 Task: Select transit view around selected location Christ the Redeemer, Rio de Janeiro, Brazil and check out the nearest train station
Action: Mouse moved to (289, 66)
Screenshot: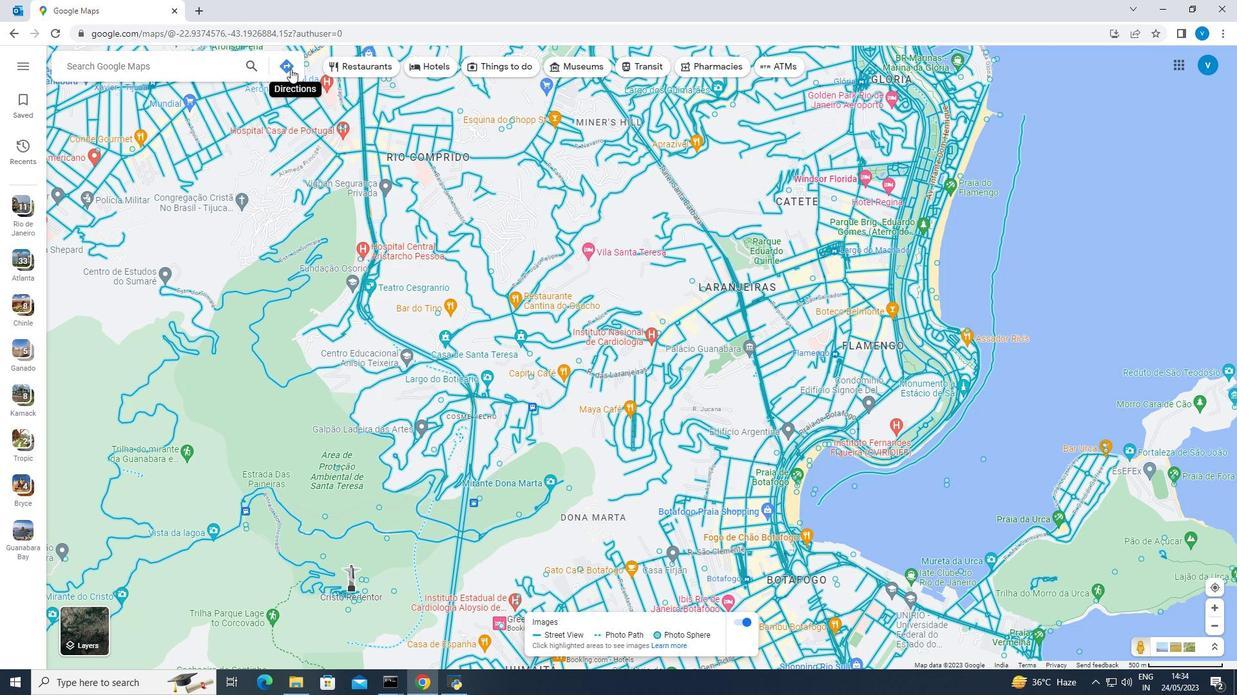 
Action: Mouse pressed left at (289, 66)
Screenshot: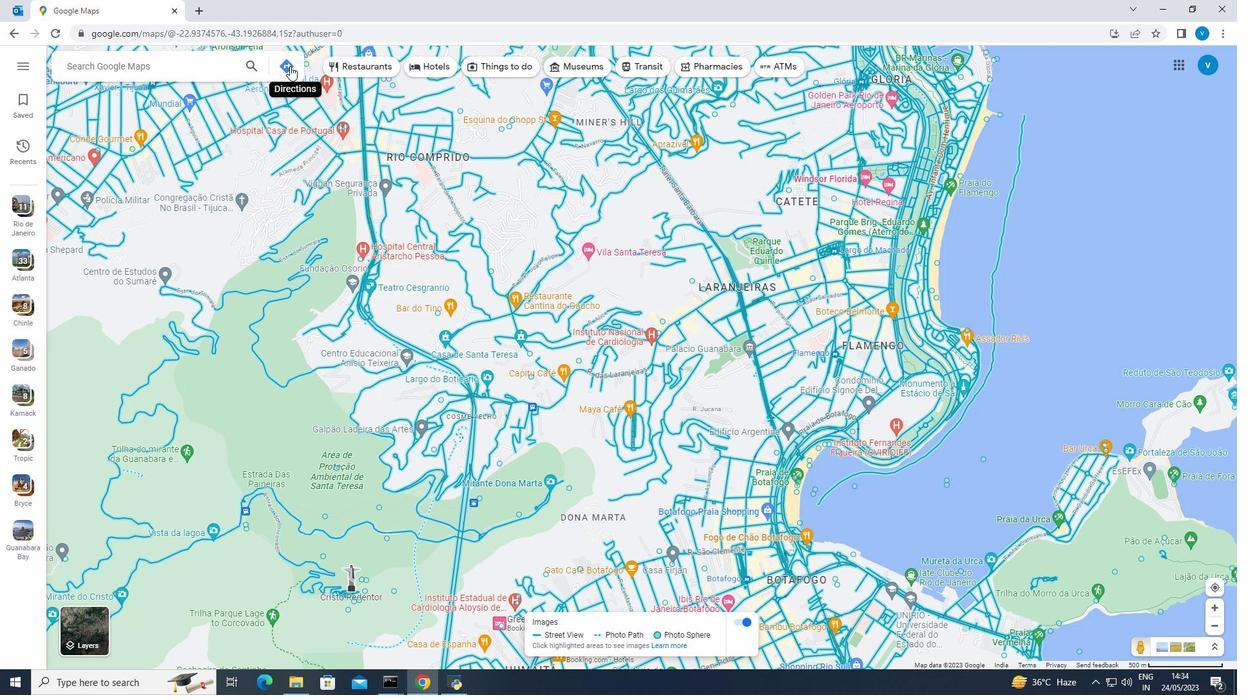 
Action: Mouse moved to (217, 101)
Screenshot: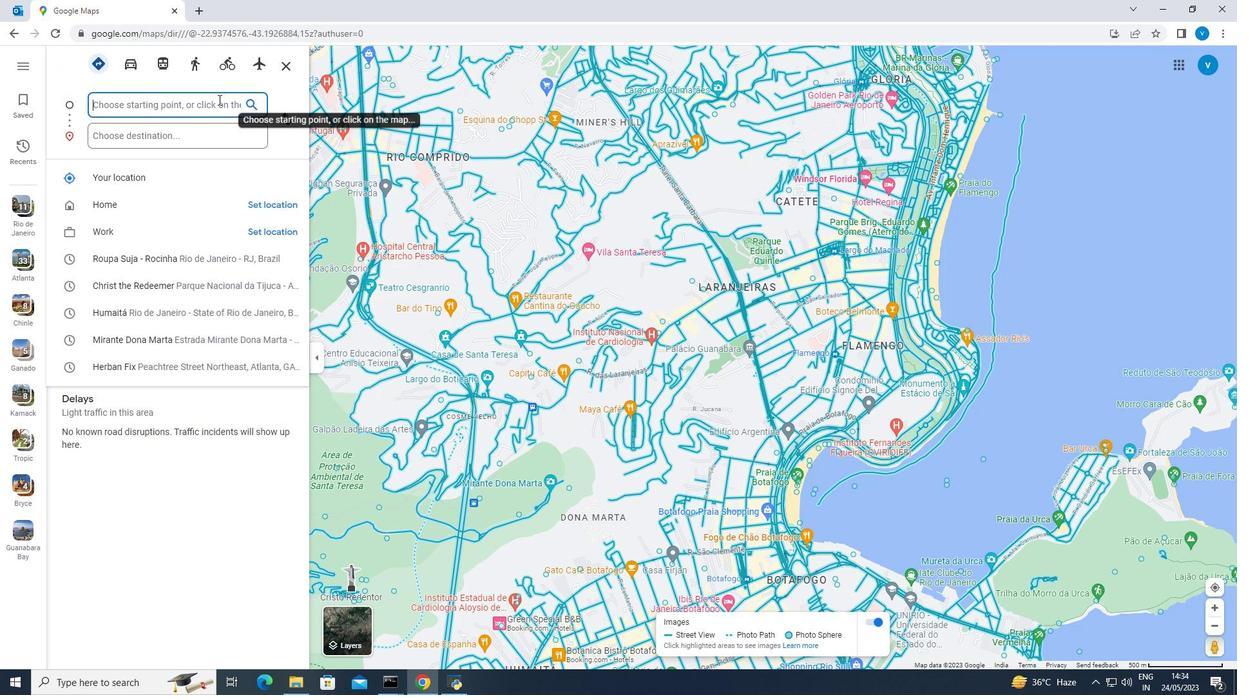 
Action: Mouse pressed left at (217, 101)
Screenshot: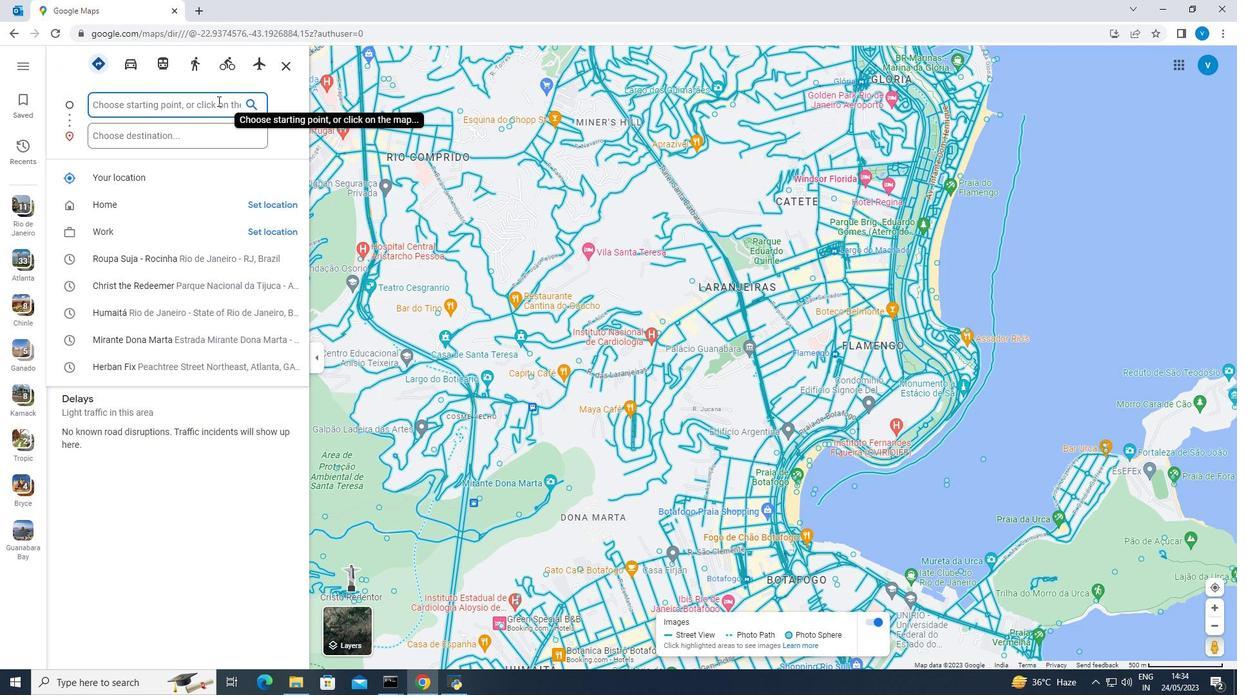 
Action: Key pressed <Key.shift><Key.shift><Key.shift><Key.shift><Key.shift><Key.shift>Christ<Key.space>the<Key.space><Key.shift><Key.shift><Key.shift><Key.shift><Key.shift>Redeemer,<Key.space><Key.shift><Key.shift><Key.shift><Key.shift>Rio<Key.space>de<Key.space><Key.shift><Key.shift><Key.shift><Key.shift>Janeiro,<Key.space><Key.shift><Key.shift><Key.shift><Key.shift><Key.shift><Key.shift><Key.shift>Brazil<Key.enter>
Screenshot: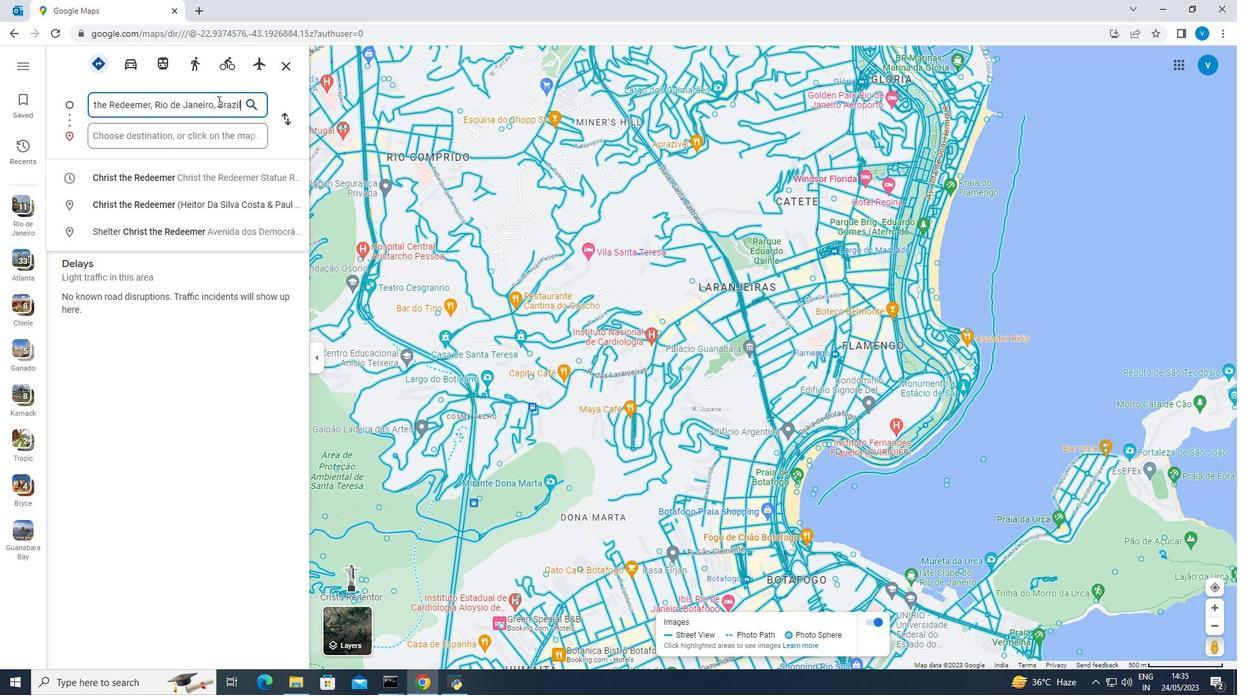 
Action: Mouse moved to (474, 251)
Screenshot: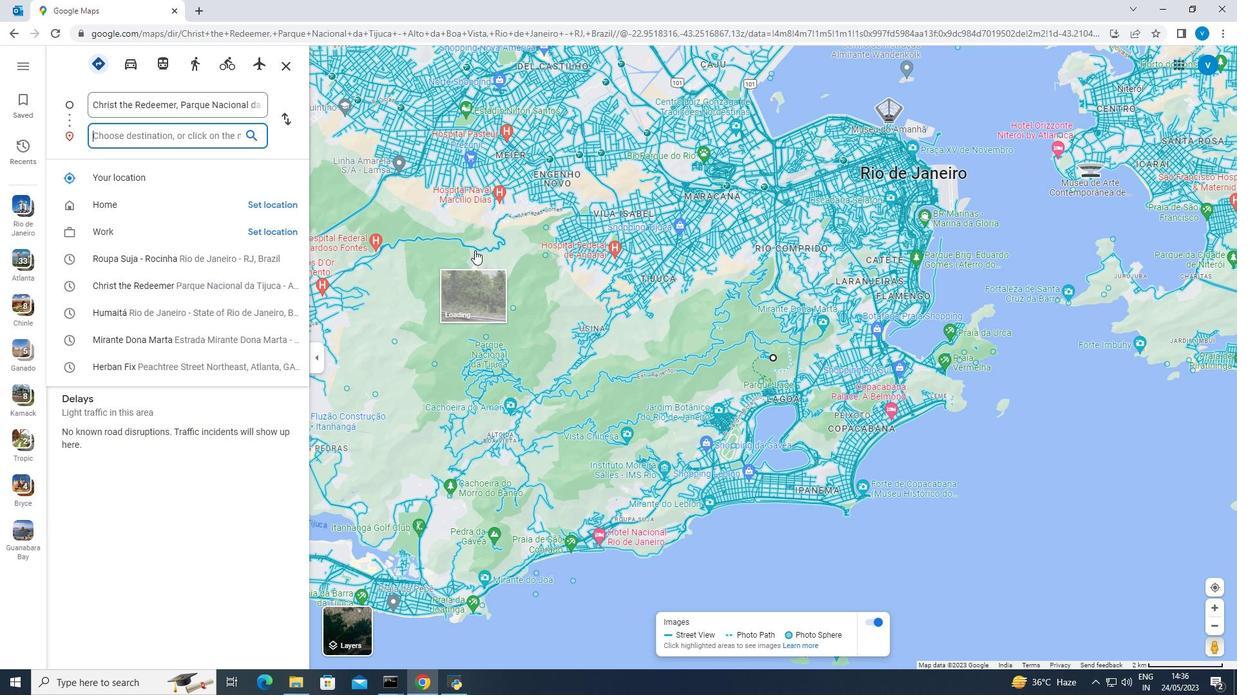 
Action: Mouse scrolled (474, 250) with delta (0, 0)
Screenshot: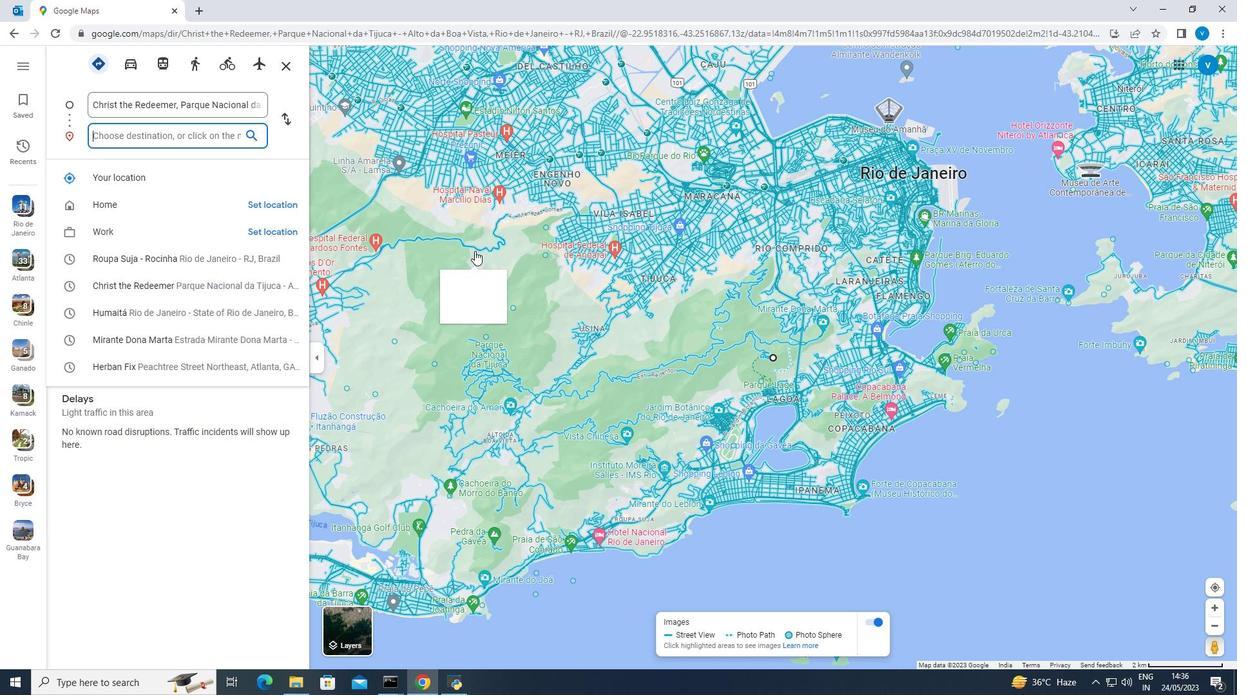 
Action: Mouse scrolled (474, 250) with delta (0, 0)
Screenshot: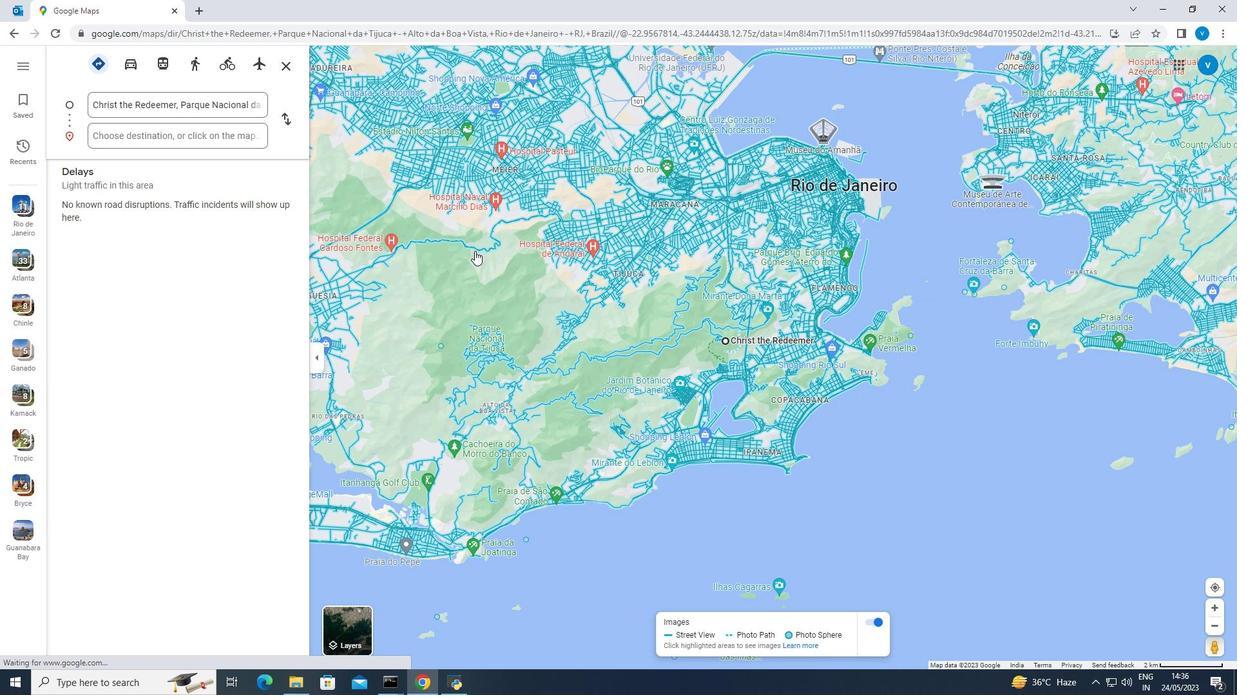 
Action: Mouse moved to (463, 244)
Screenshot: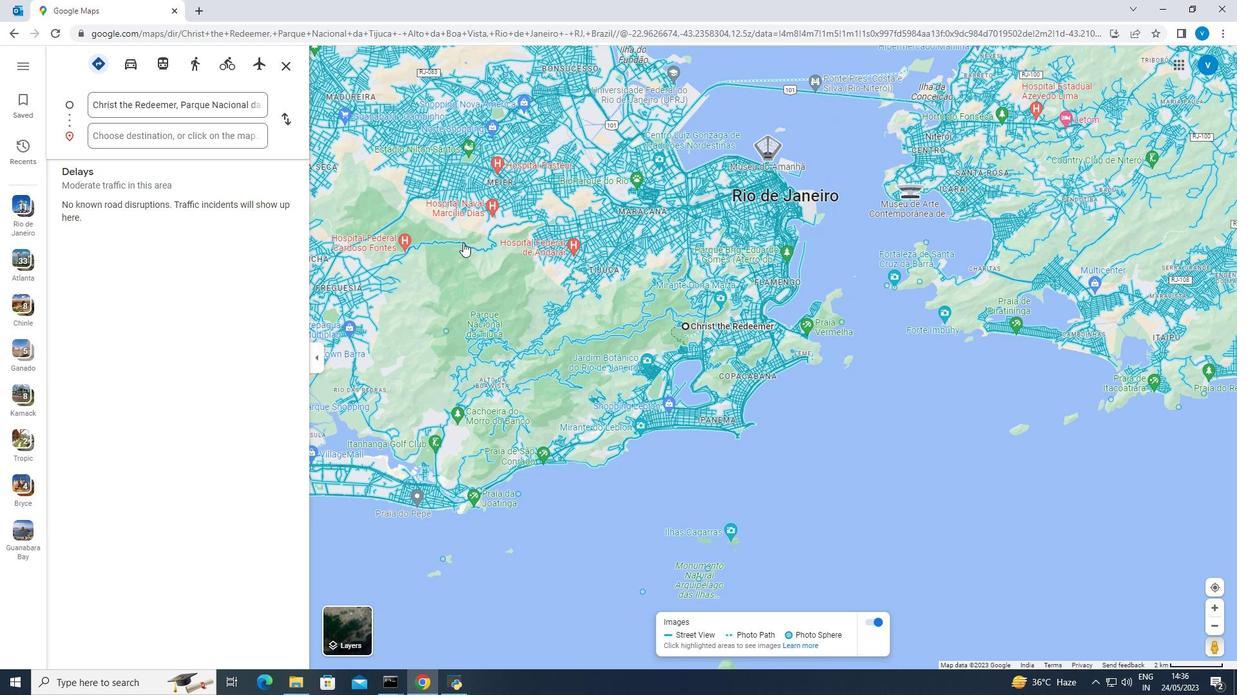 
Action: Mouse pressed left at (463, 244)
Screenshot: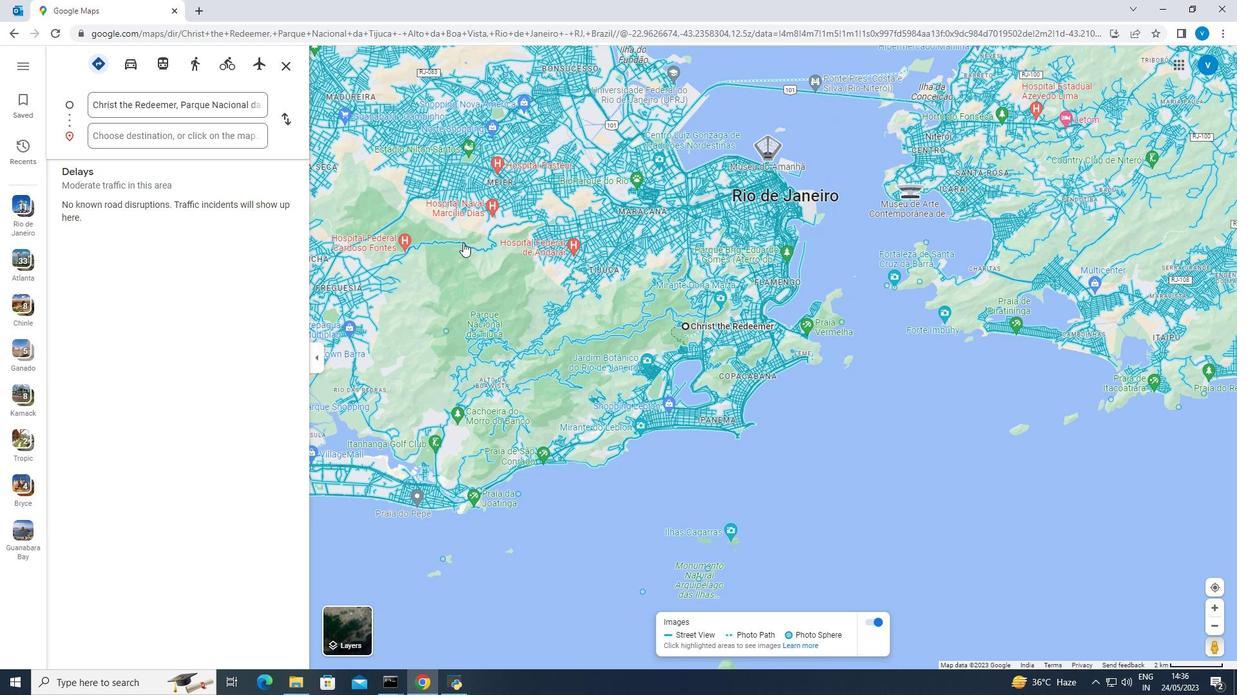 
Action: Mouse moved to (510, 284)
Screenshot: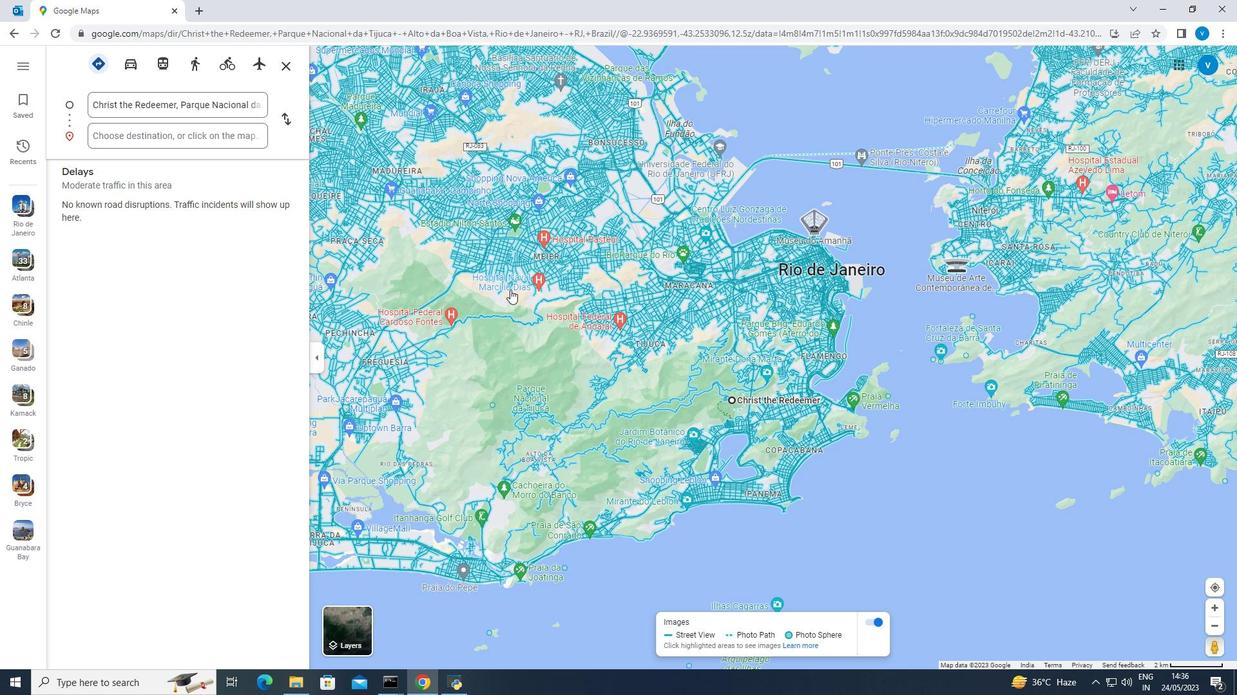 
Action: Mouse scrolled (510, 283) with delta (0, 0)
Screenshot: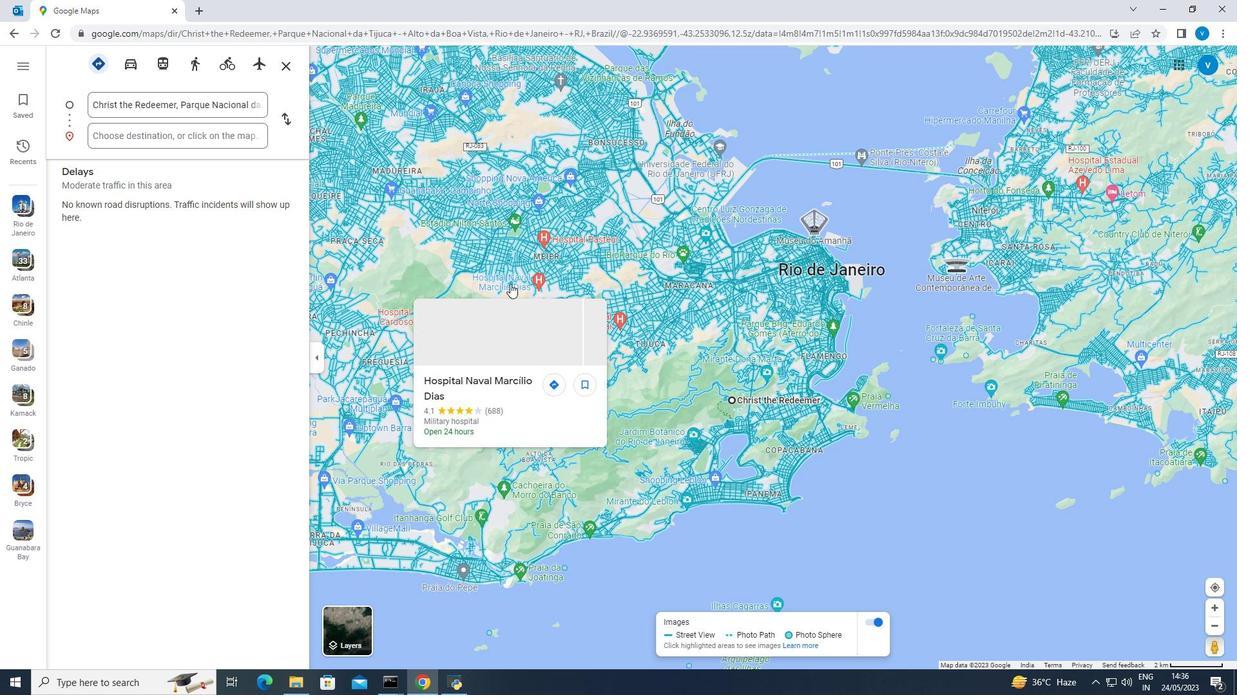 
Action: Mouse scrolled (510, 284) with delta (0, 0)
Screenshot: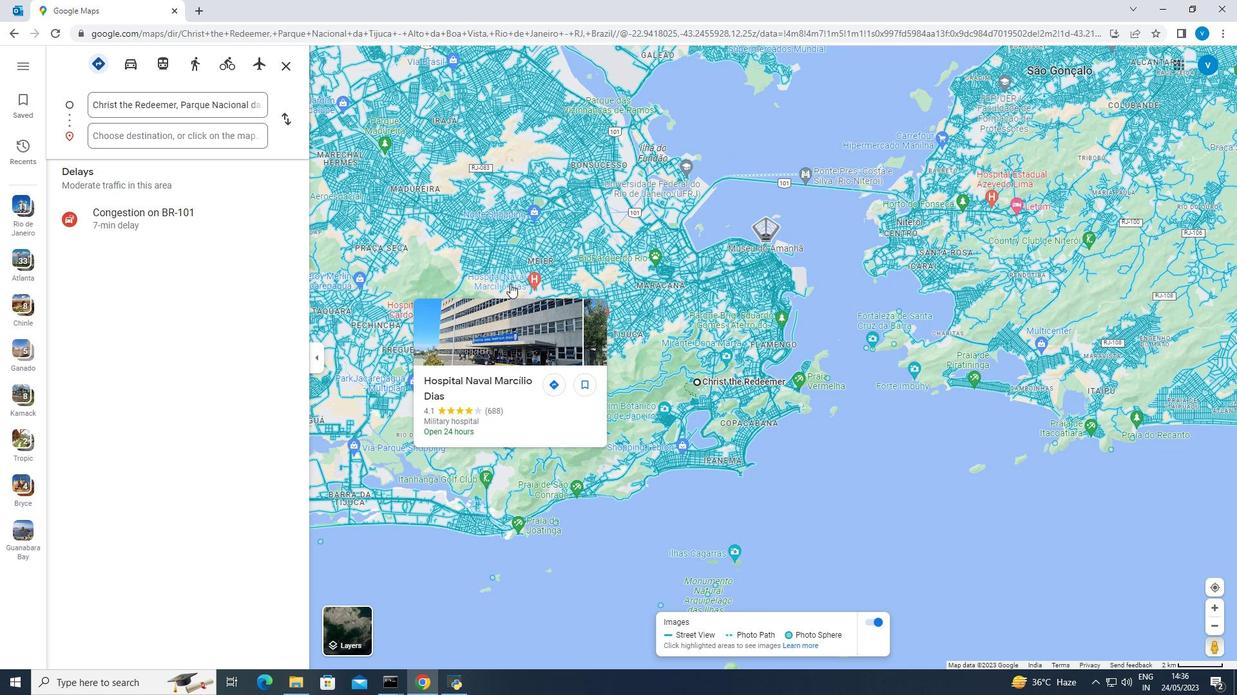
Action: Mouse scrolled (510, 284) with delta (0, 0)
Screenshot: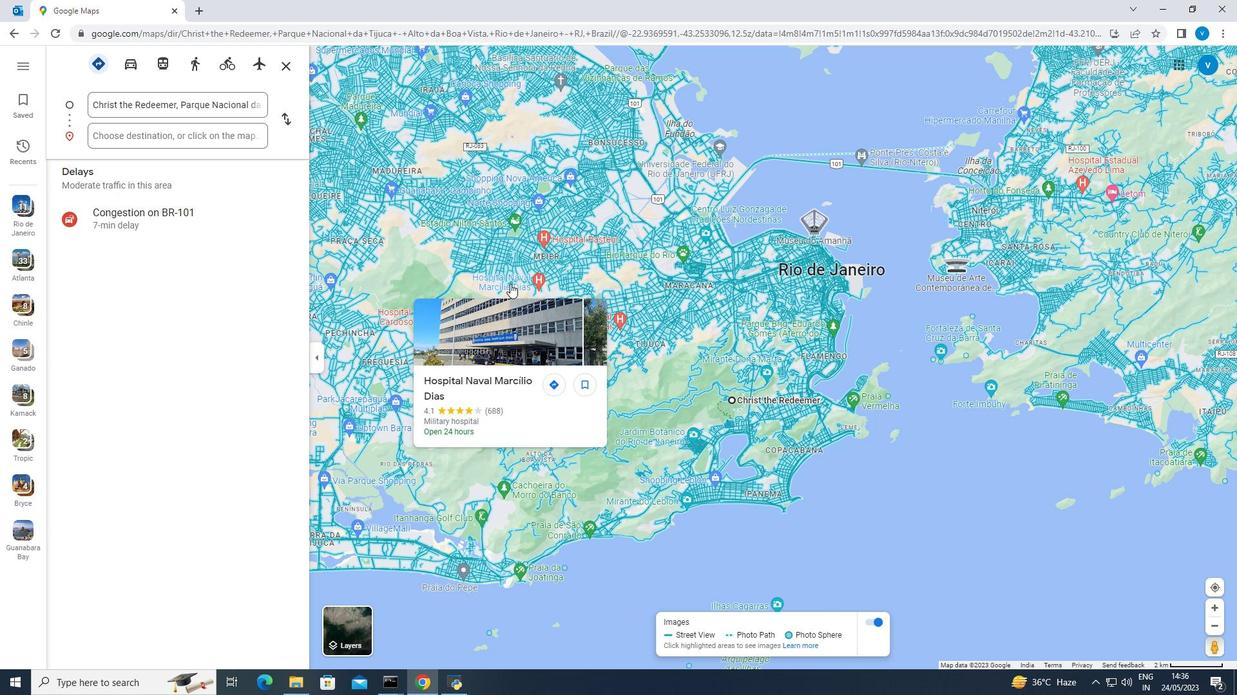 
Action: Mouse moved to (510, 283)
Screenshot: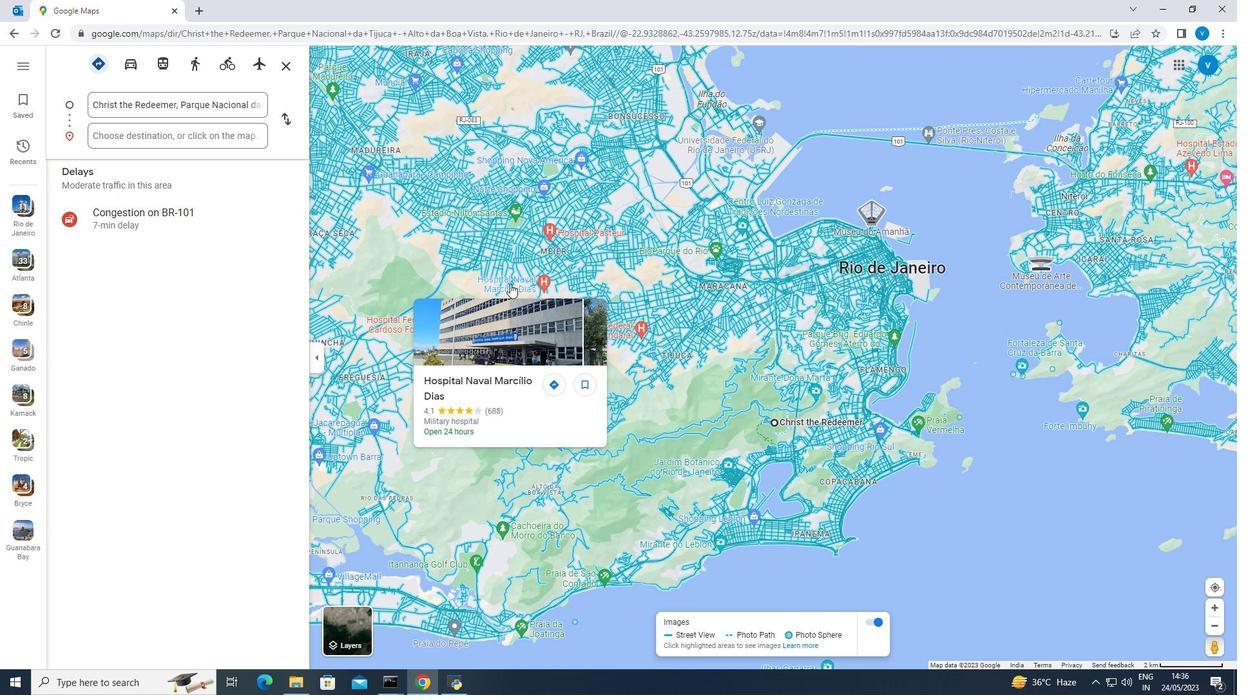 
Action: Mouse scrolled (510, 284) with delta (0, 0)
Screenshot: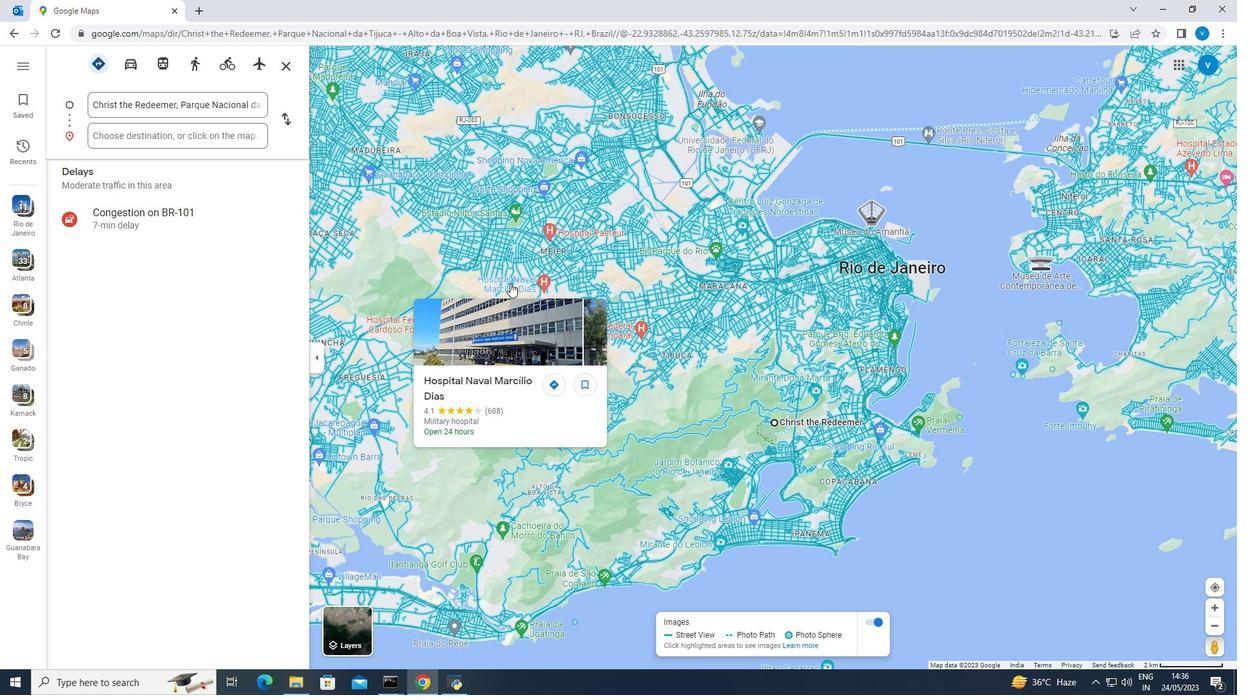 
Action: Mouse moved to (510, 282)
Screenshot: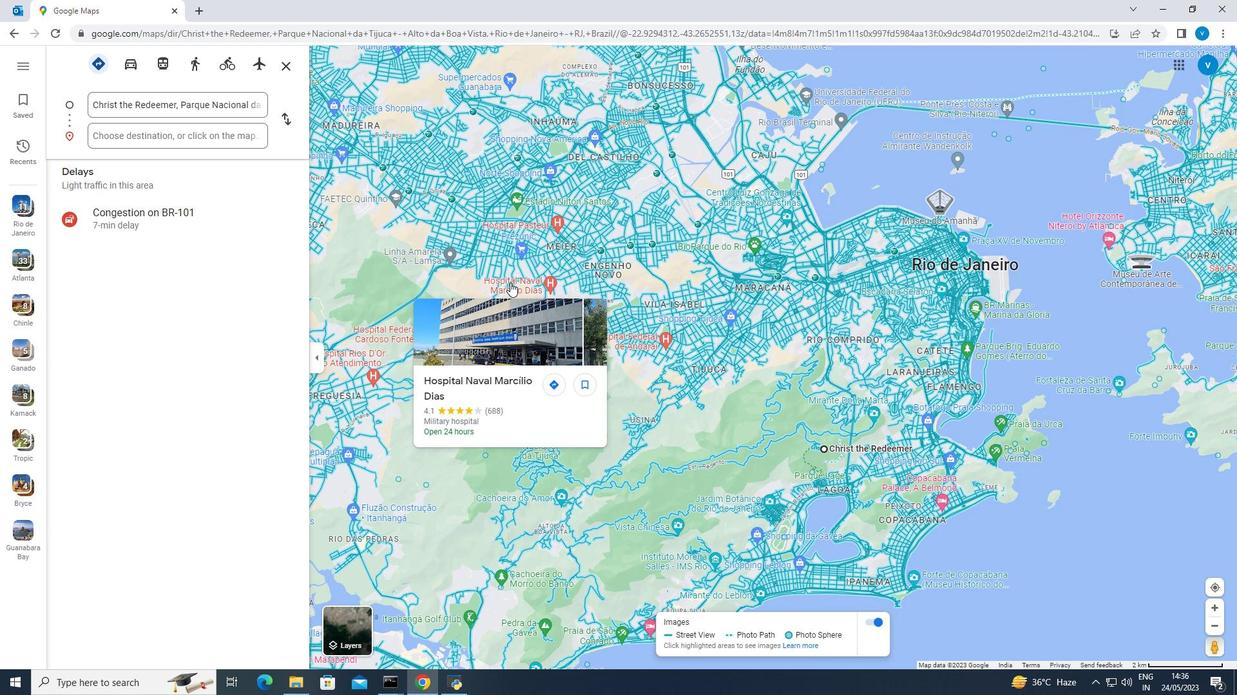 
Action: Mouse scrolled (510, 281) with delta (0, 0)
Screenshot: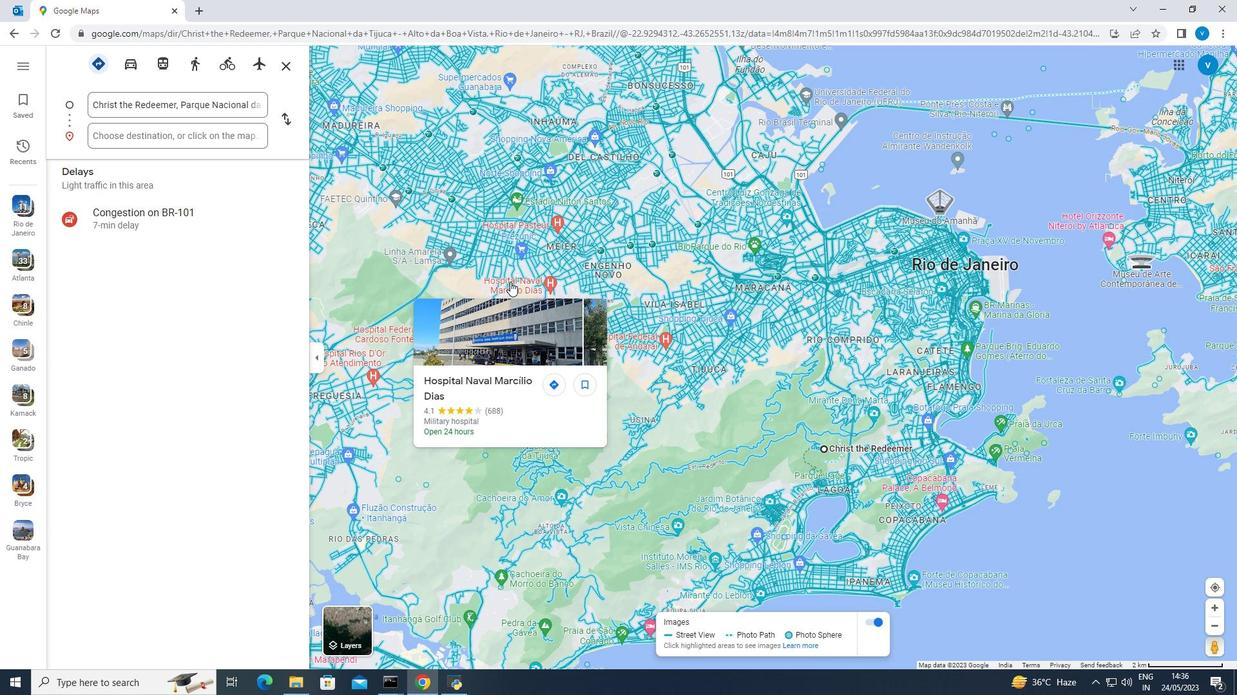 
Action: Mouse scrolled (510, 281) with delta (0, 0)
Screenshot: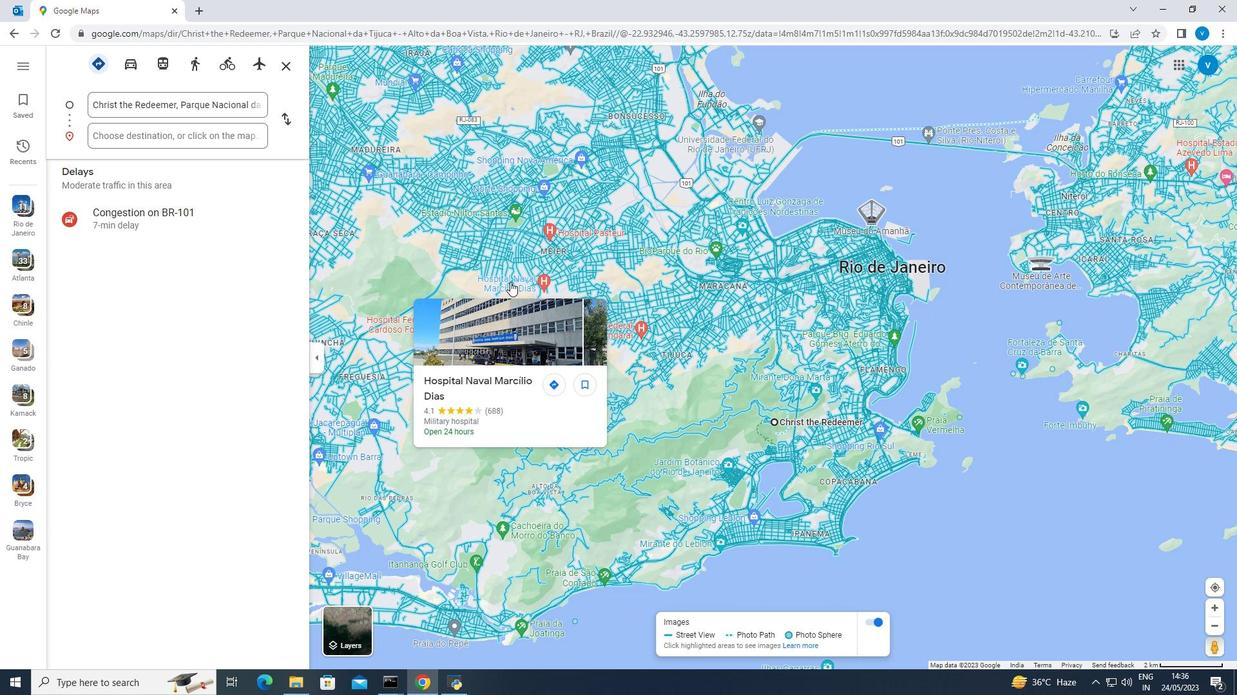
Action: Mouse moved to (739, 342)
Screenshot: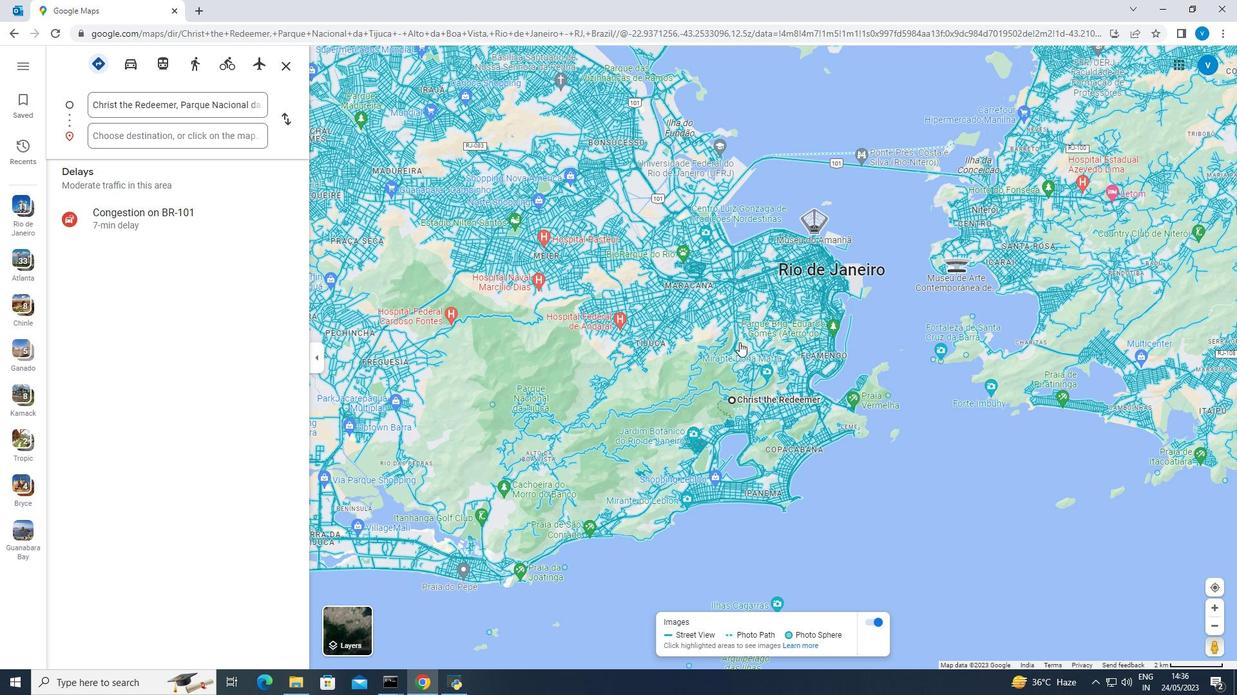 
Action: Mouse scrolled (739, 342) with delta (0, 0)
Screenshot: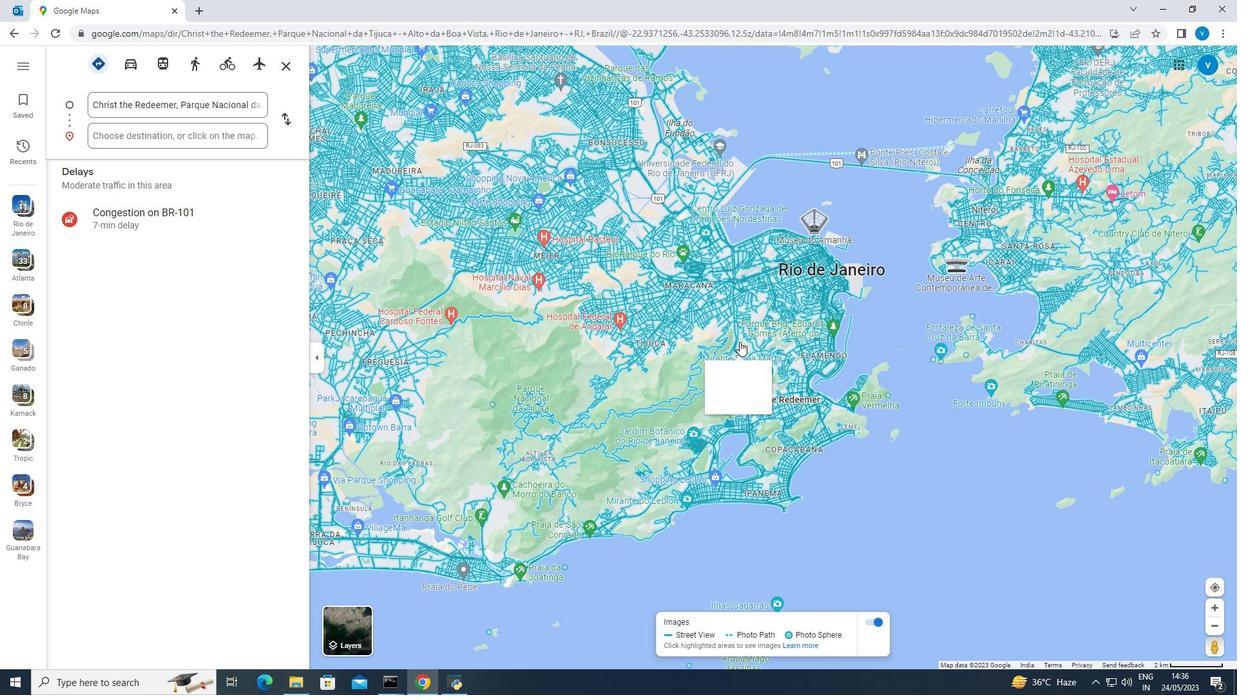 
Action: Mouse scrolled (739, 342) with delta (0, 0)
Screenshot: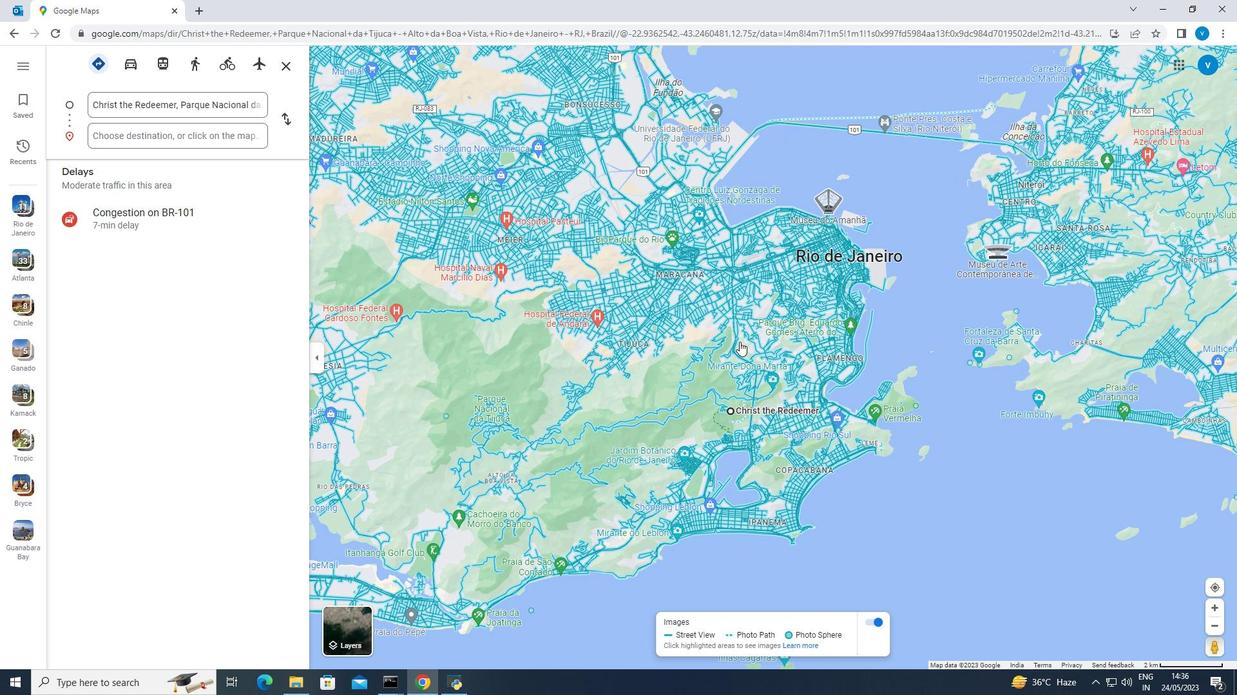 
Action: Mouse moved to (797, 309)
Screenshot: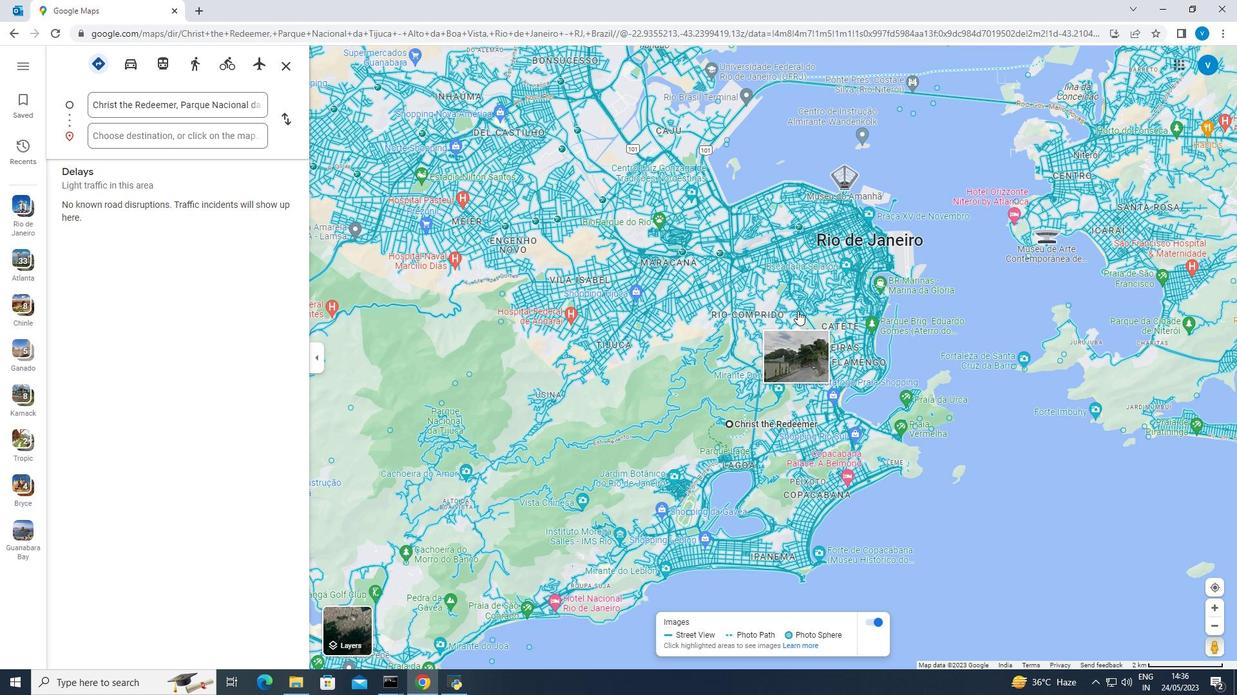 
Action: Mouse scrolled (797, 310) with delta (0, 0)
Screenshot: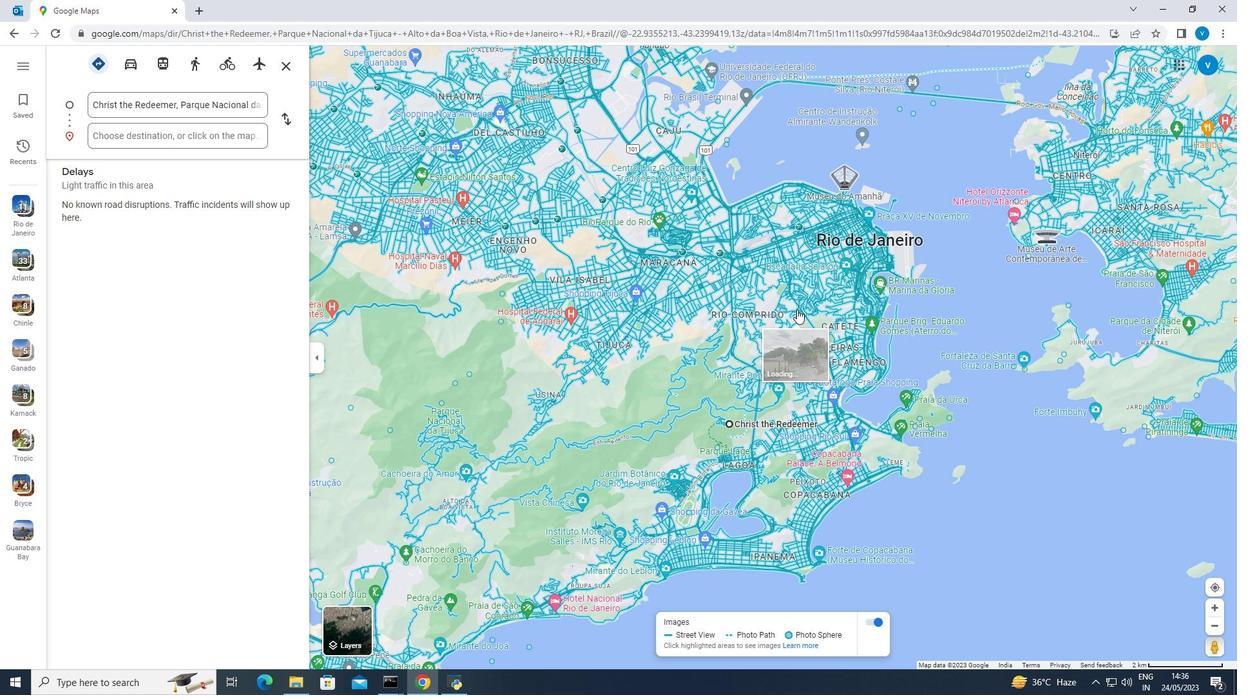 
Action: Mouse moved to (796, 309)
Screenshot: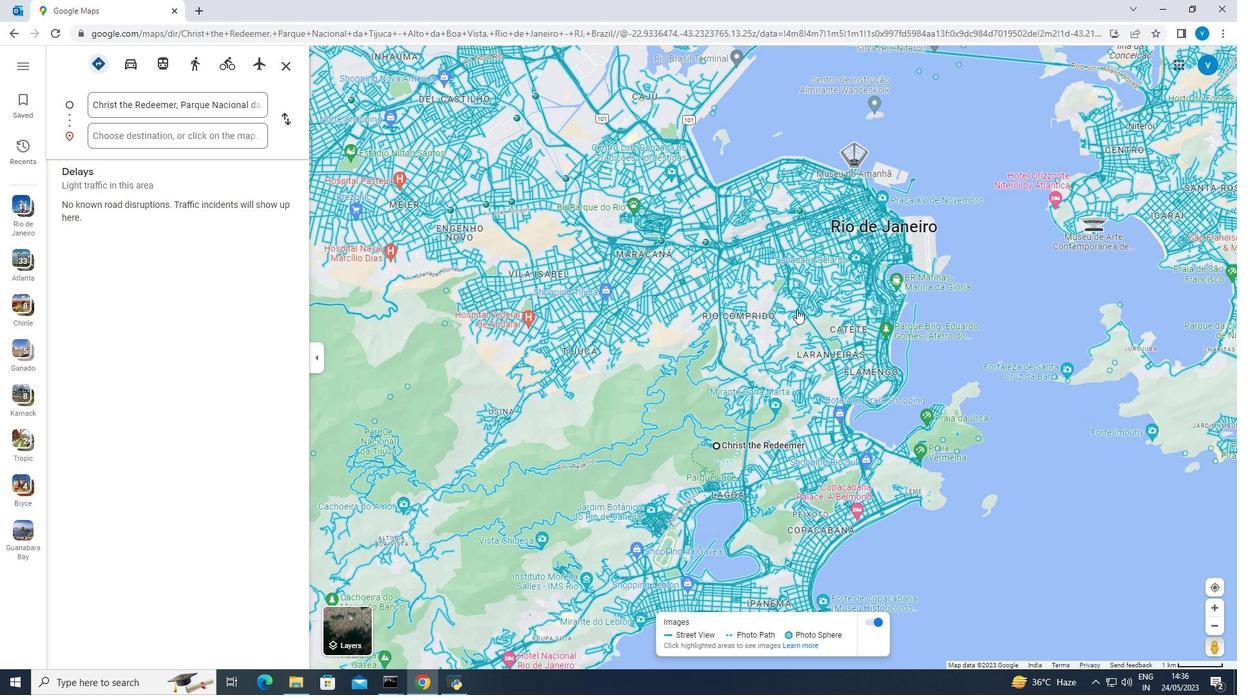
Action: Mouse scrolled (796, 309) with delta (0, 0)
Screenshot: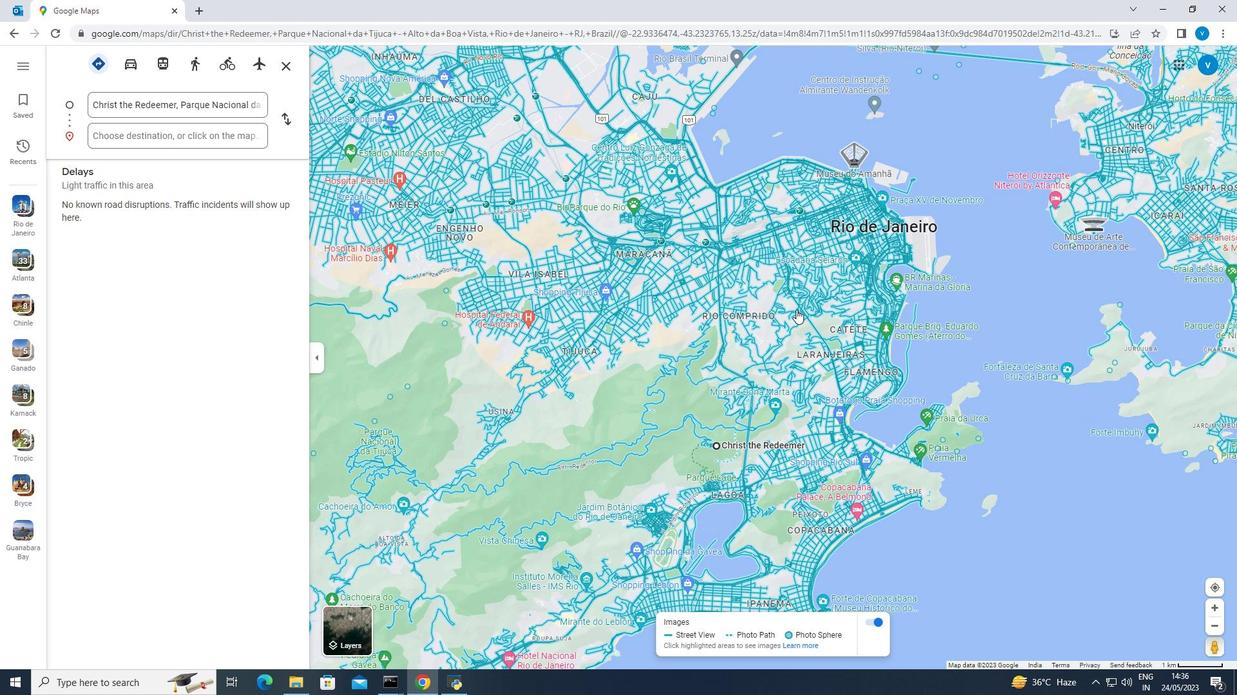 
Action: Mouse scrolled (796, 309) with delta (0, 0)
Screenshot: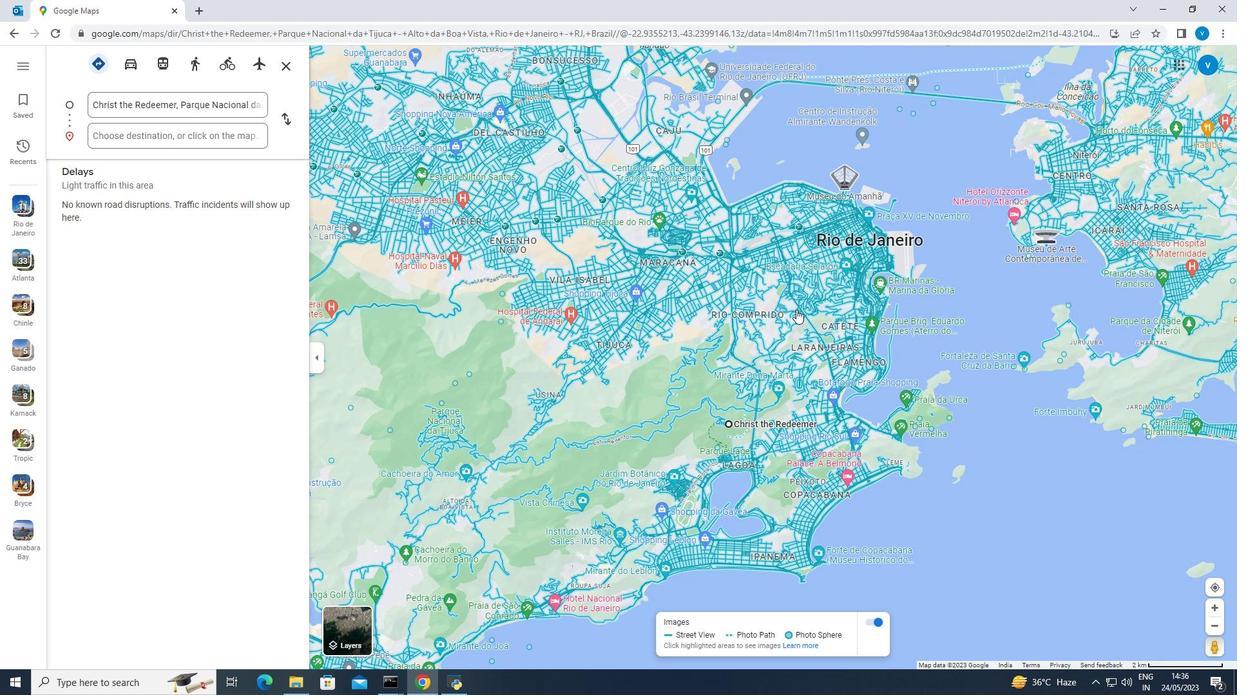 
Action: Mouse scrolled (796, 309) with delta (0, 0)
Screenshot: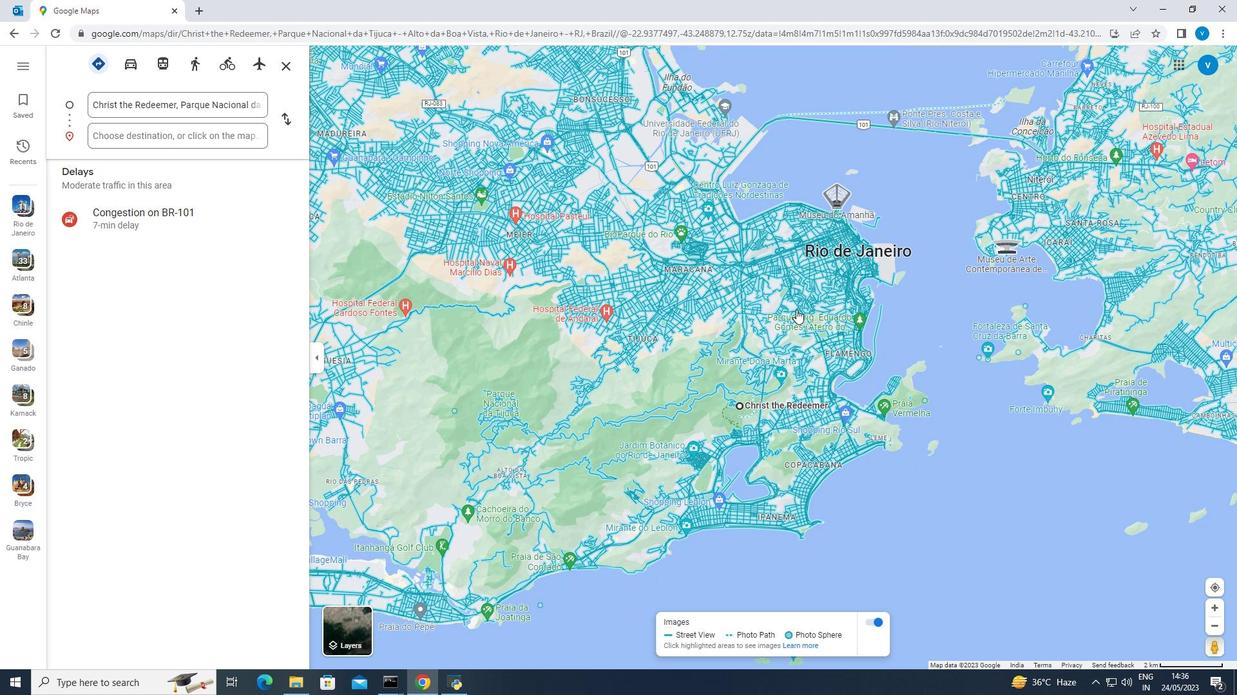 
Action: Mouse moved to (161, 59)
Screenshot: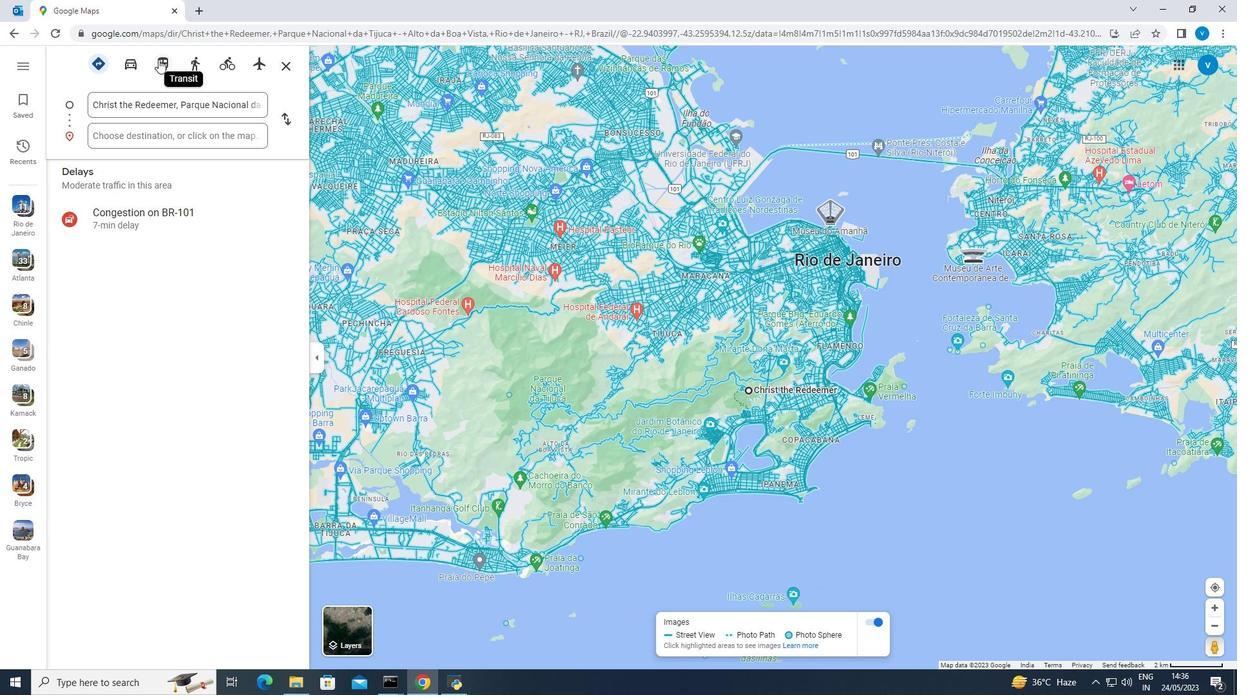 
Action: Mouse pressed left at (161, 59)
Screenshot: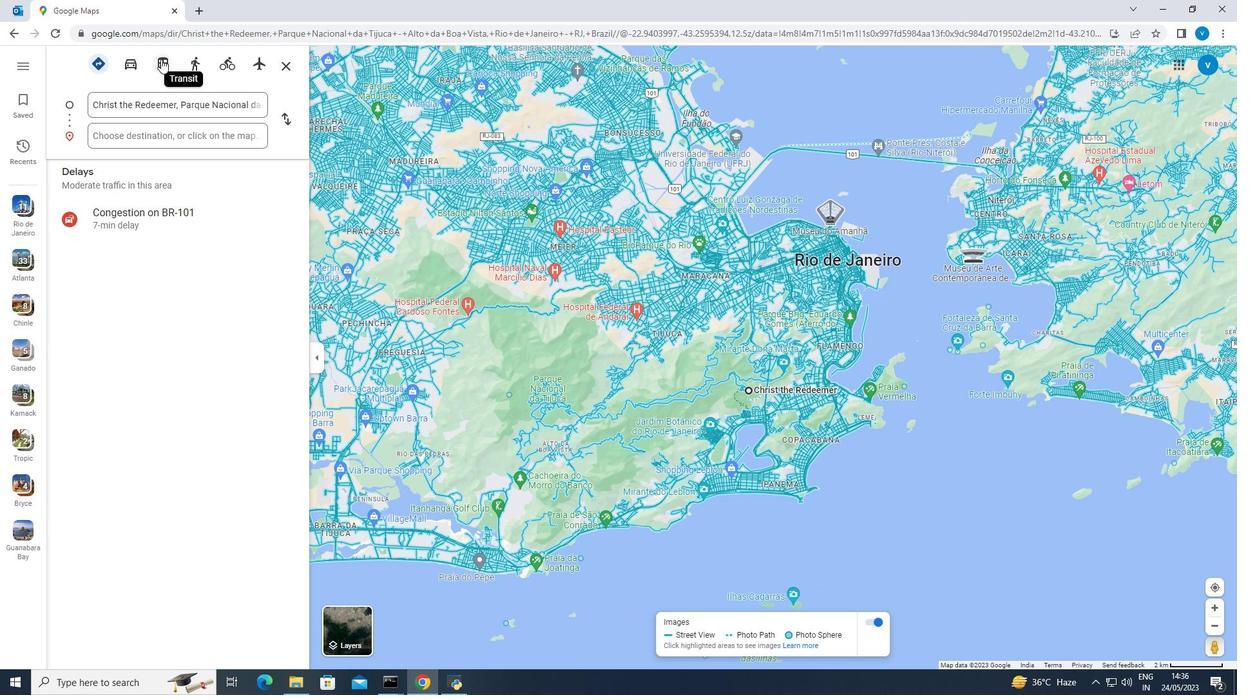 
Action: Mouse moved to (181, 135)
Screenshot: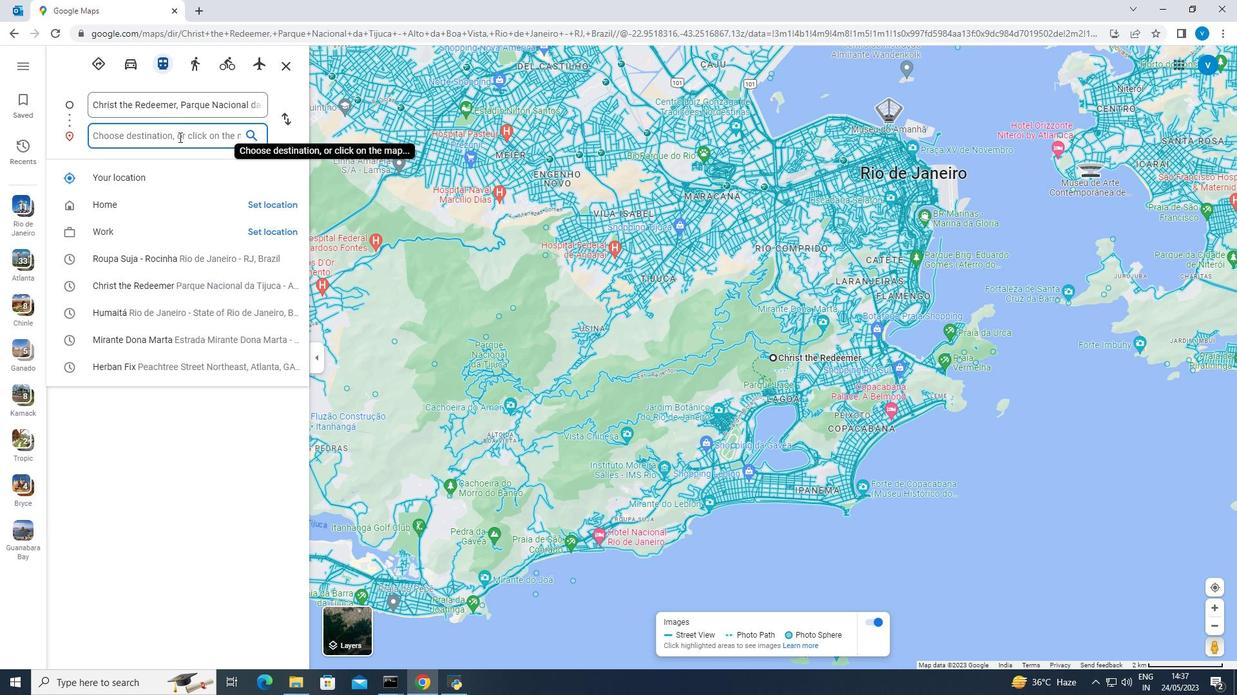 
Action: Mouse pressed left at (181, 135)
Screenshot: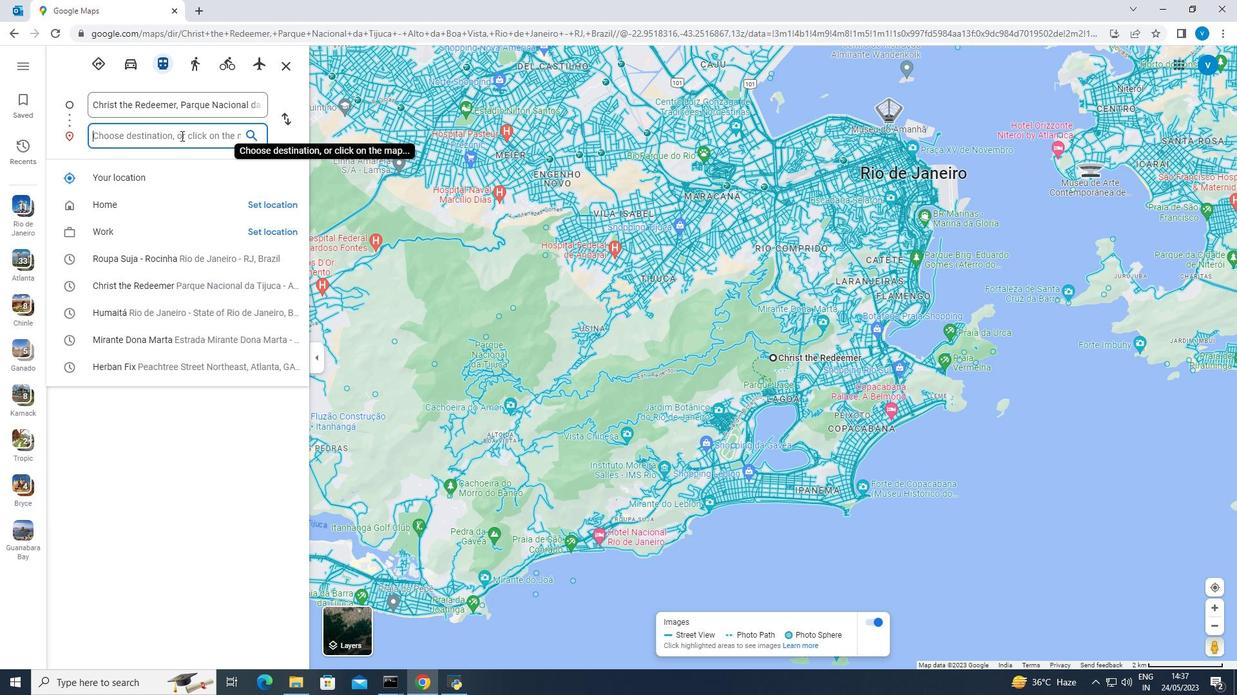
Action: Mouse moved to (612, 251)
Screenshot: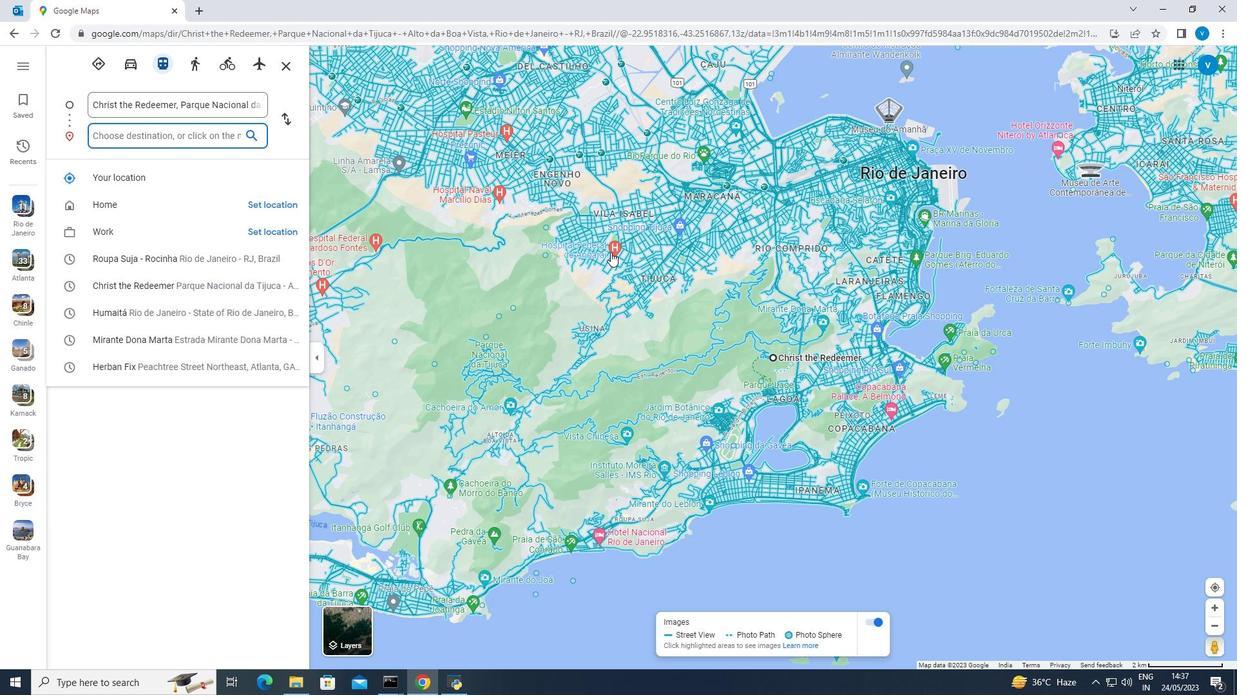 
Action: Mouse pressed left at (612, 251)
Screenshot: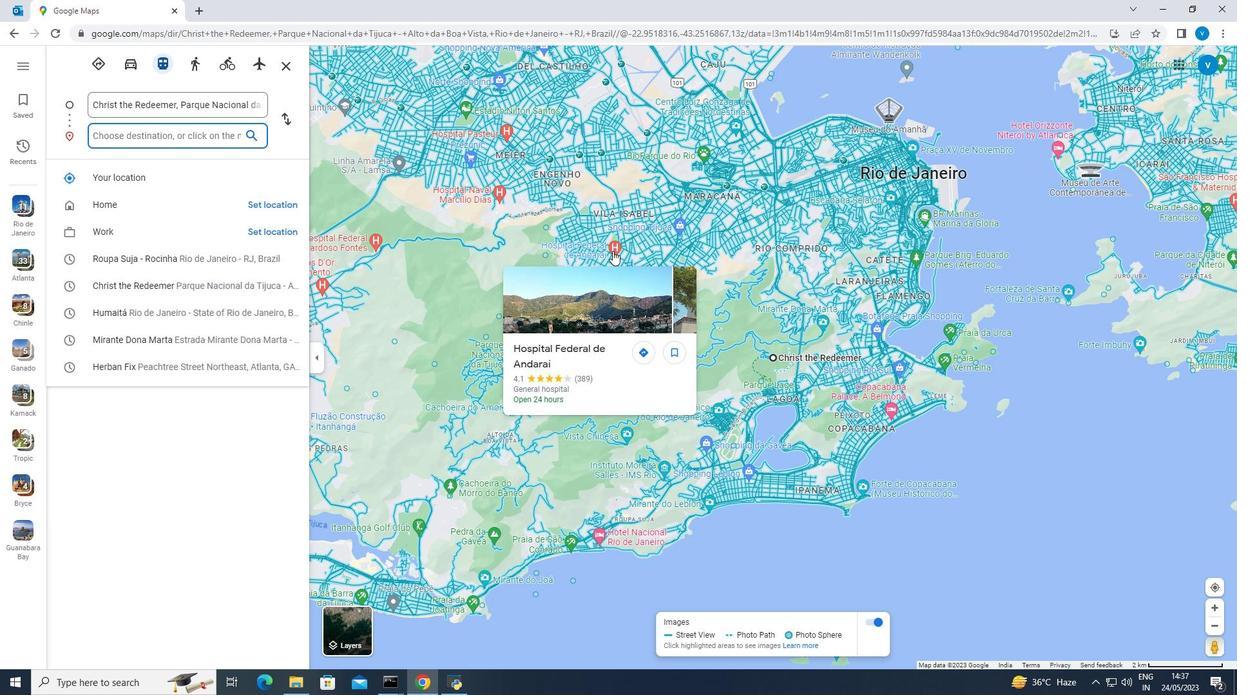 
Action: Mouse moved to (254, 327)
Screenshot: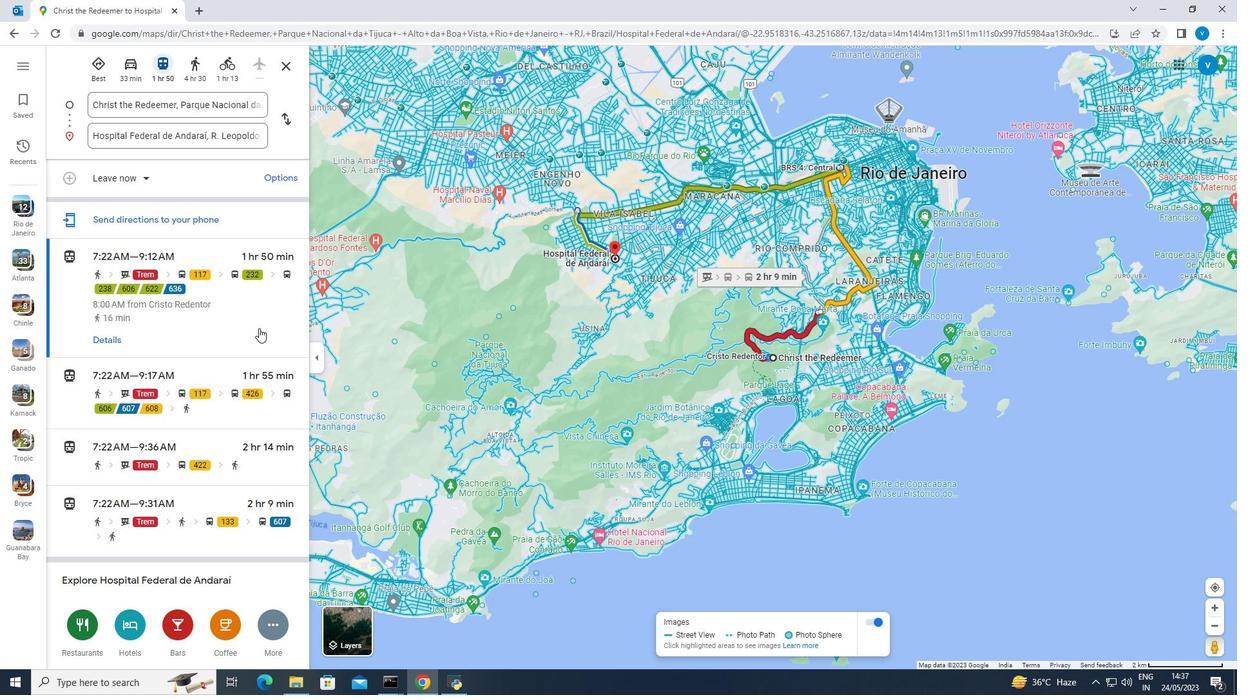 
Action: Mouse scrolled (254, 326) with delta (0, 0)
Screenshot: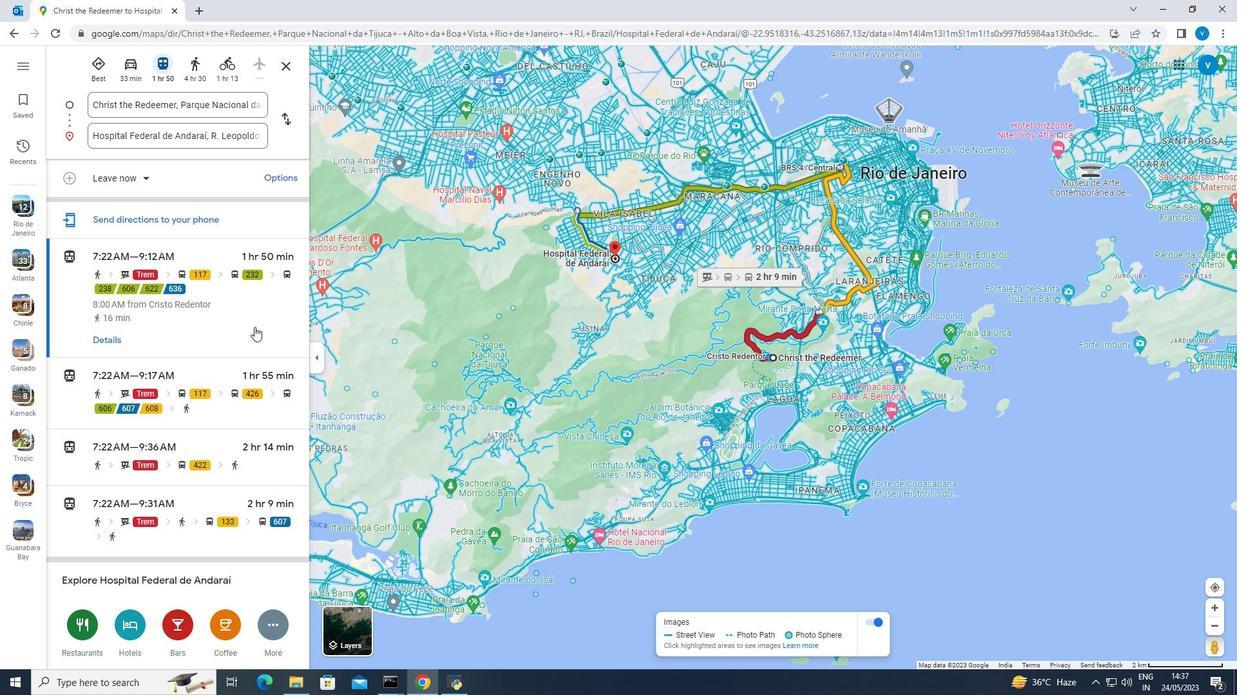 
Action: Mouse scrolled (254, 326) with delta (0, 0)
Screenshot: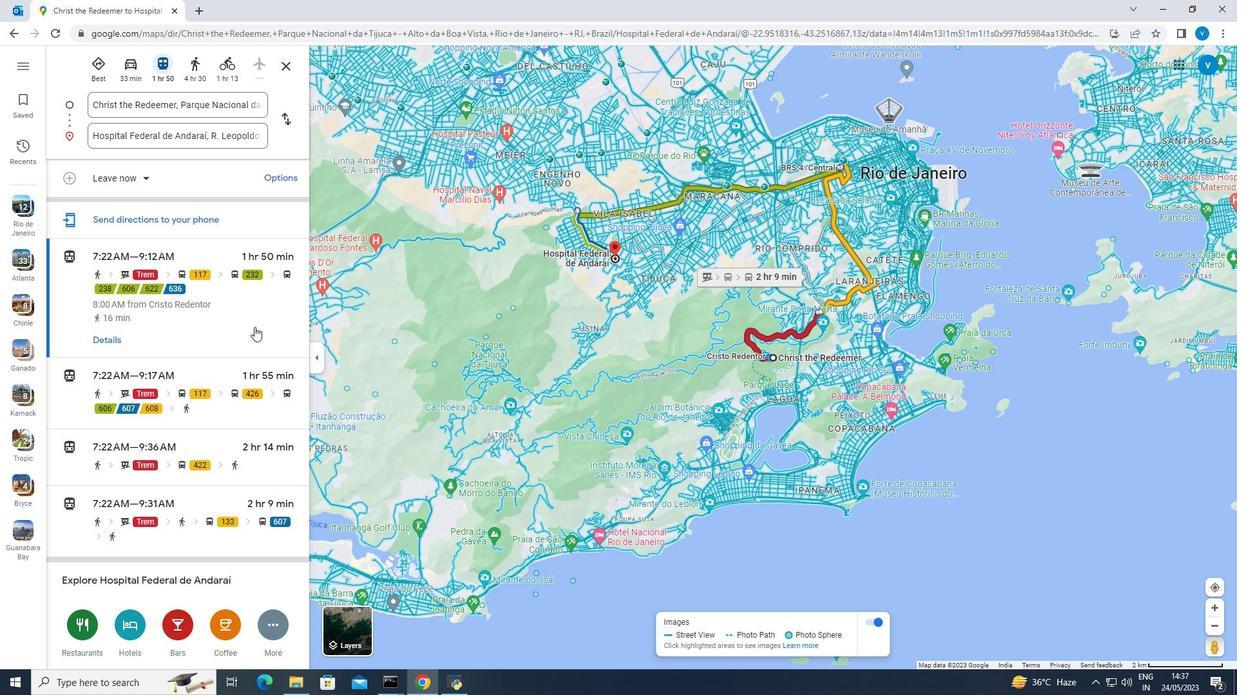 
Action: Mouse scrolled (254, 326) with delta (0, 0)
Screenshot: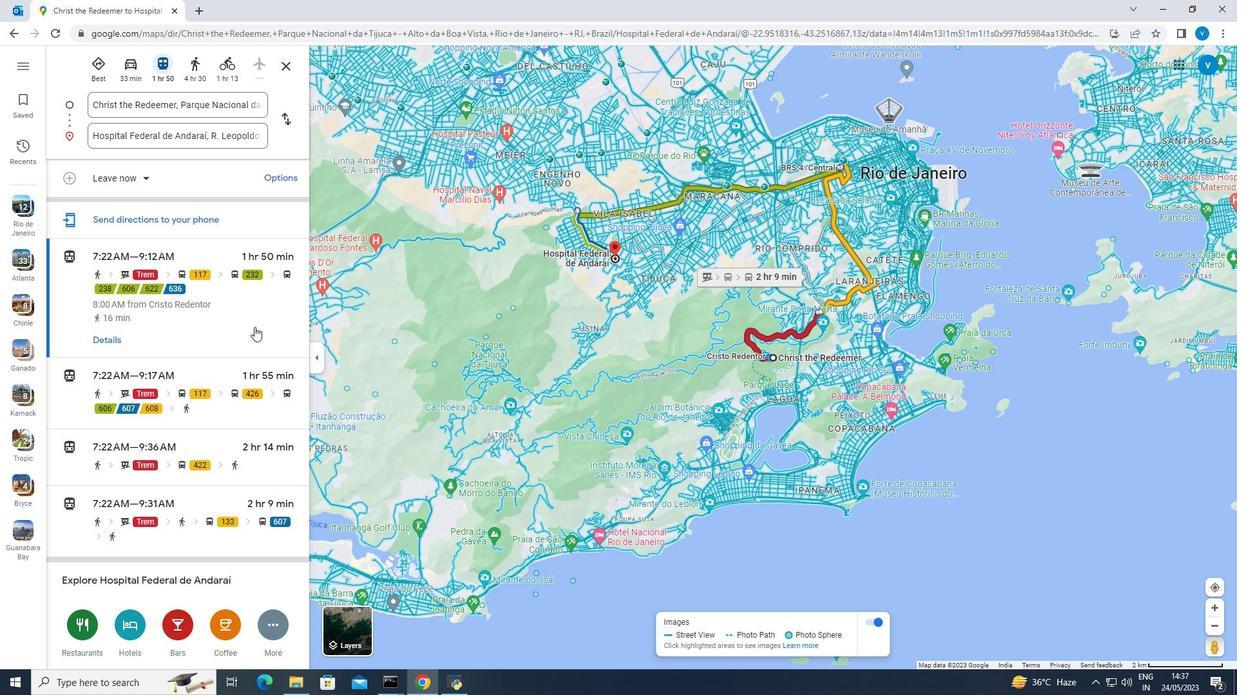 
Action: Mouse scrolled (254, 326) with delta (0, 0)
Screenshot: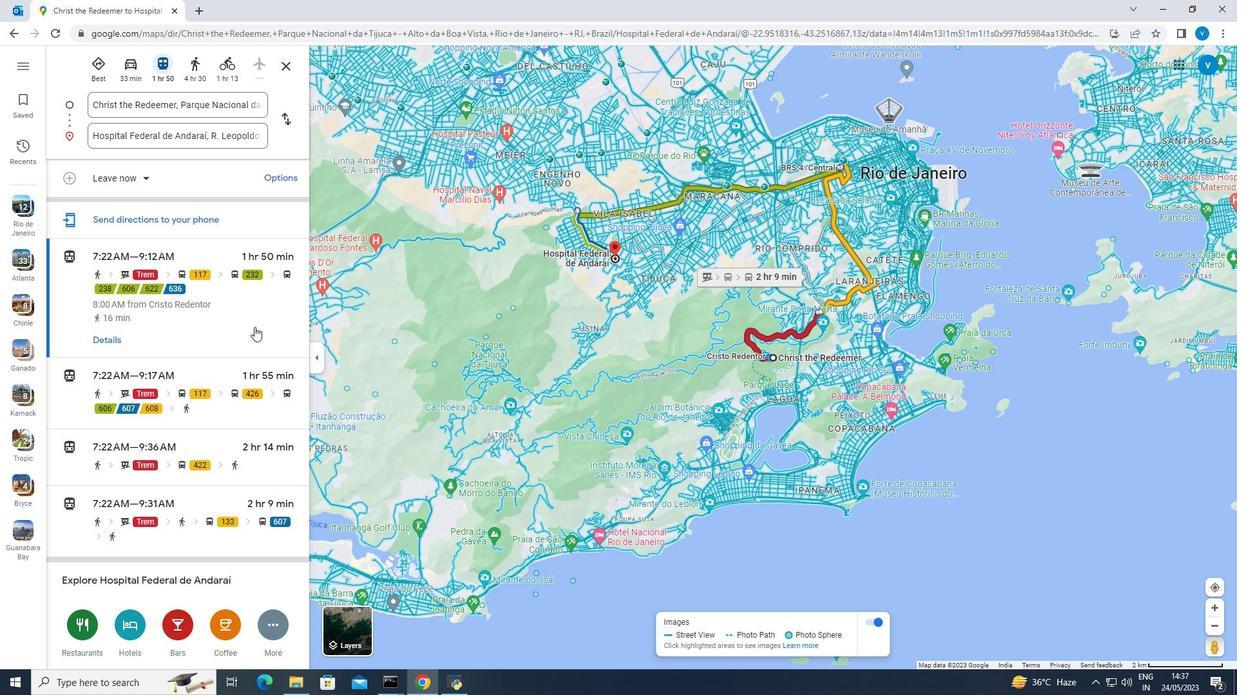 
Action: Mouse scrolled (254, 326) with delta (0, 0)
Screenshot: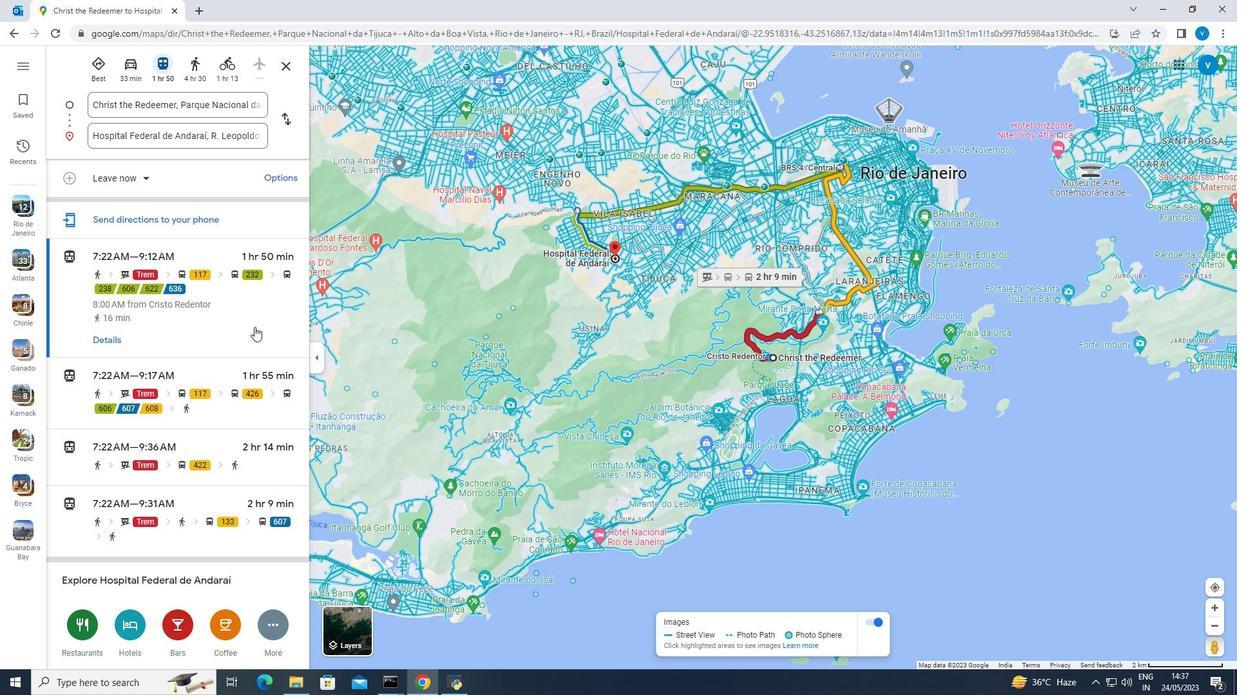 
Action: Mouse scrolled (254, 326) with delta (0, 0)
Screenshot: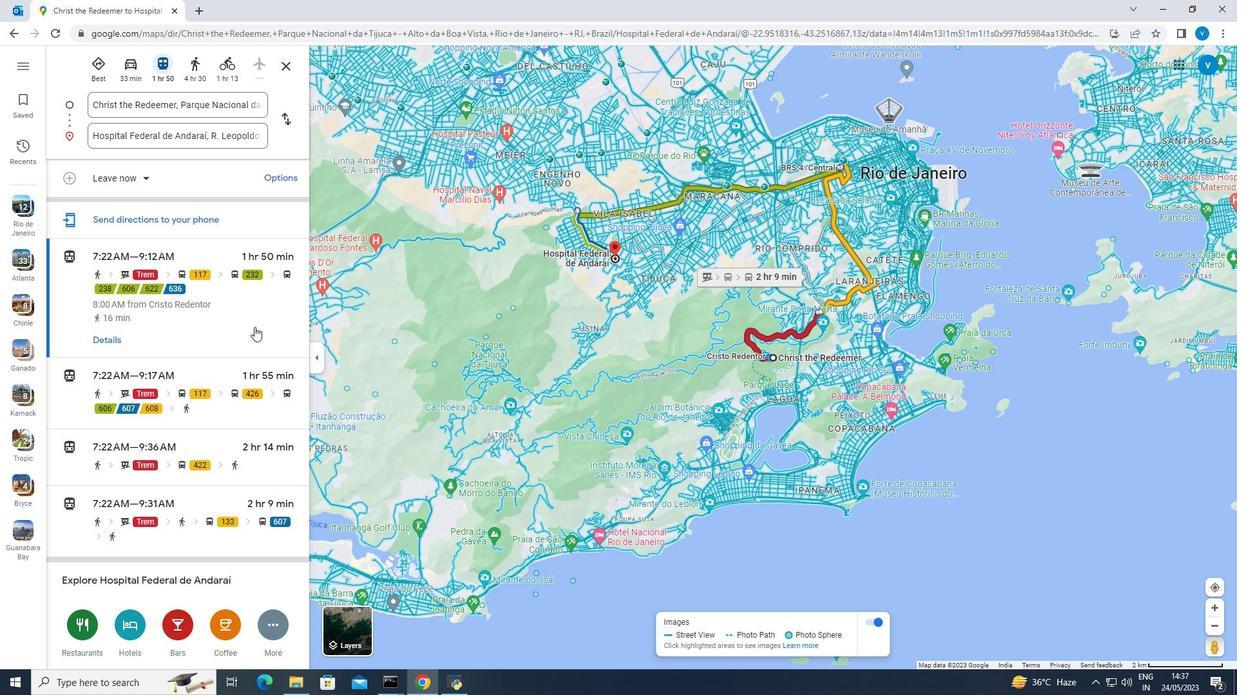 
Action: Mouse moved to (276, 630)
Screenshot: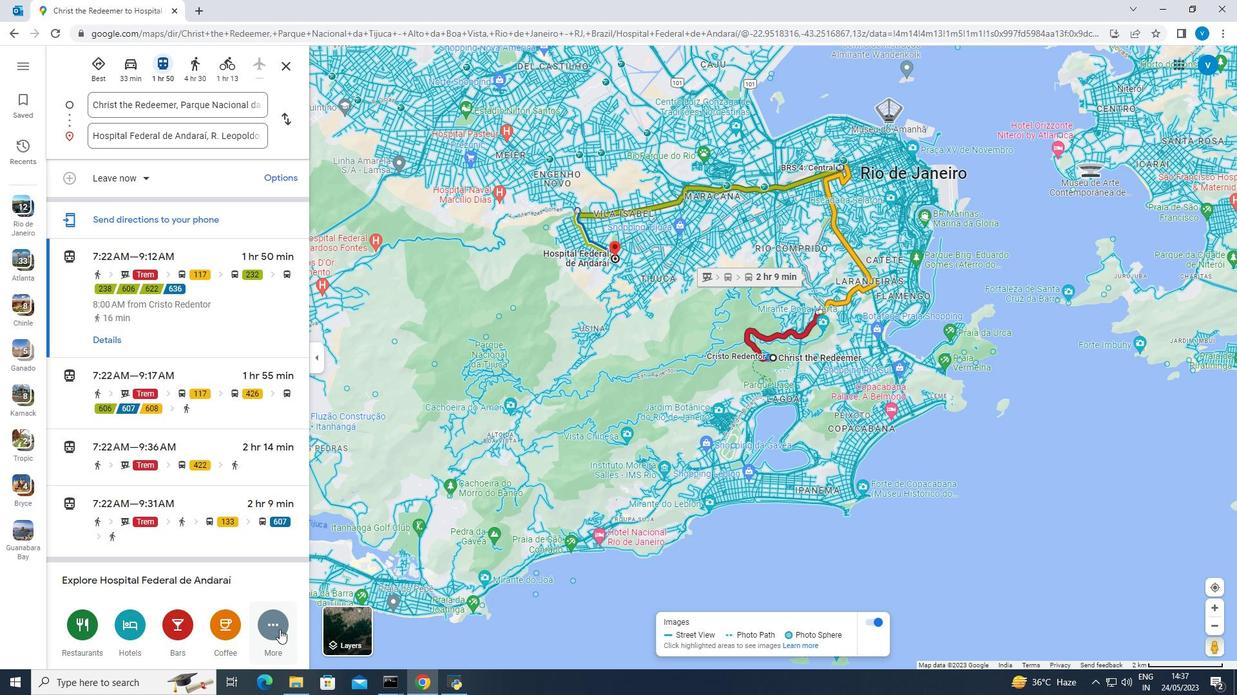 
Action: Mouse pressed left at (276, 630)
Screenshot: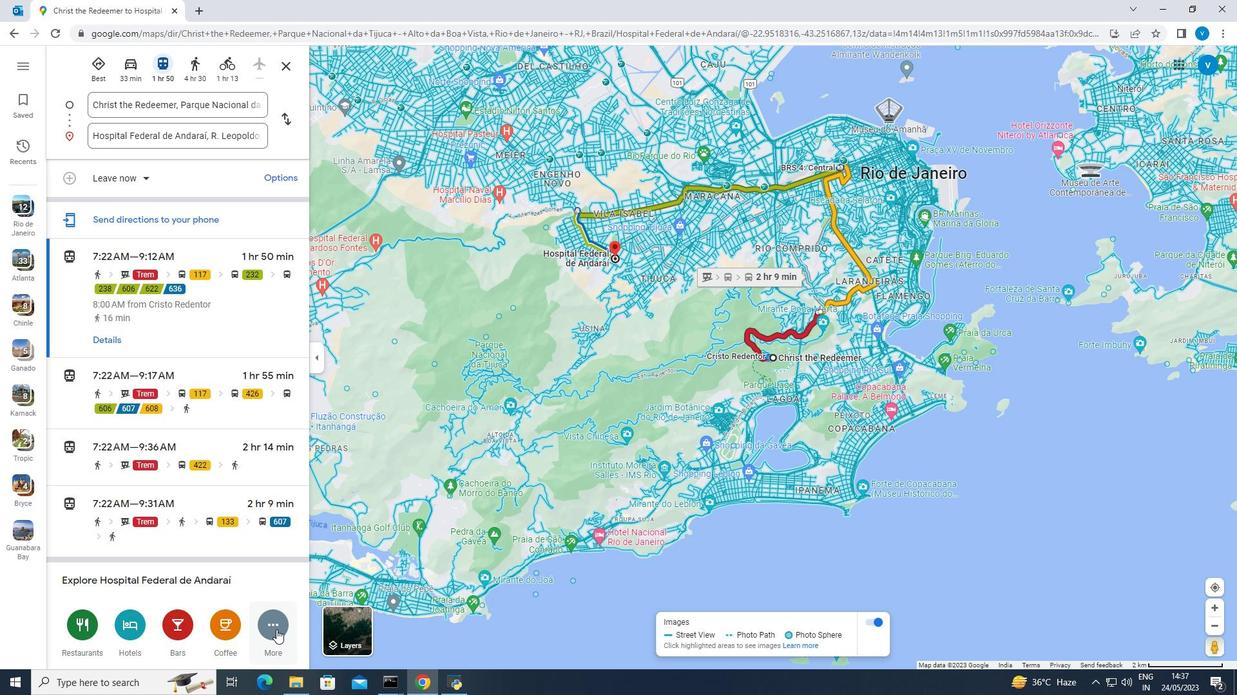 
Action: Mouse moved to (278, 618)
Screenshot: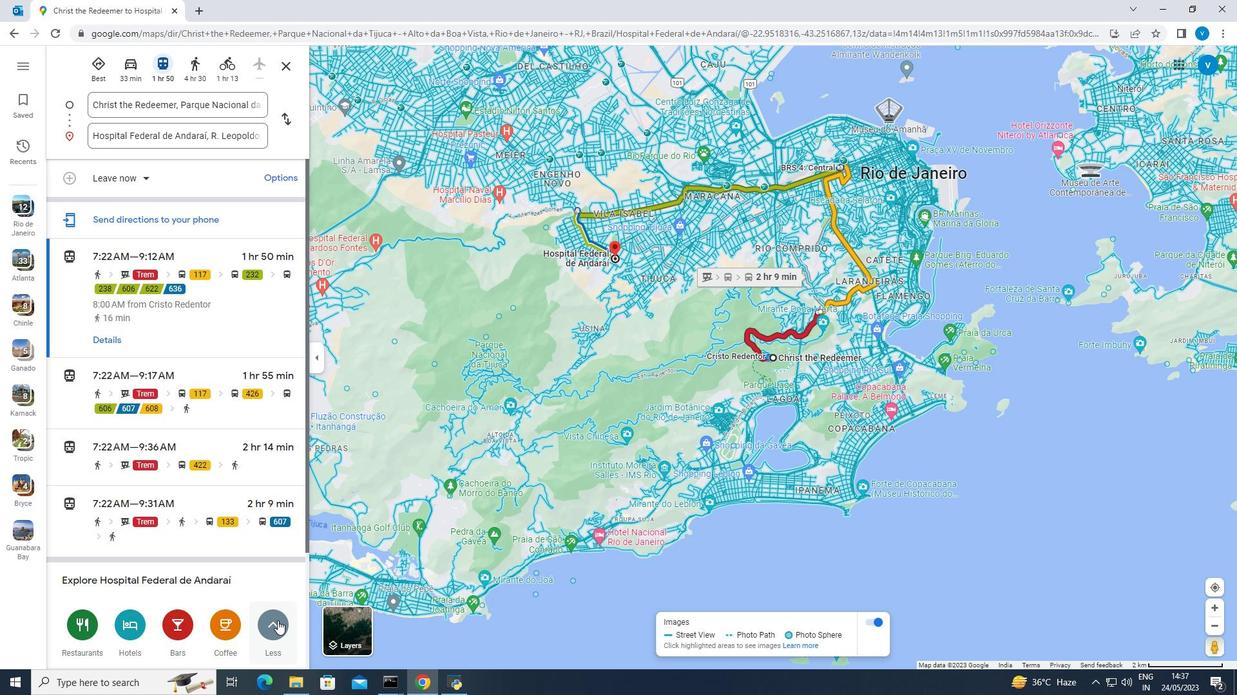 
Action: Mouse scrolled (278, 617) with delta (0, 0)
Screenshot: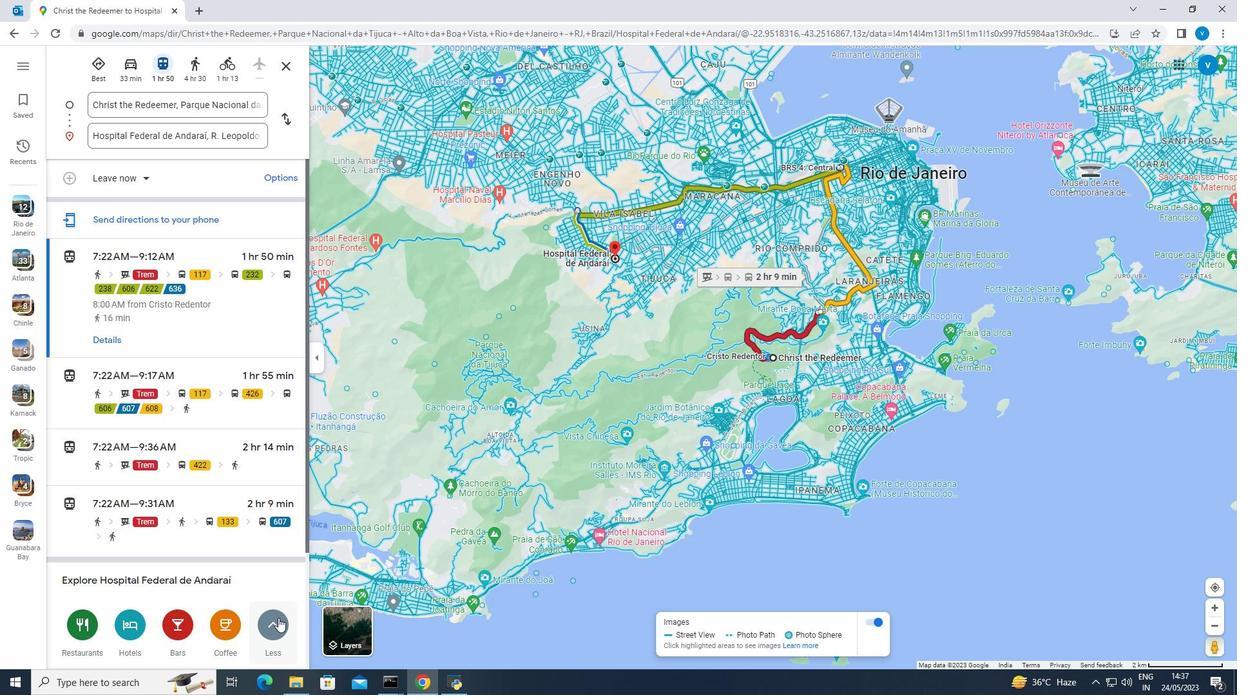 
Action: Mouse scrolled (278, 617) with delta (0, 0)
Screenshot: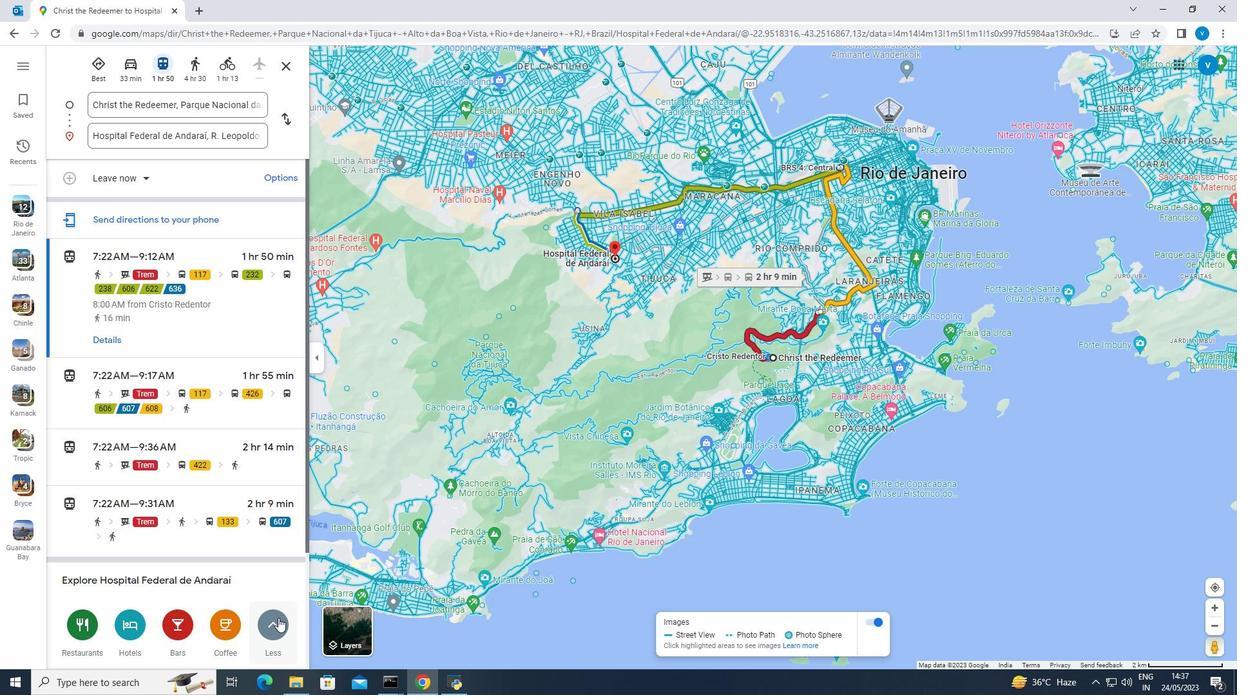 
Action: Mouse moved to (278, 615)
Screenshot: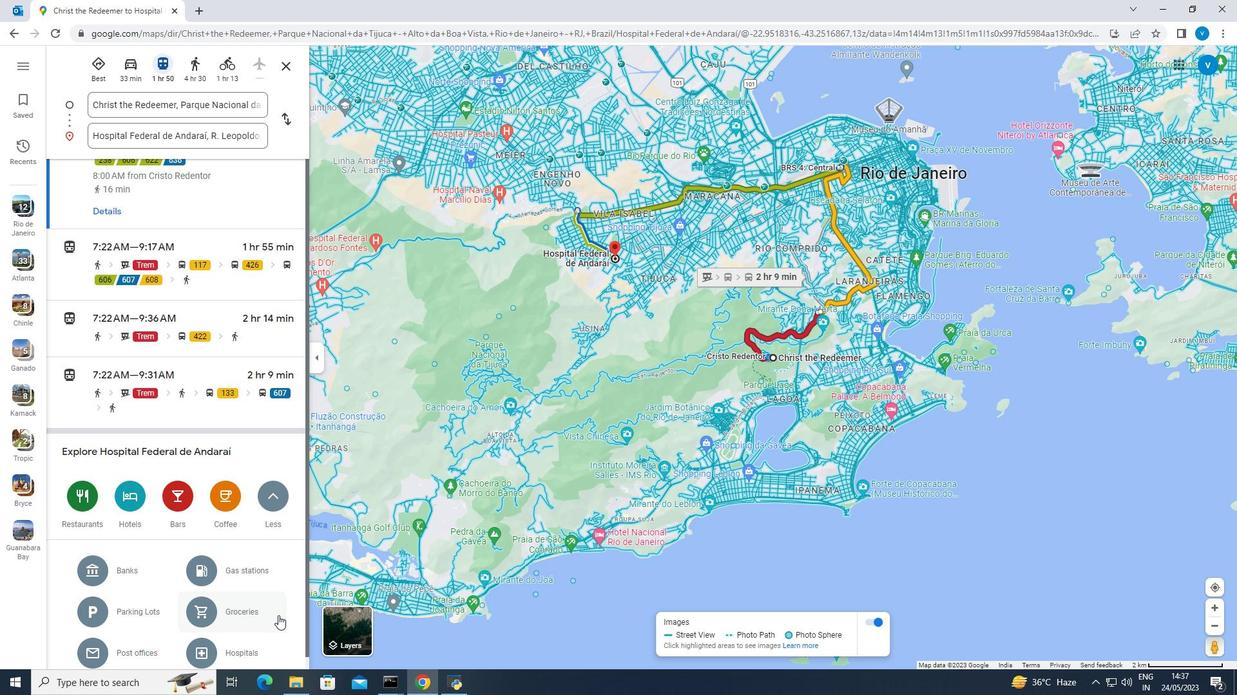 
Action: Mouse scrolled (278, 614) with delta (0, 0)
Screenshot: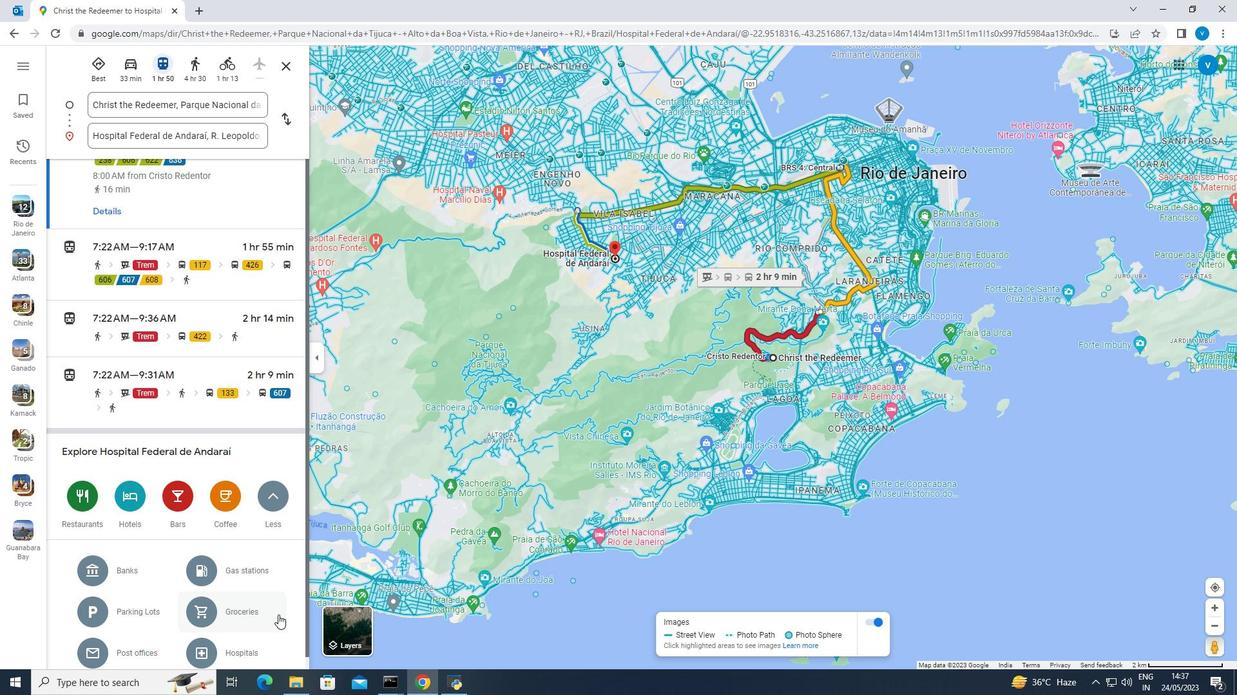 
Action: Mouse moved to (263, 603)
Screenshot: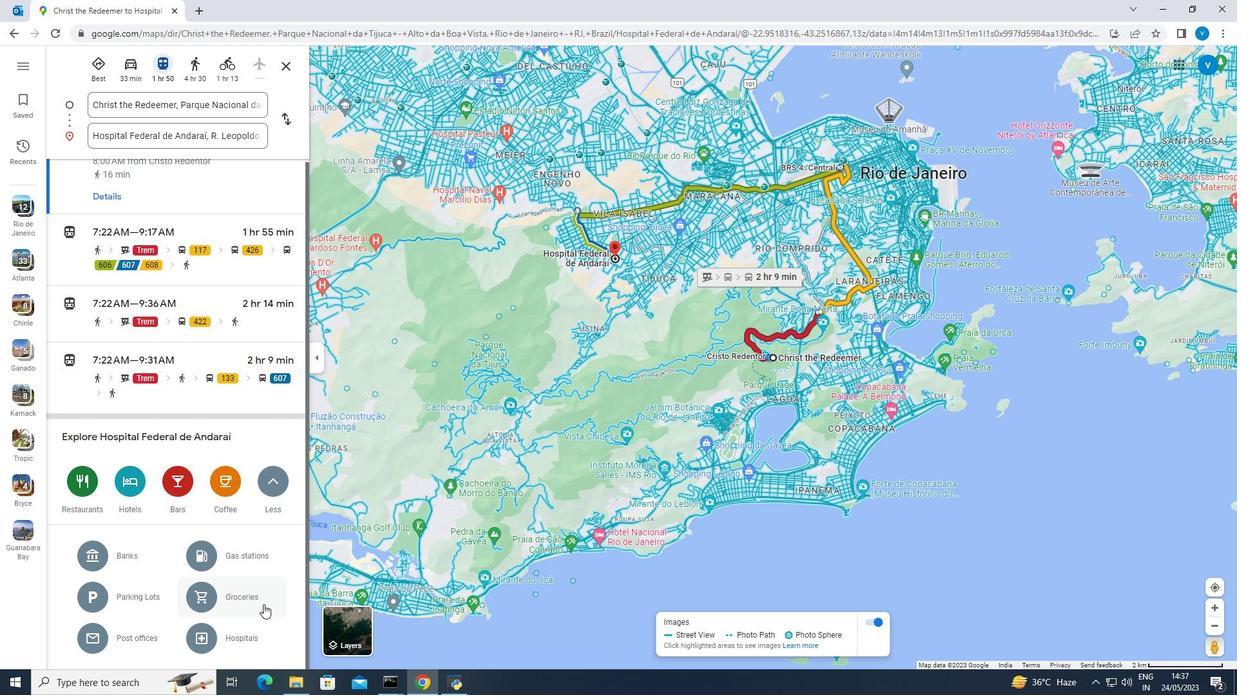 
Action: Mouse scrolled (263, 603) with delta (0, 0)
Screenshot: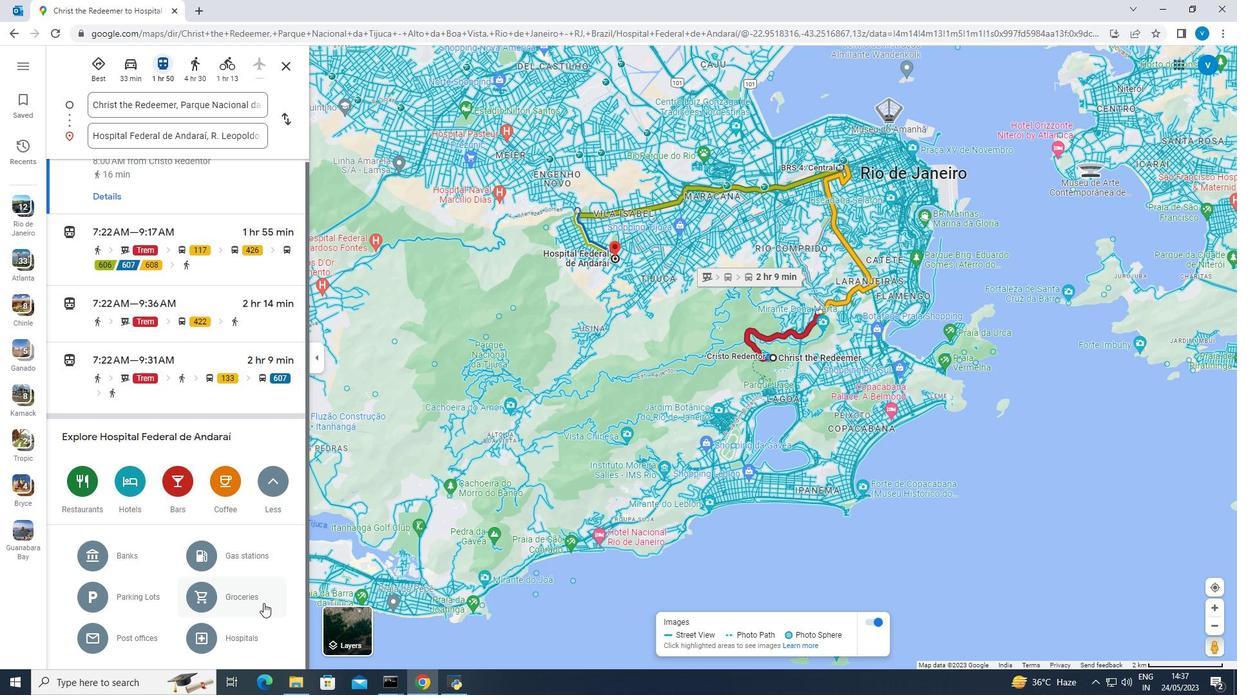 
Action: Mouse scrolled (263, 603) with delta (0, 0)
Screenshot: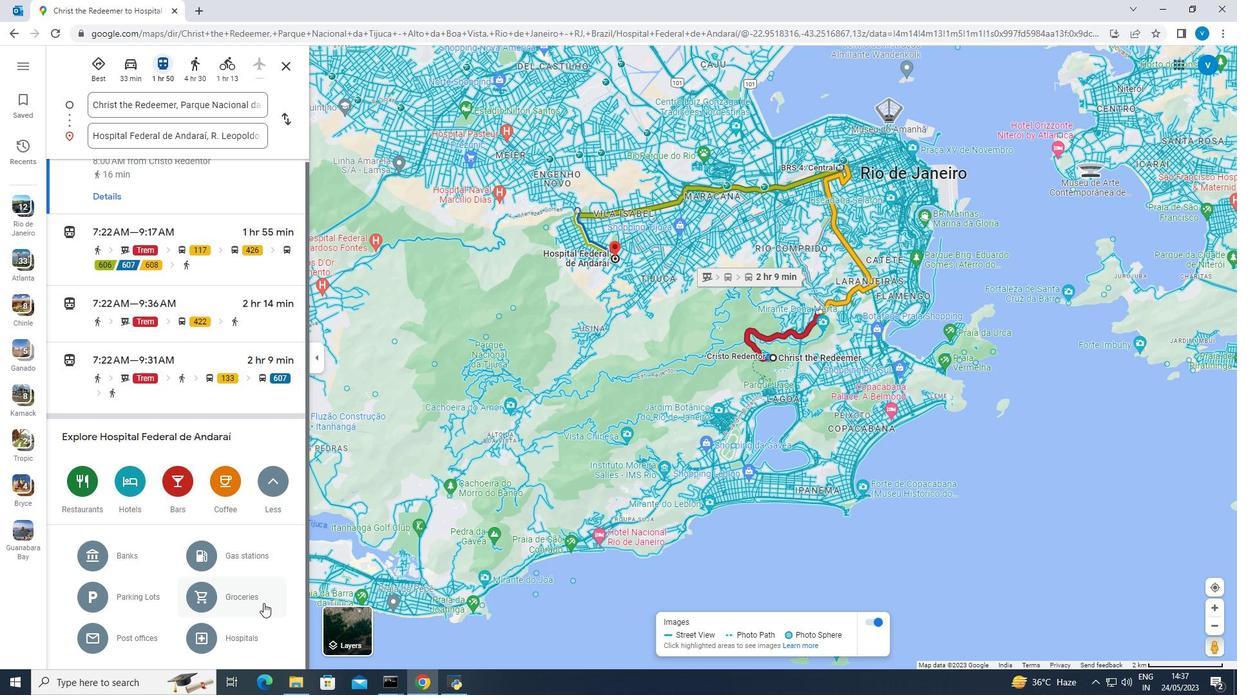 
Action: Mouse scrolled (263, 603) with delta (0, 0)
Screenshot: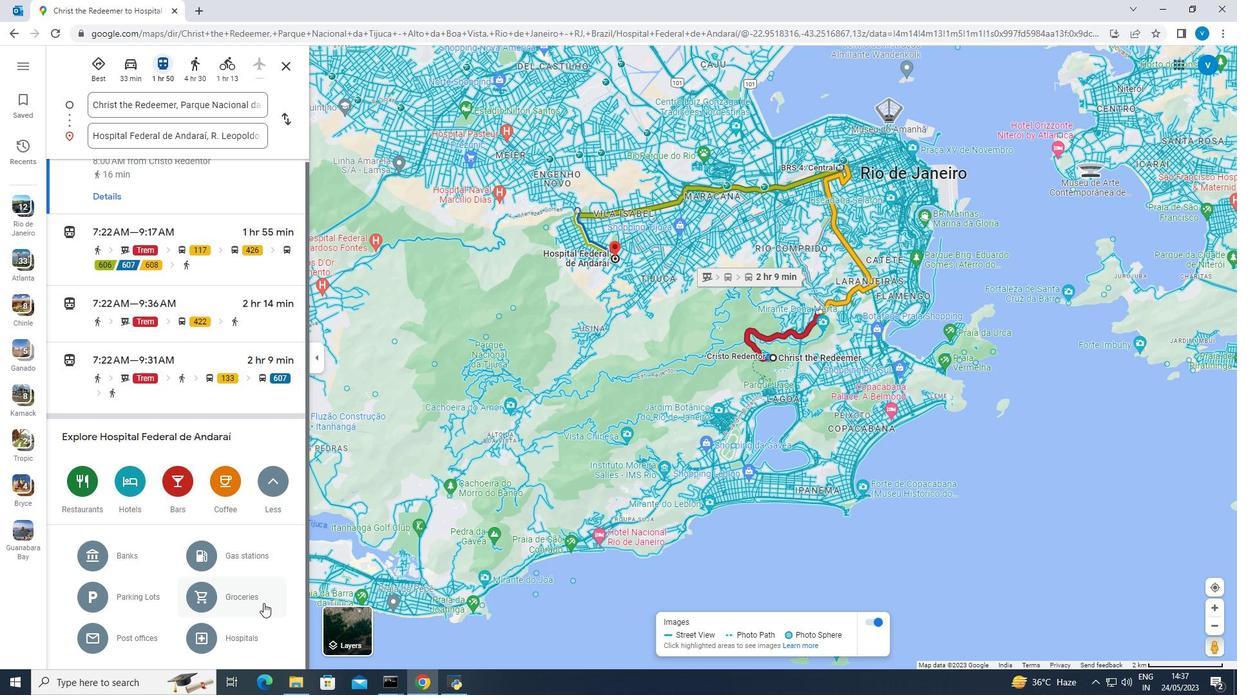 
Action: Mouse scrolled (263, 603) with delta (0, 0)
Screenshot: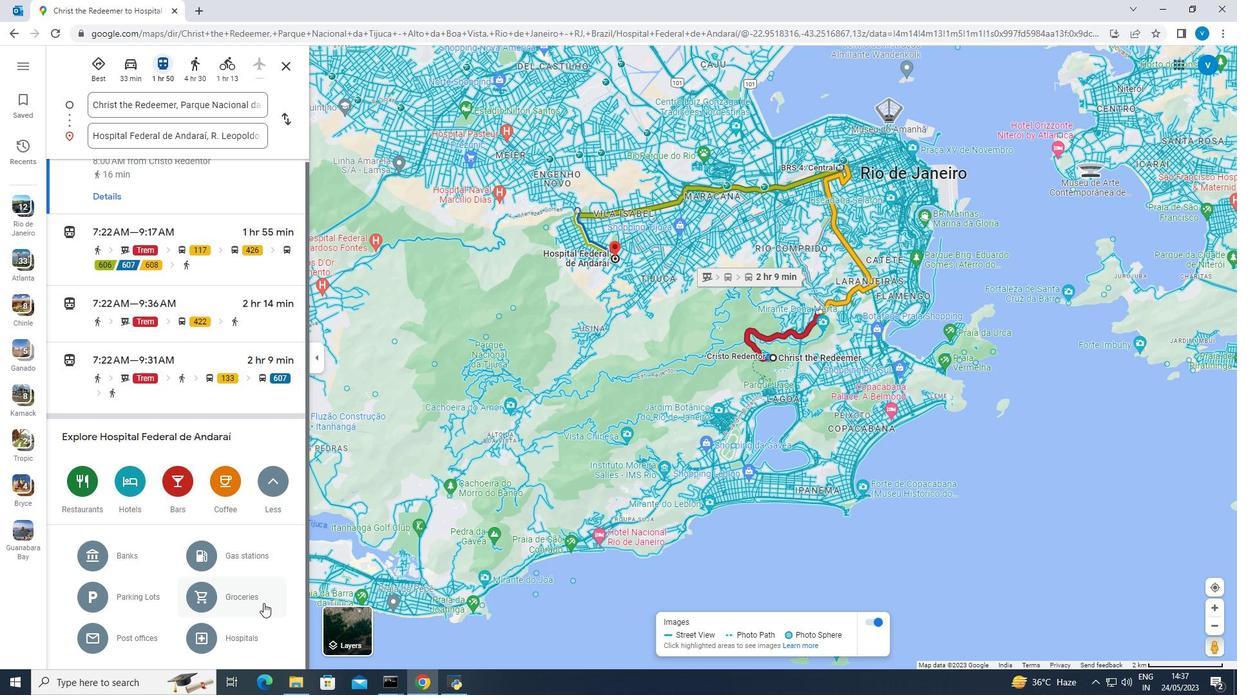 
Action: Mouse moved to (266, 564)
Screenshot: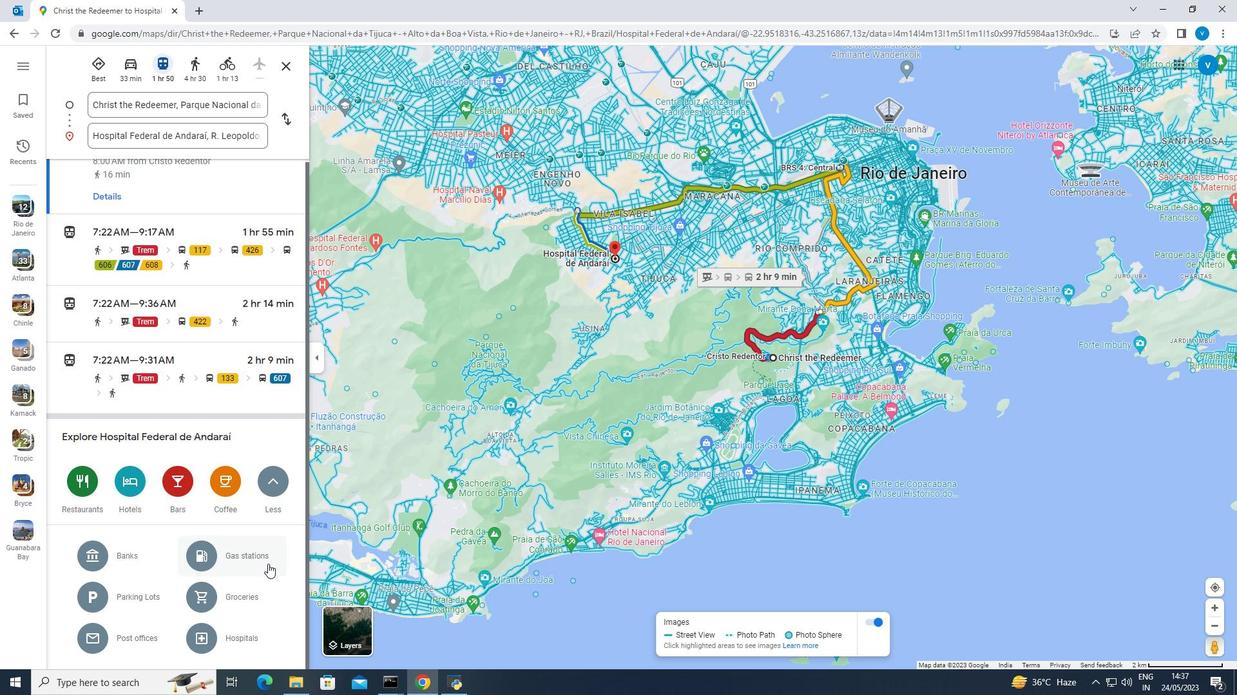 
Action: Mouse scrolled (266, 563) with delta (0, 0)
Screenshot: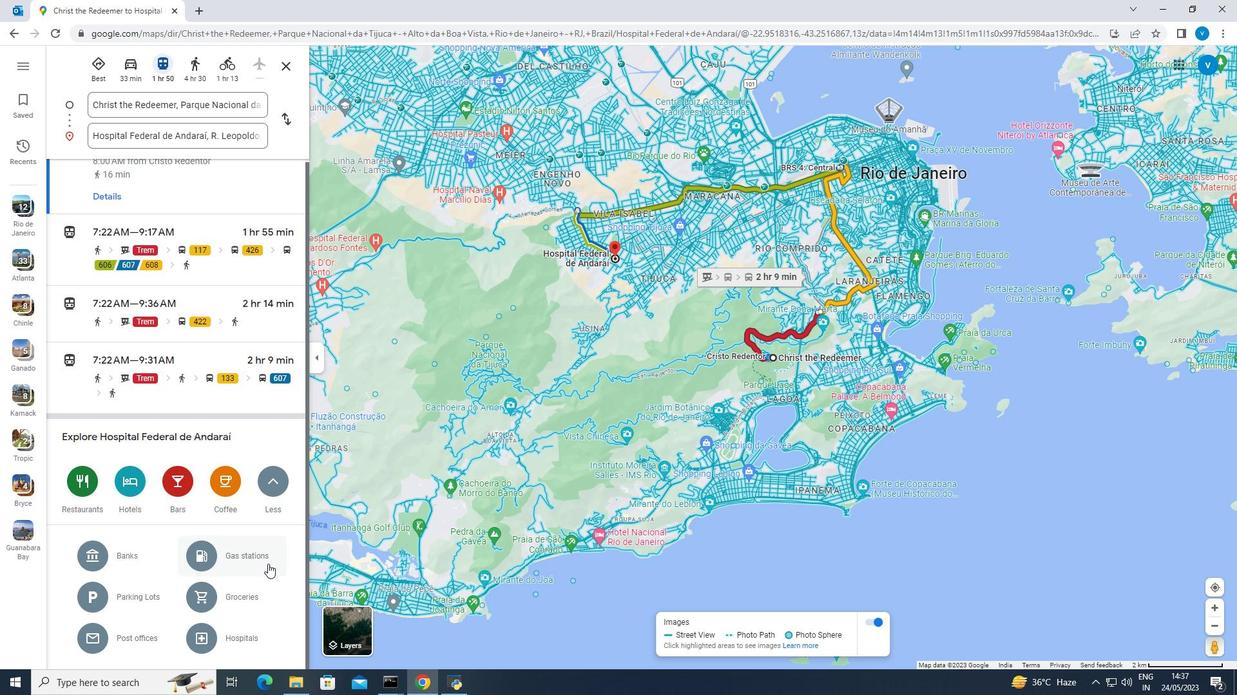 
Action: Mouse moved to (219, 456)
Screenshot: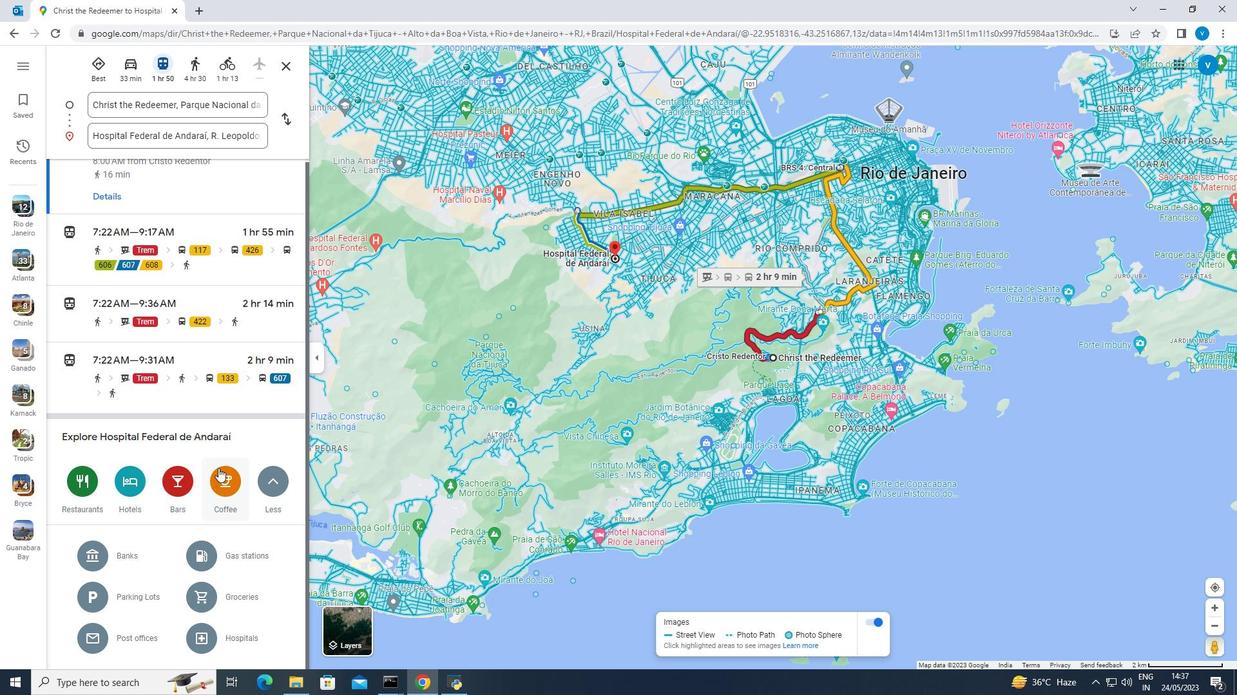 
Action: Mouse scrolled (219, 457) with delta (0, 0)
Screenshot: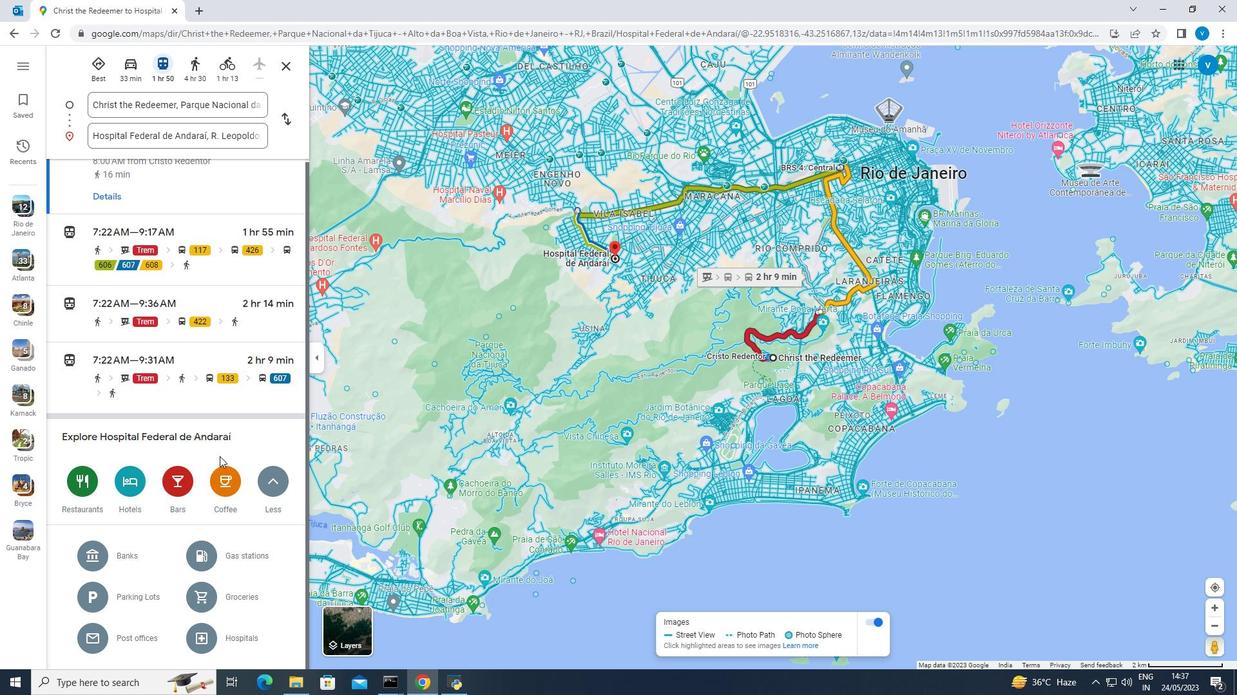 
Action: Mouse moved to (162, 254)
Screenshot: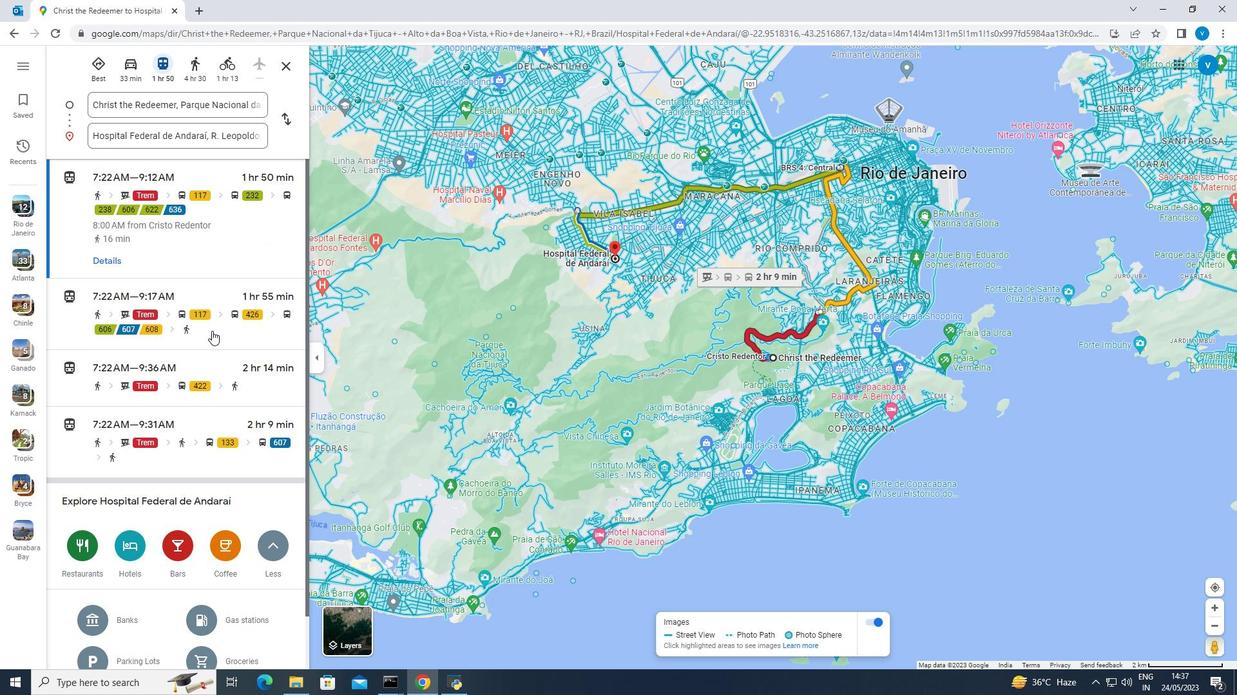 
Action: Mouse scrolled (162, 255) with delta (0, 0)
Screenshot: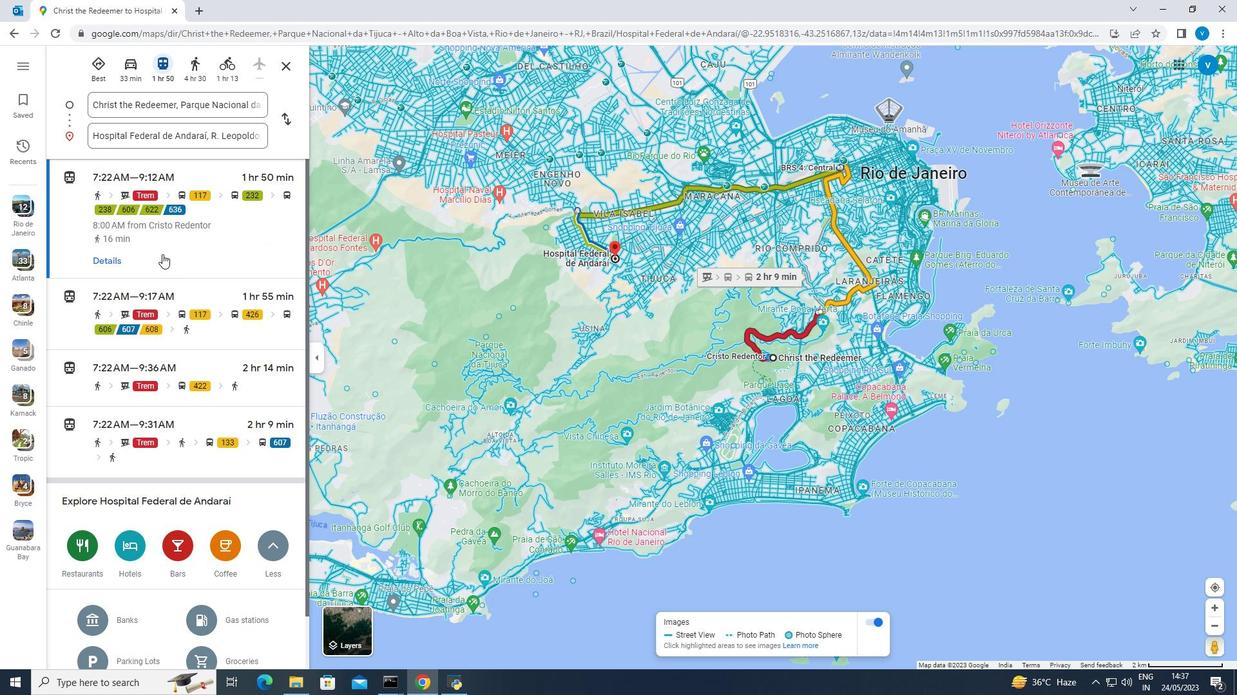 
Action: Mouse scrolled (162, 255) with delta (0, 0)
Screenshot: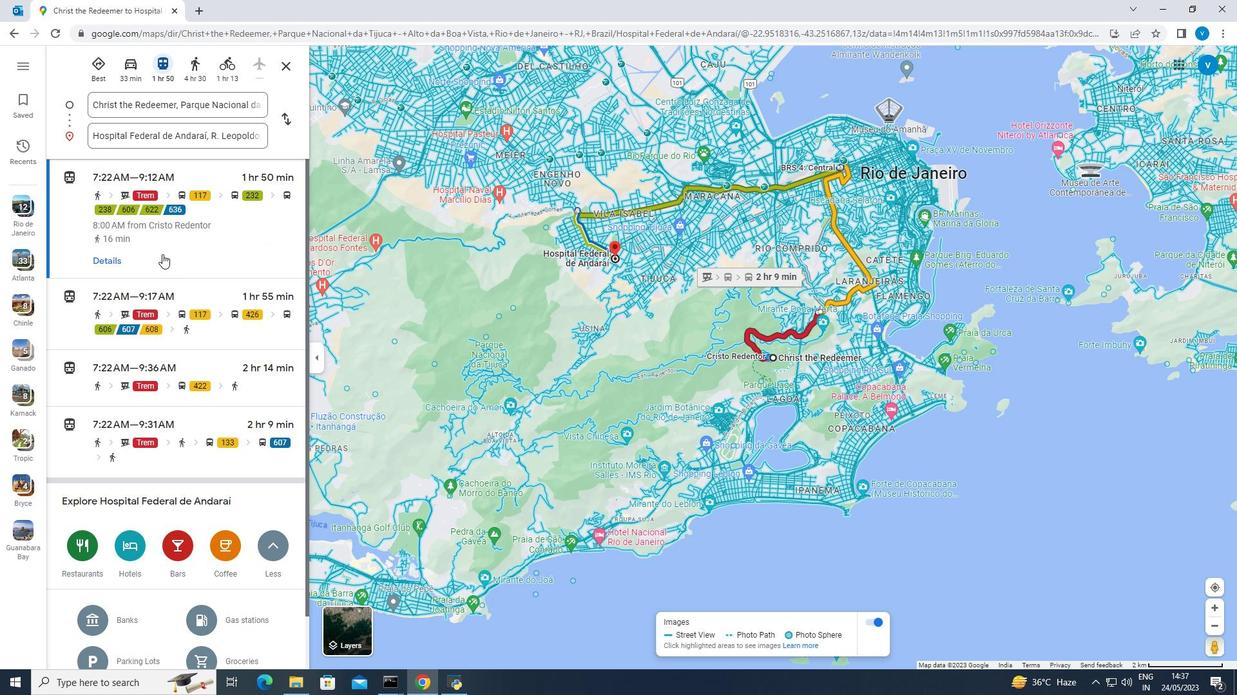 
Action: Mouse moved to (113, 338)
Screenshot: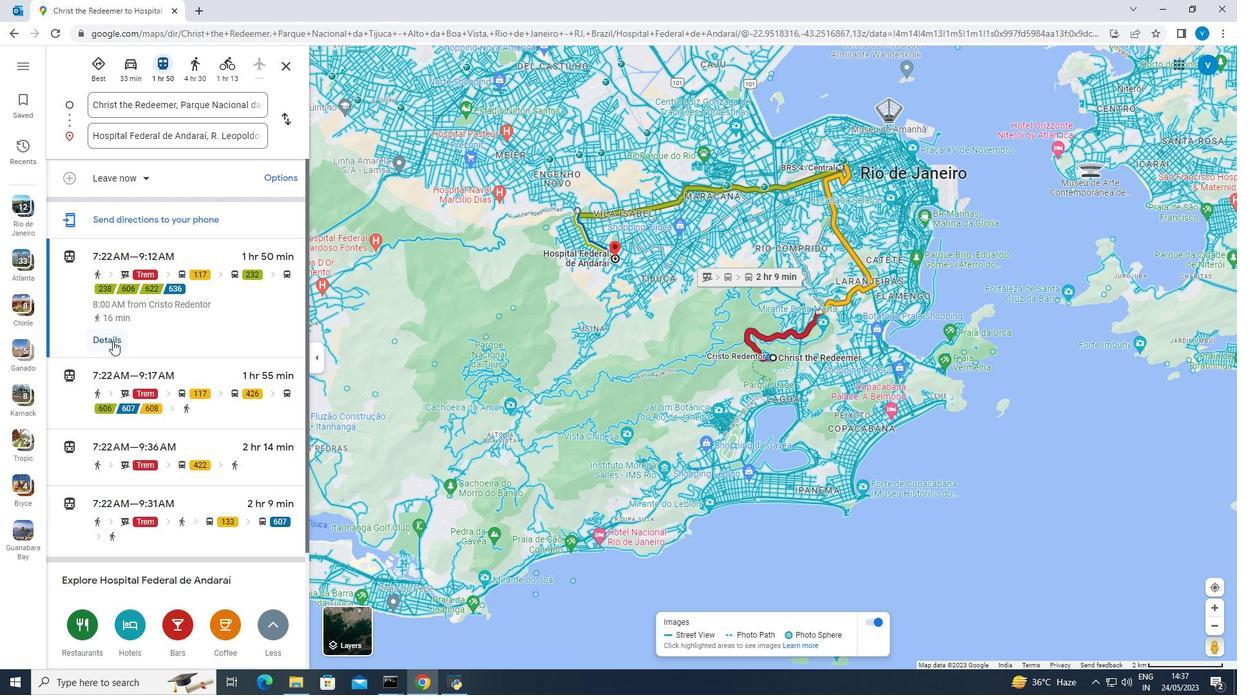 
Action: Mouse pressed left at (113, 338)
Screenshot: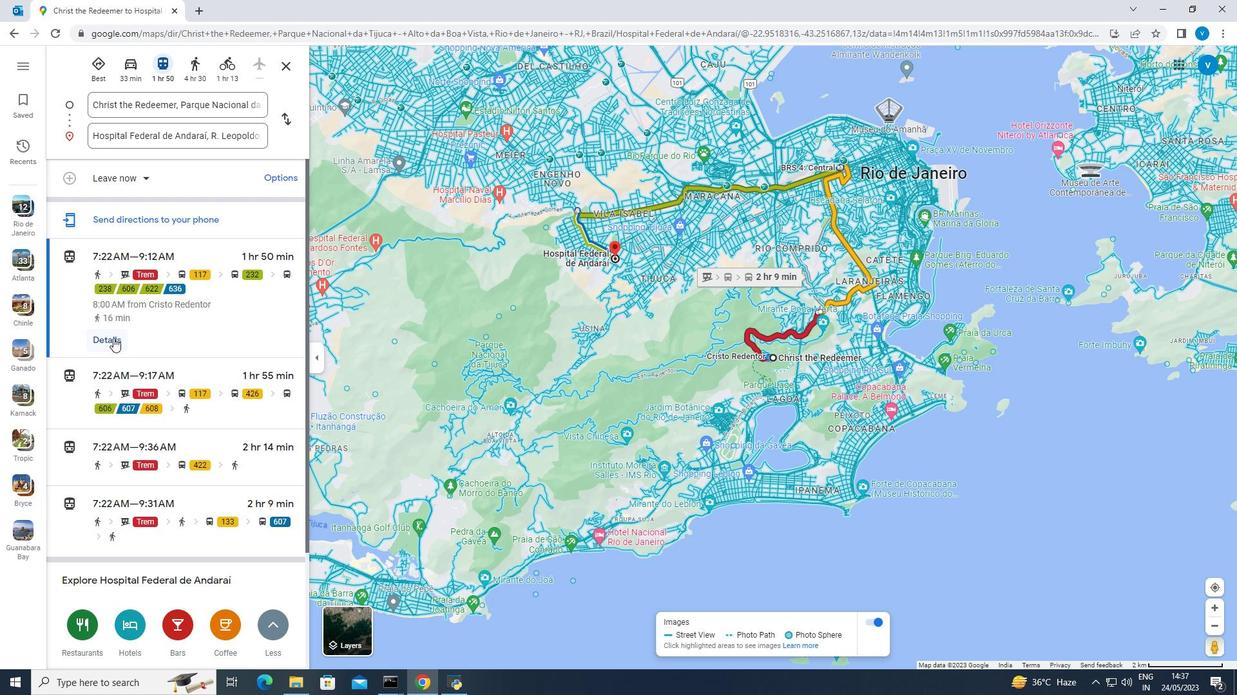 
Action: Mouse moved to (194, 360)
Screenshot: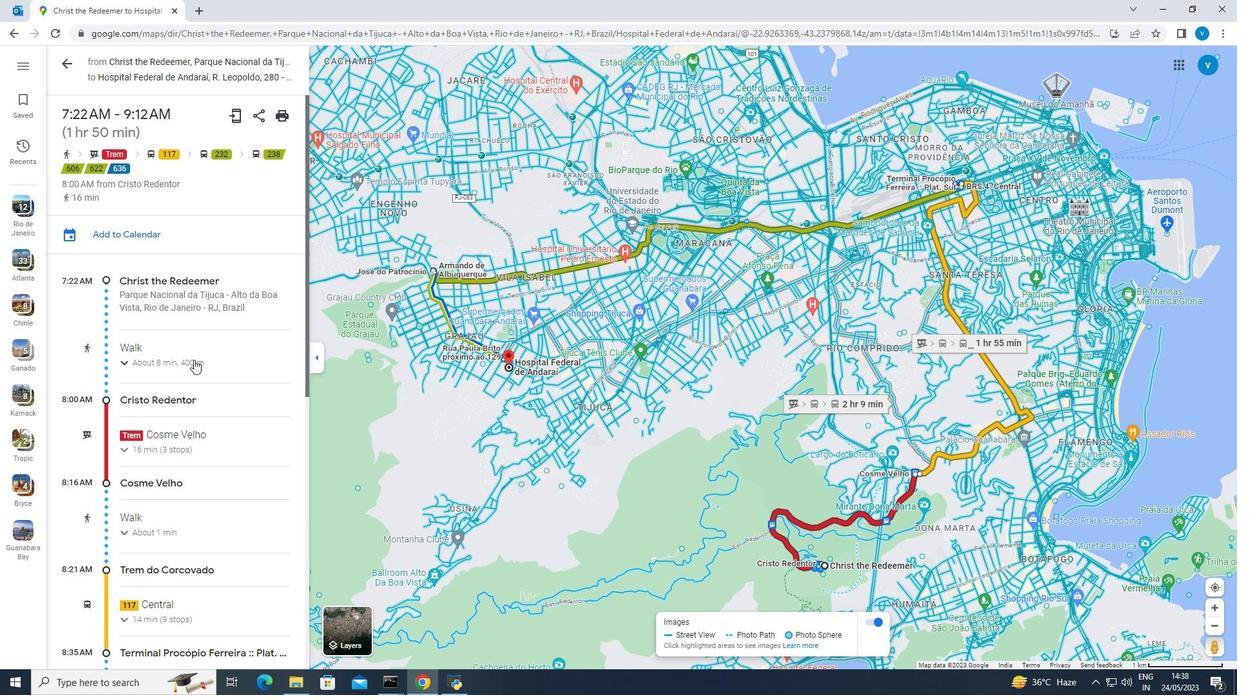 
Action: Mouse scrolled (194, 360) with delta (0, 0)
Screenshot: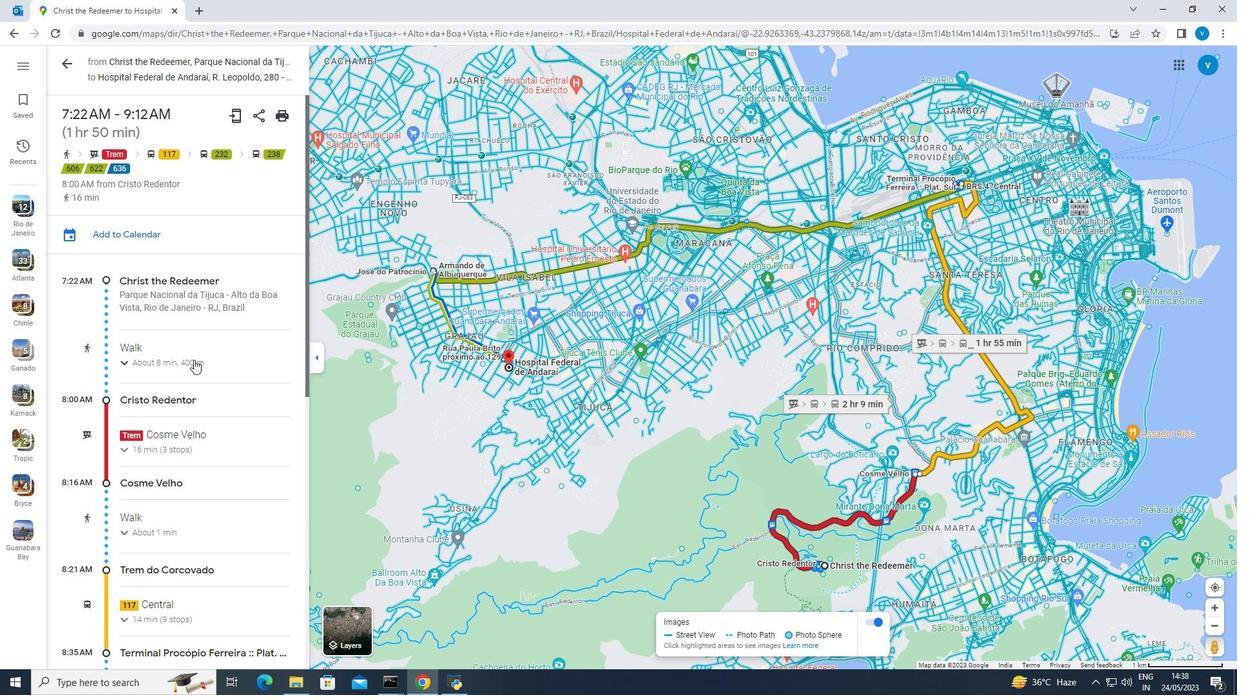 
Action: Mouse moved to (194, 361)
Screenshot: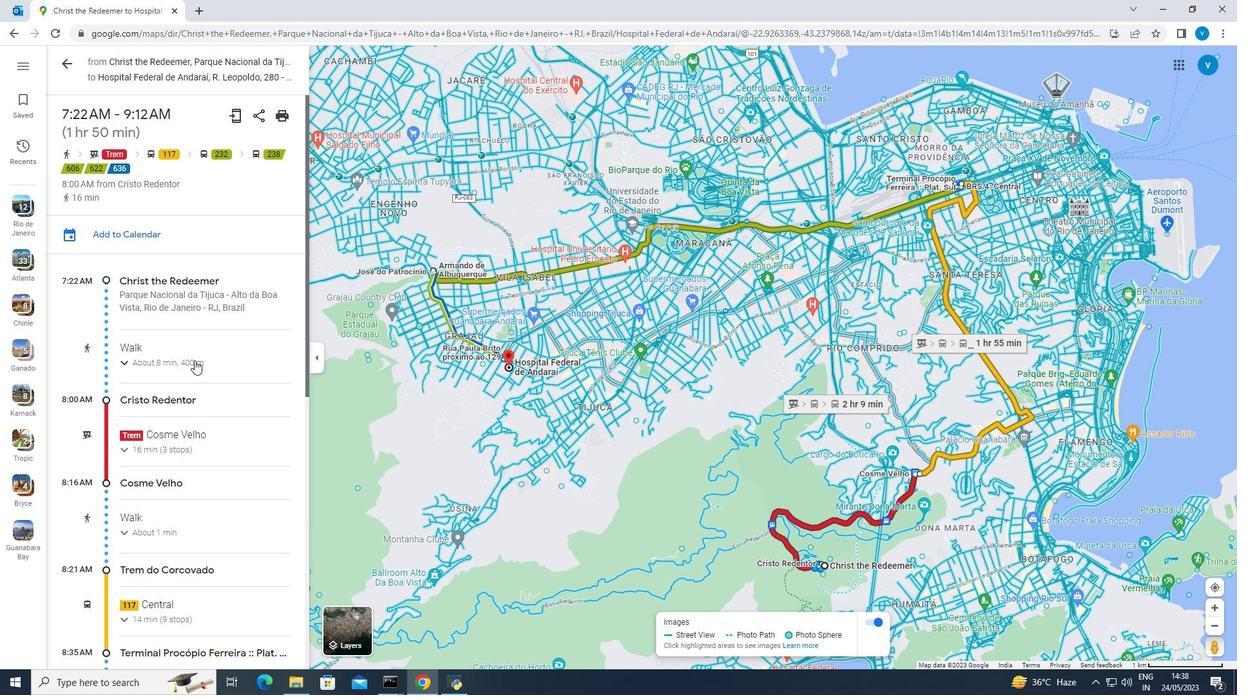 
Action: Mouse scrolled (194, 360) with delta (0, 0)
Screenshot: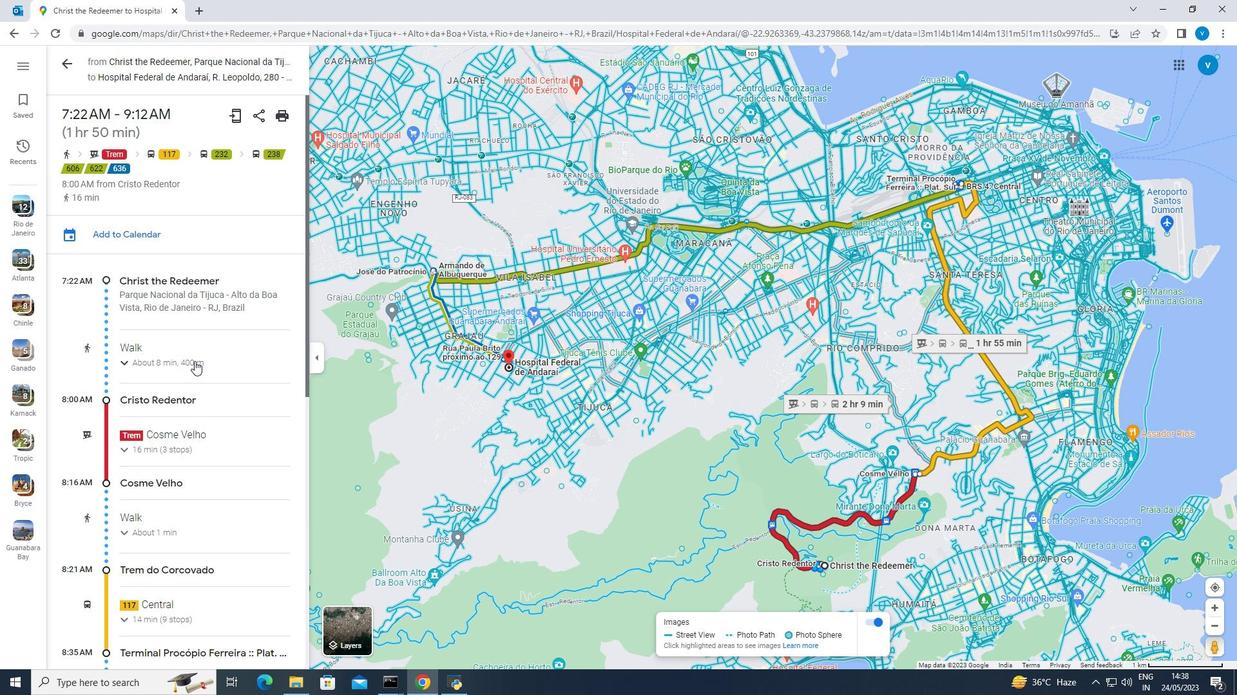 
Action: Mouse scrolled (194, 360) with delta (0, 0)
Screenshot: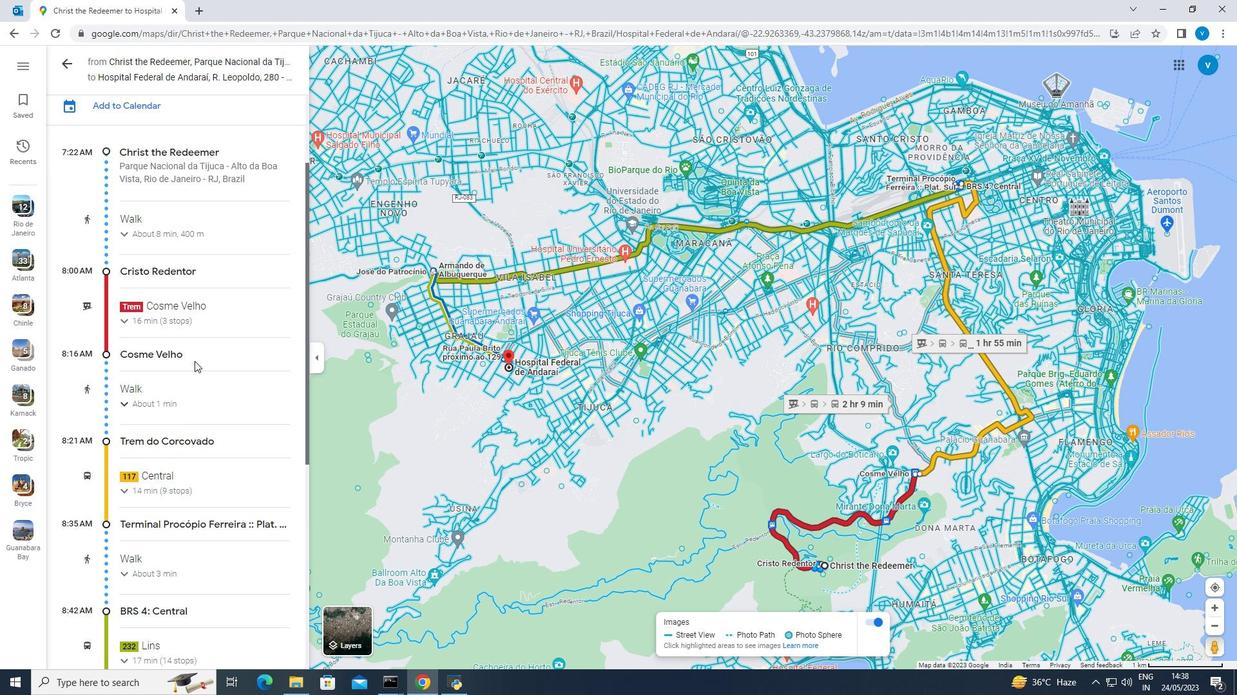 
Action: Mouse scrolled (194, 360) with delta (0, 0)
Screenshot: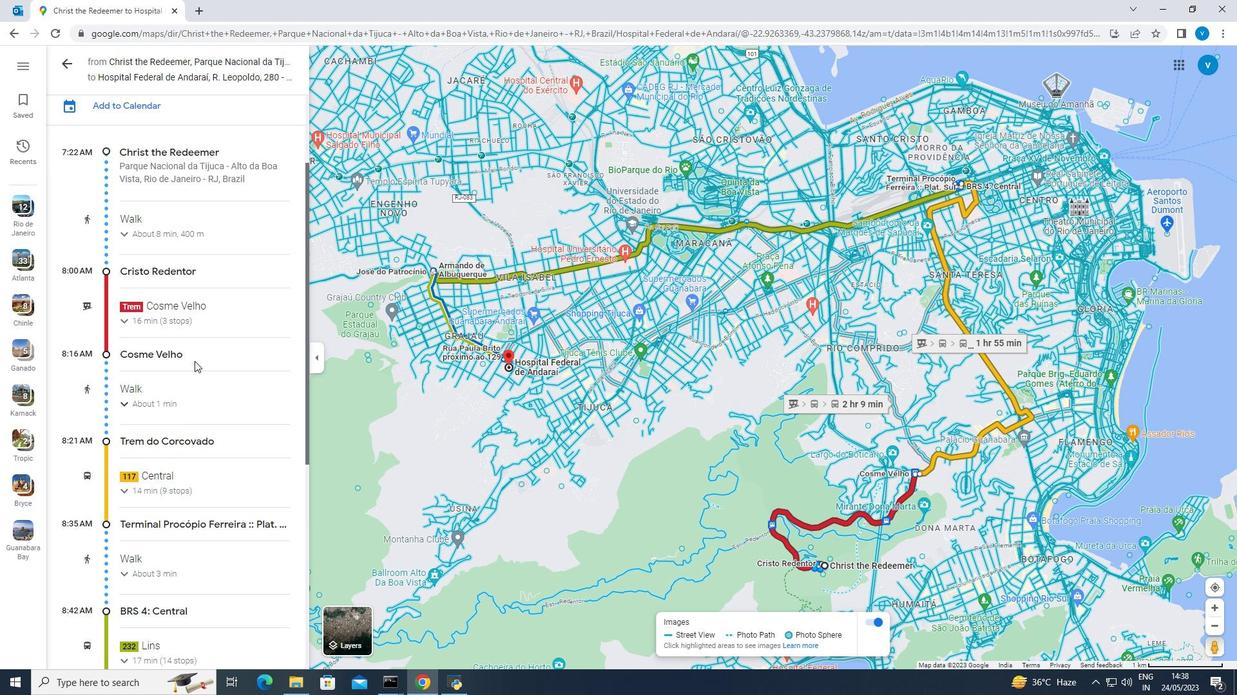 
Action: Mouse scrolled (194, 360) with delta (0, 0)
Screenshot: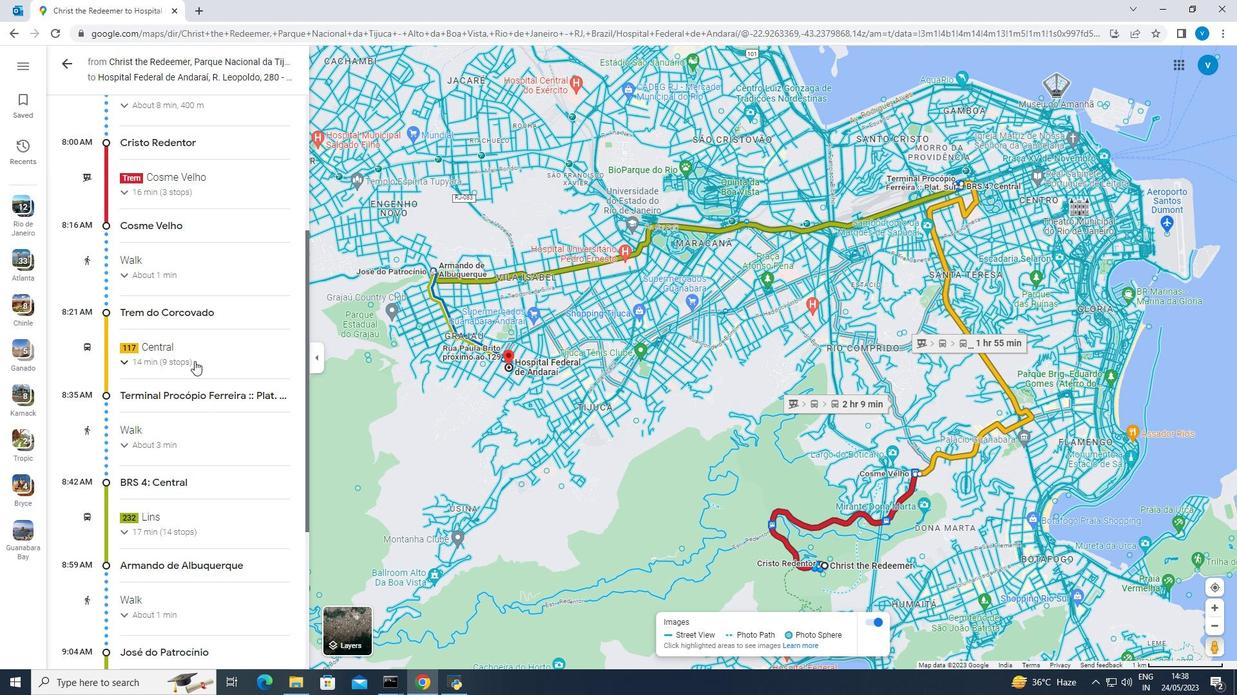 
Action: Mouse scrolled (194, 360) with delta (0, 0)
Screenshot: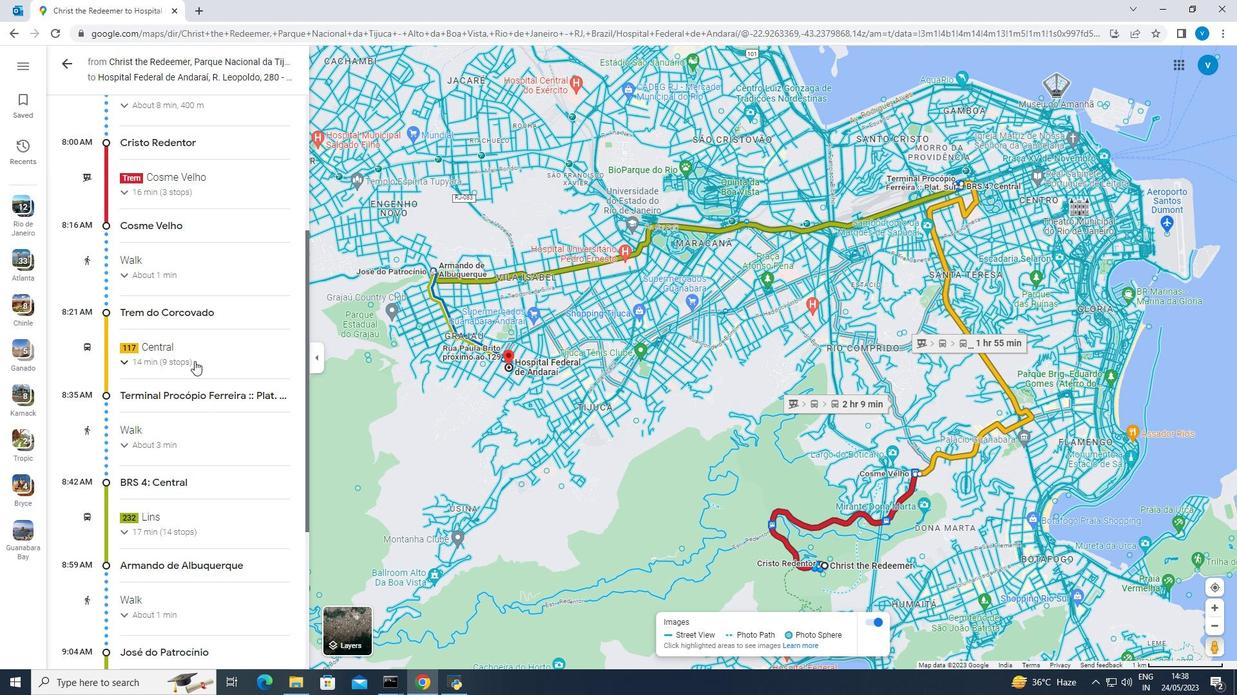 
Action: Mouse scrolled (194, 360) with delta (0, 0)
Screenshot: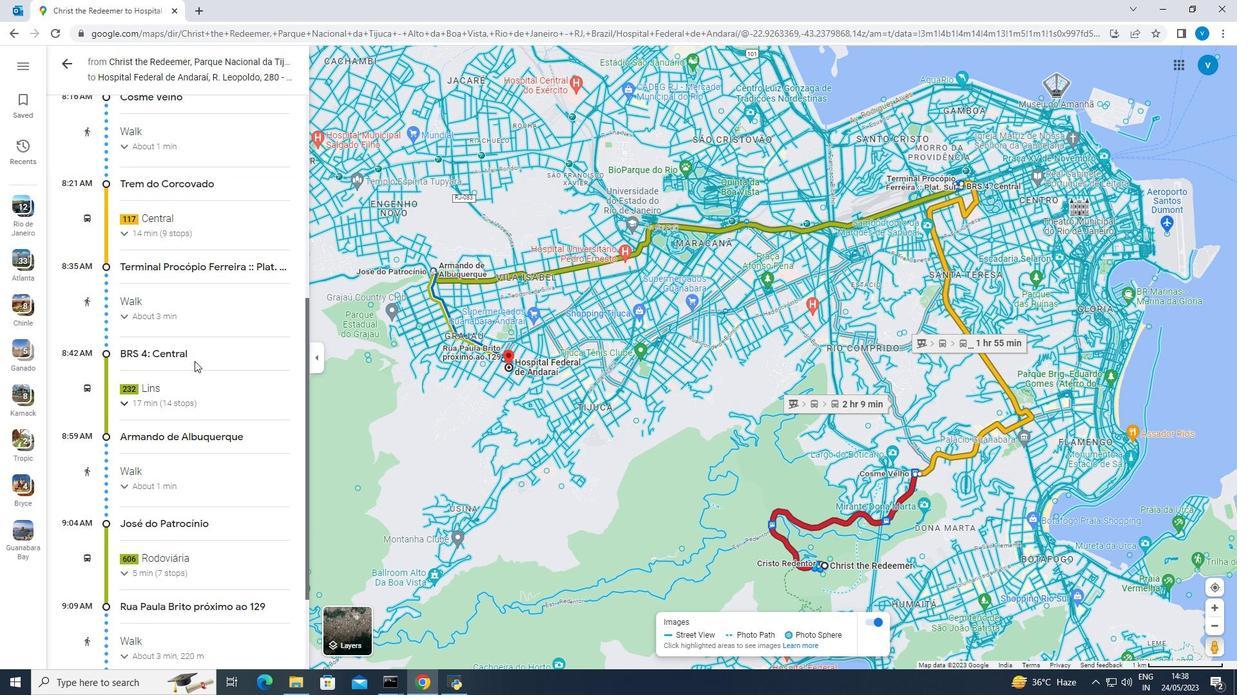 
Action: Mouse scrolled (194, 360) with delta (0, 0)
Screenshot: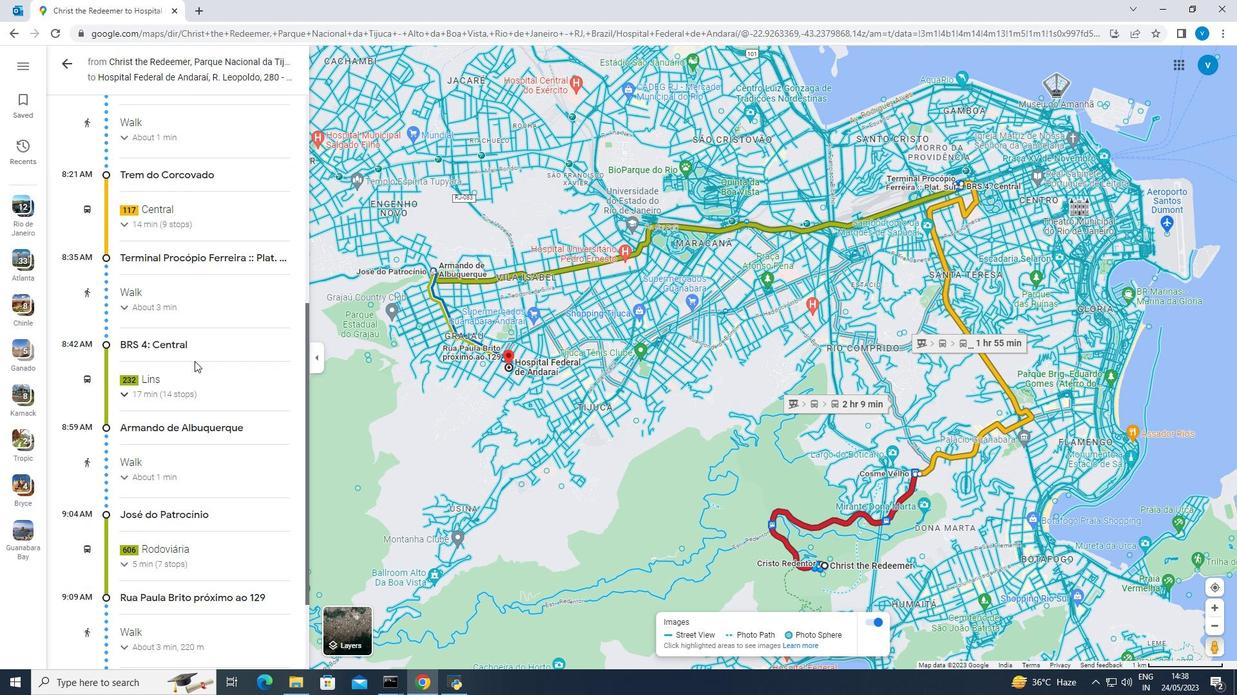 
Action: Mouse scrolled (194, 360) with delta (0, 0)
Screenshot: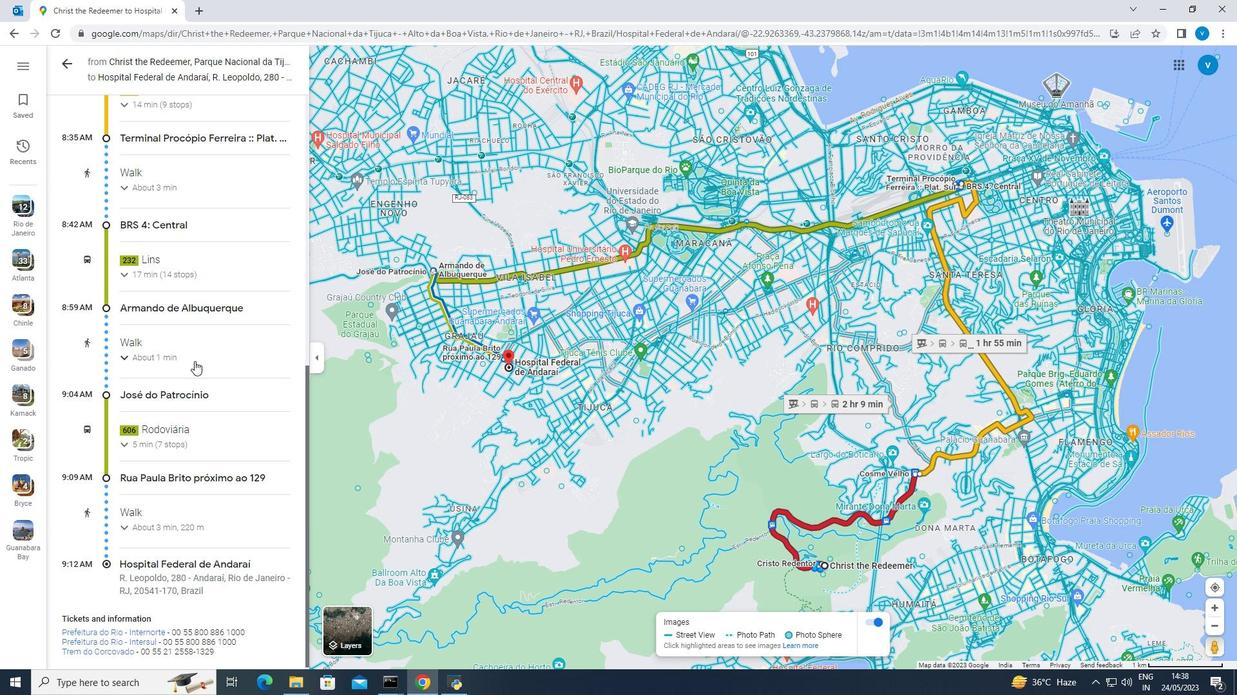
Action: Mouse scrolled (194, 360) with delta (0, 0)
Screenshot: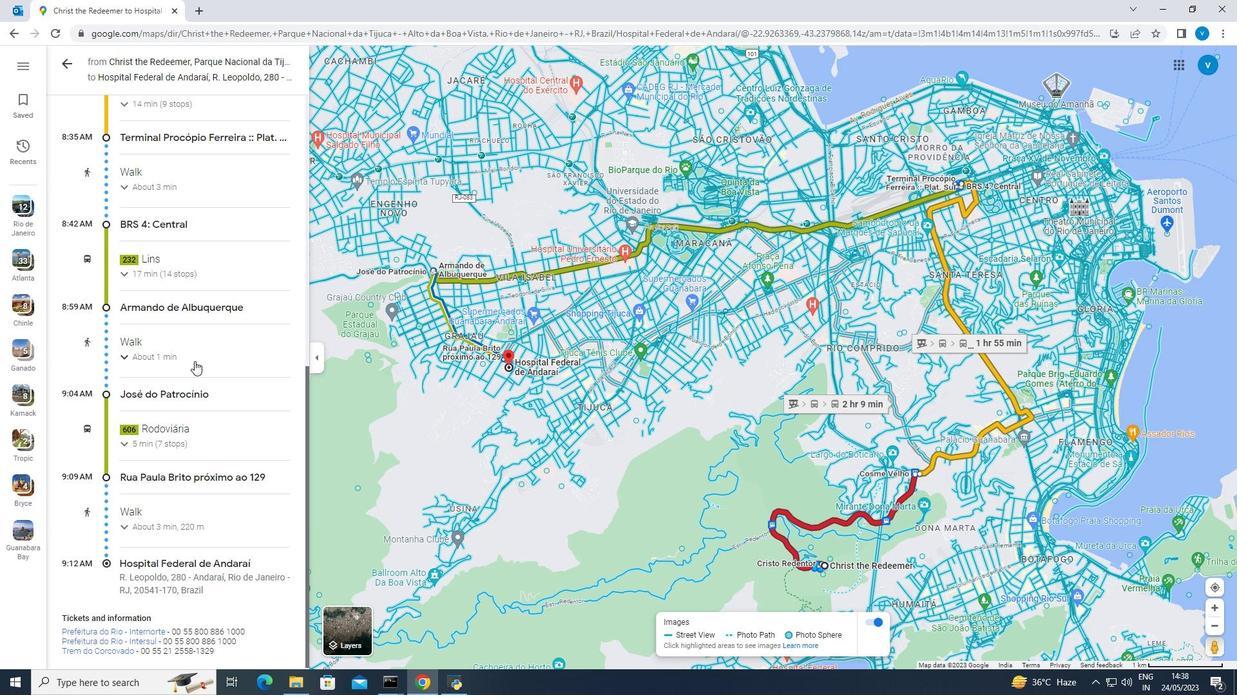 
Action: Mouse scrolled (194, 360) with delta (0, 0)
Screenshot: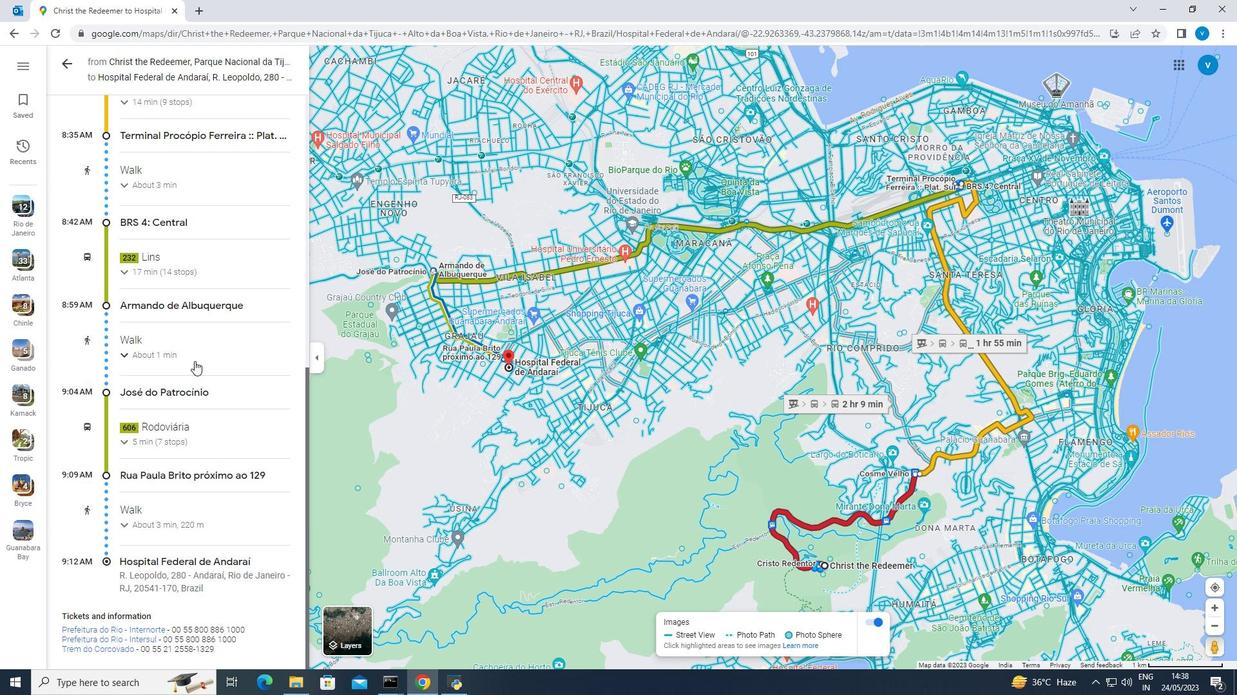 
Action: Mouse moved to (209, 338)
Screenshot: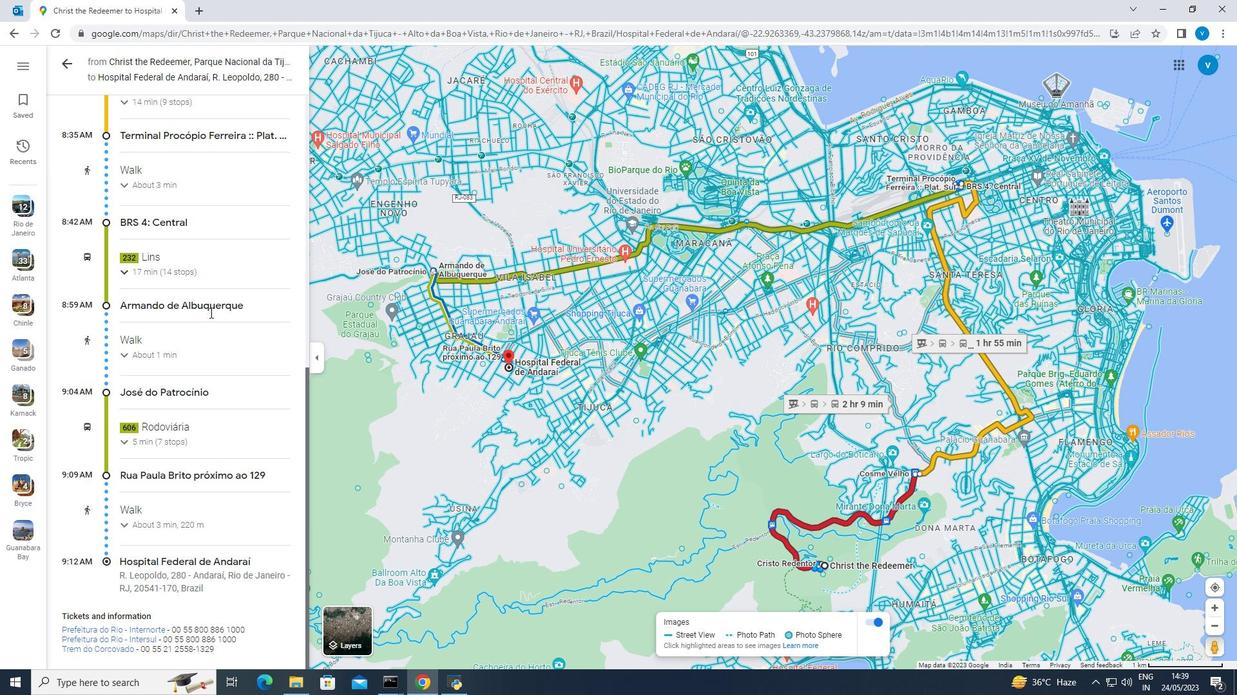 
Action: Mouse scrolled (209, 339) with delta (0, 0)
Screenshot: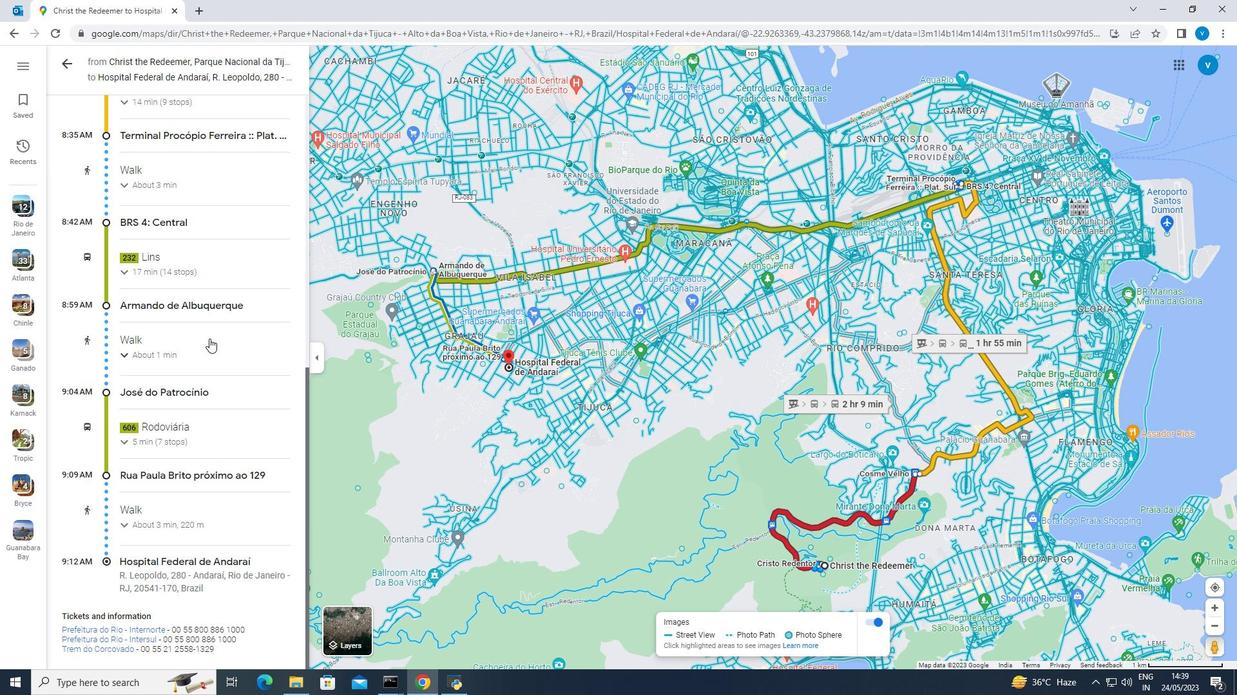 
Action: Mouse scrolled (209, 339) with delta (0, 0)
Screenshot: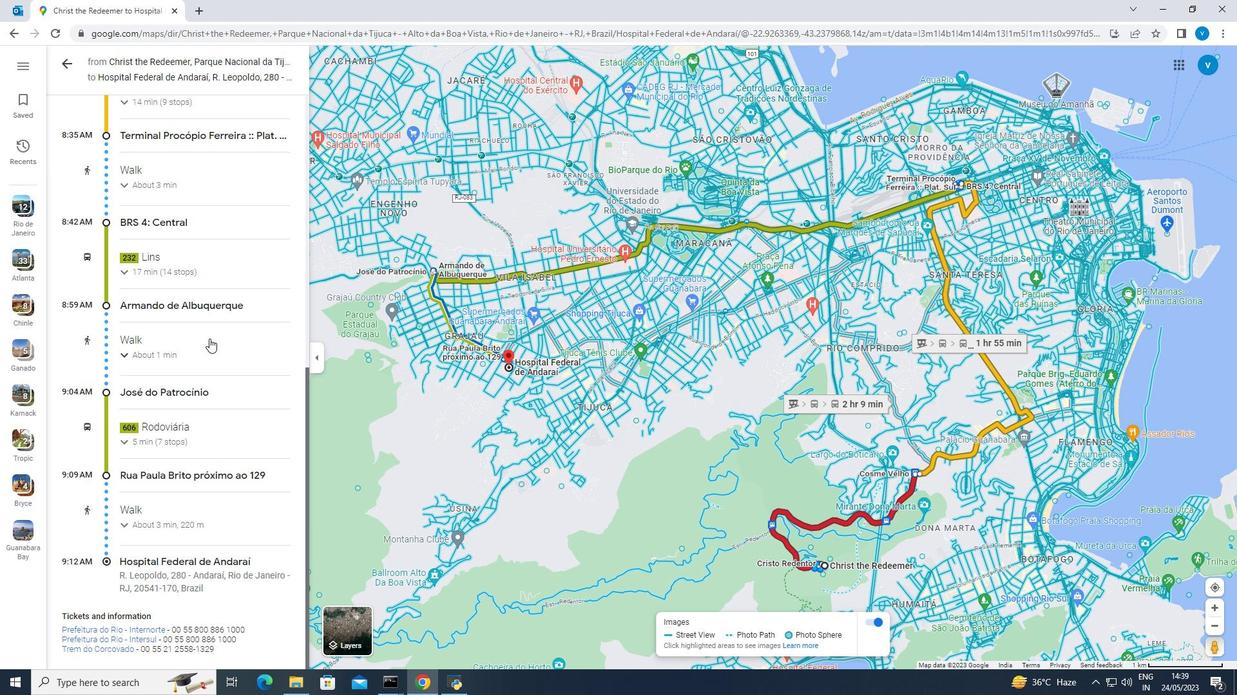 
Action: Mouse scrolled (209, 339) with delta (0, 0)
Screenshot: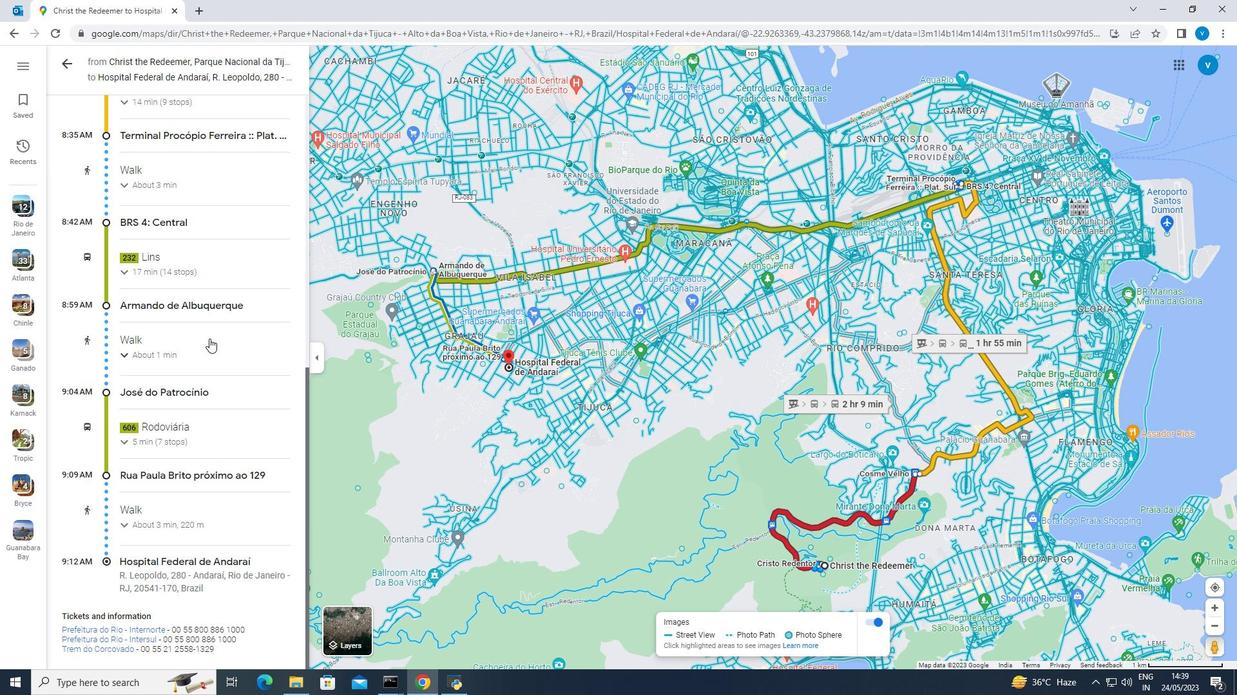 
Action: Mouse scrolled (209, 339) with delta (0, 0)
Screenshot: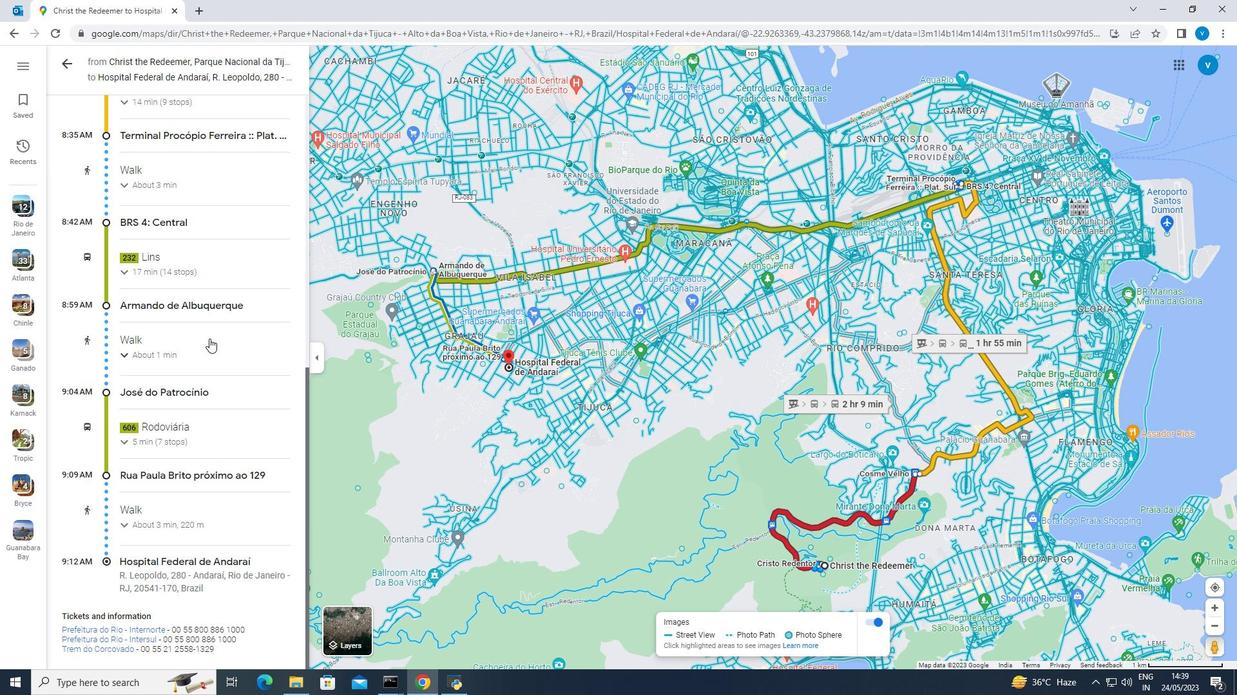 
Action: Mouse scrolled (209, 339) with delta (0, 0)
Screenshot: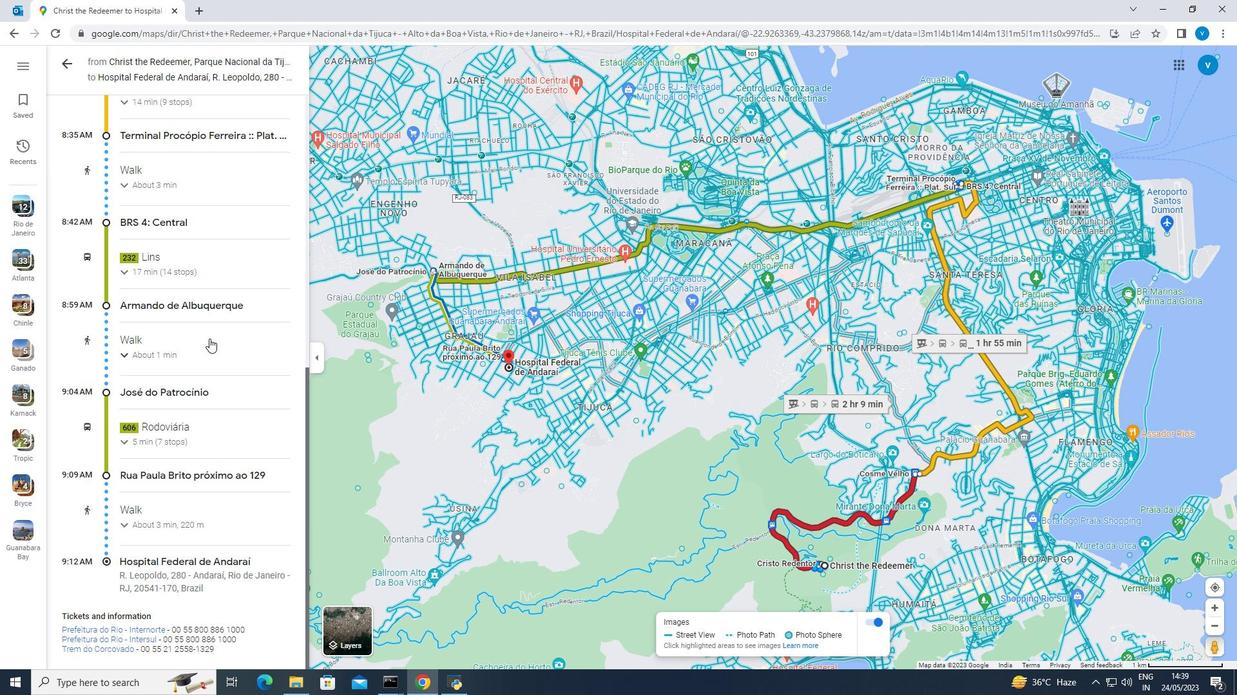 
Action: Mouse scrolled (209, 339) with delta (0, 0)
Screenshot: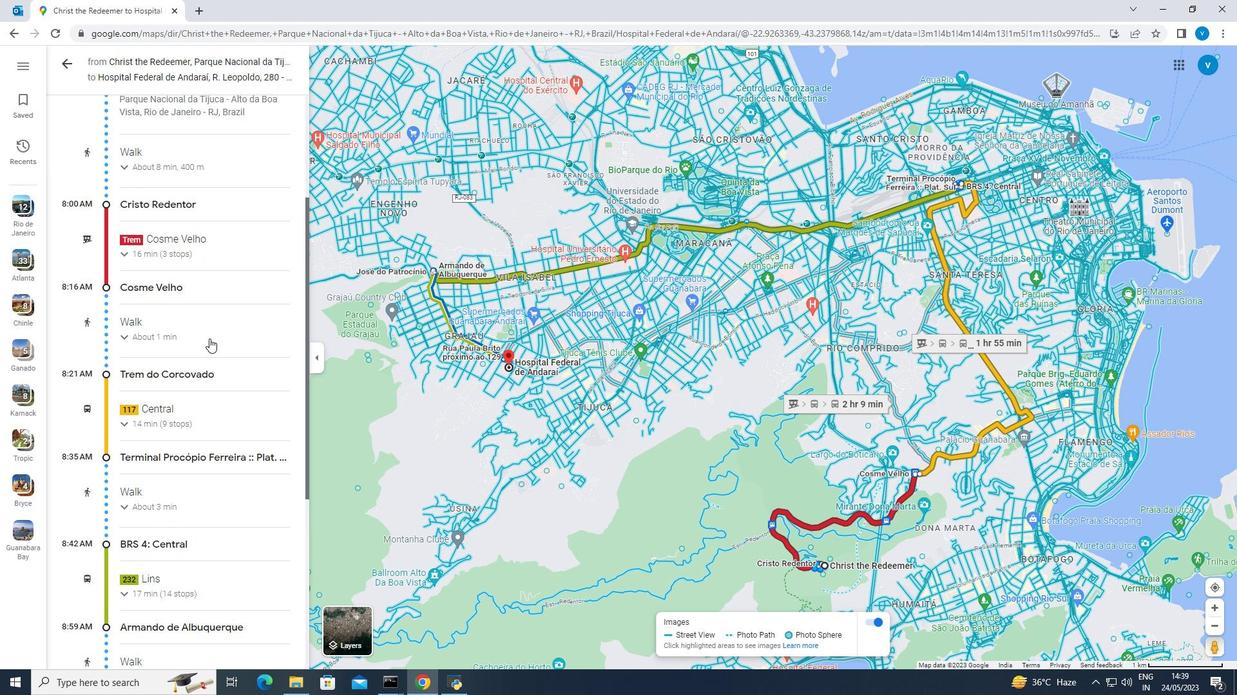 
Action: Mouse scrolled (209, 339) with delta (0, 0)
Screenshot: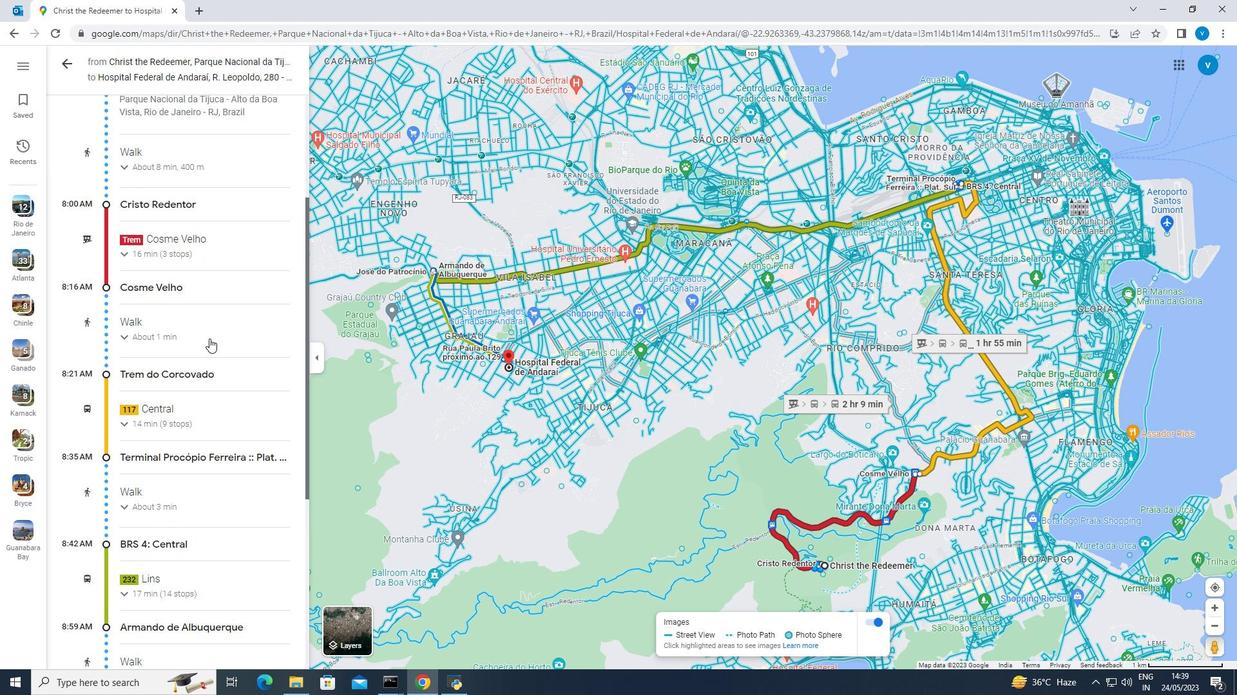 
Action: Mouse scrolled (209, 339) with delta (0, 0)
Screenshot: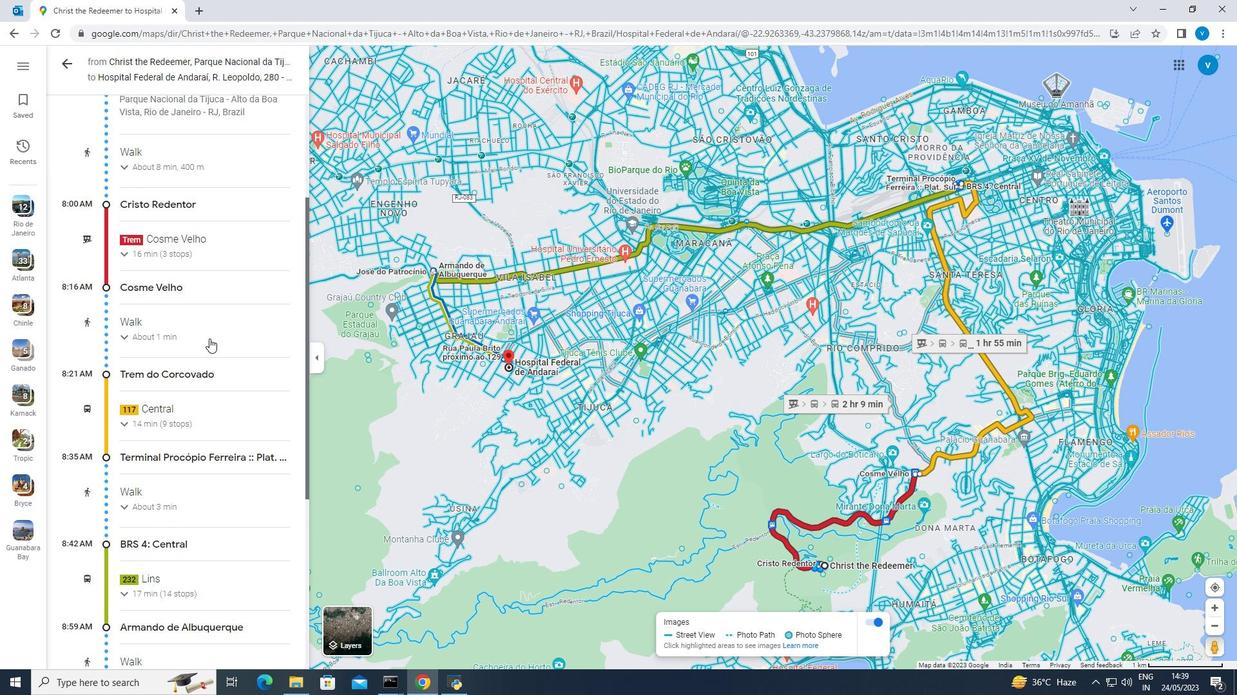 
Action: Mouse scrolled (209, 339) with delta (0, 0)
Screenshot: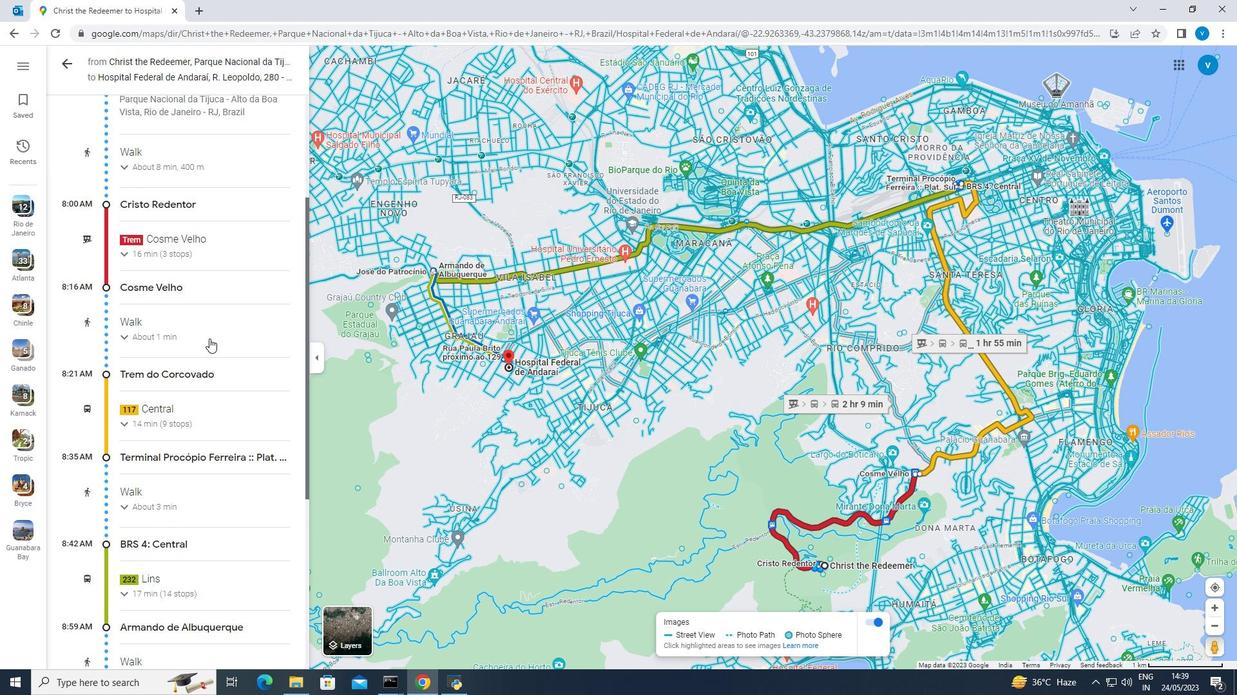 
Action: Mouse scrolled (209, 339) with delta (0, 0)
Screenshot: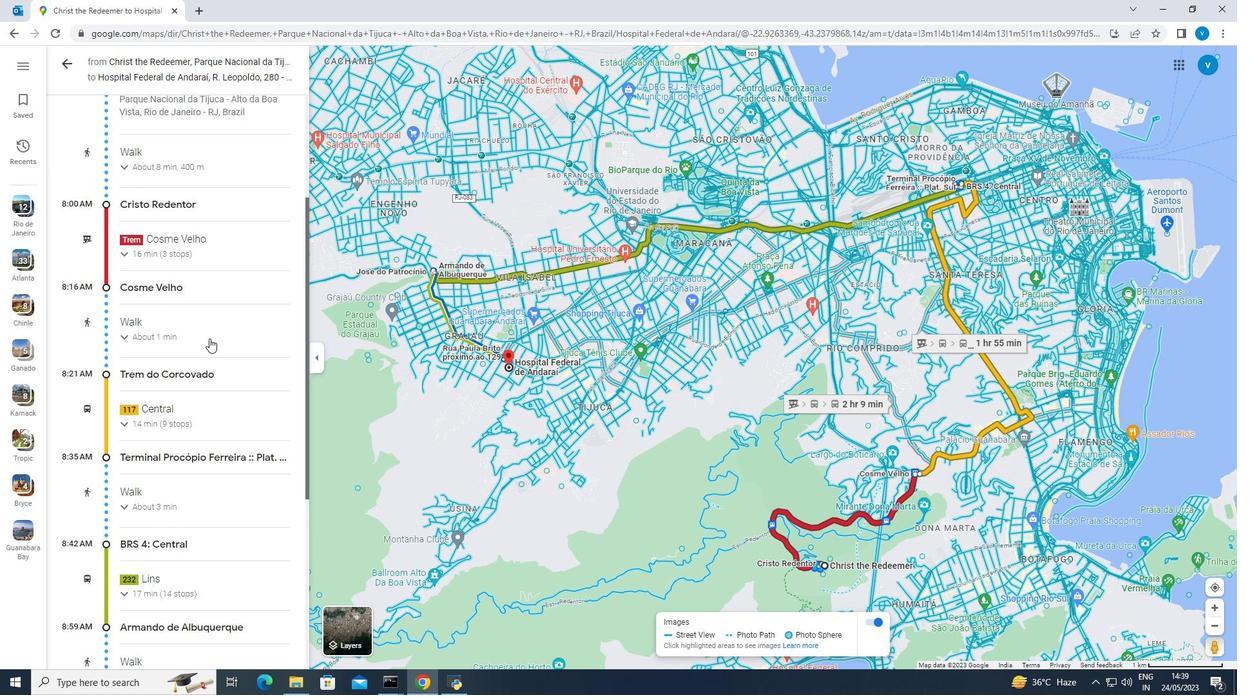
Action: Mouse scrolled (209, 339) with delta (0, 0)
Screenshot: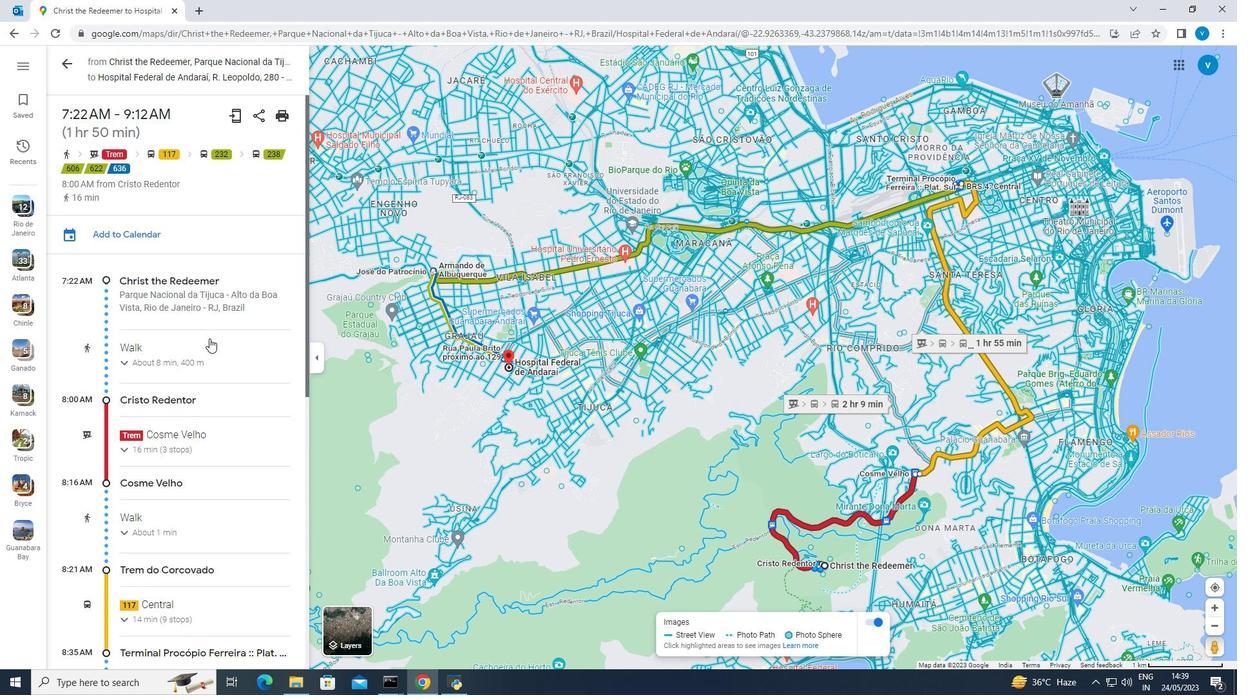
Action: Mouse scrolled (209, 339) with delta (0, 0)
Screenshot: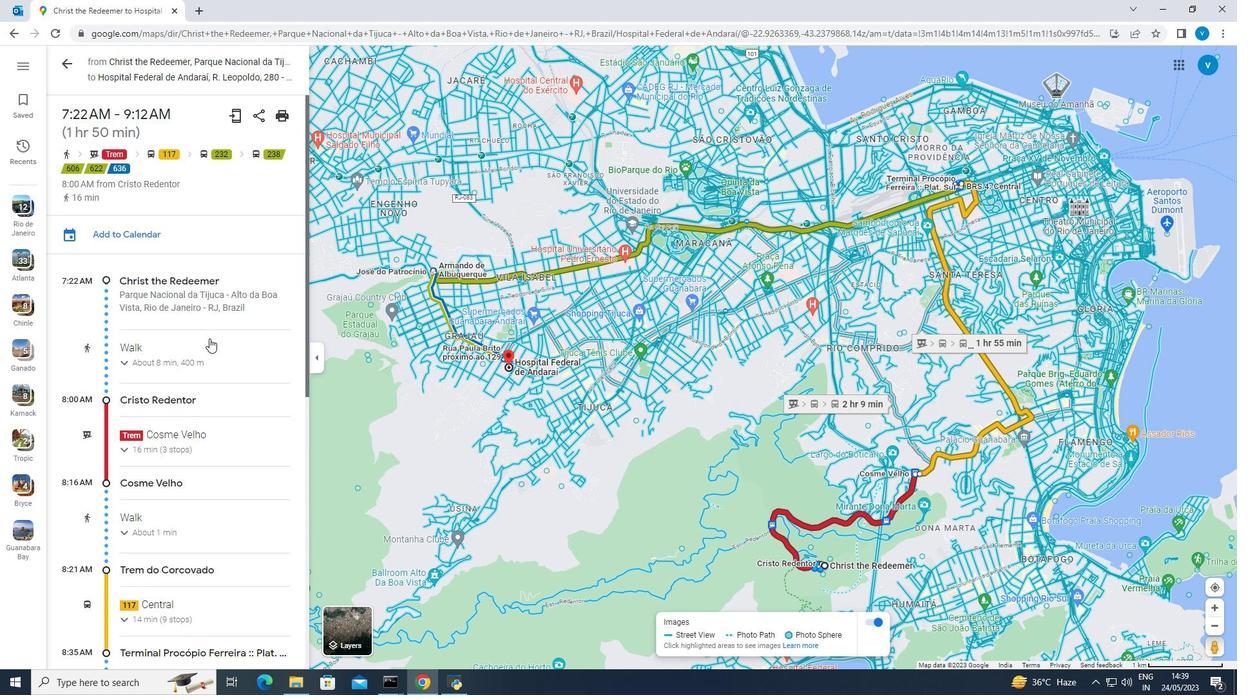 
Action: Mouse scrolled (209, 339) with delta (0, 0)
Screenshot: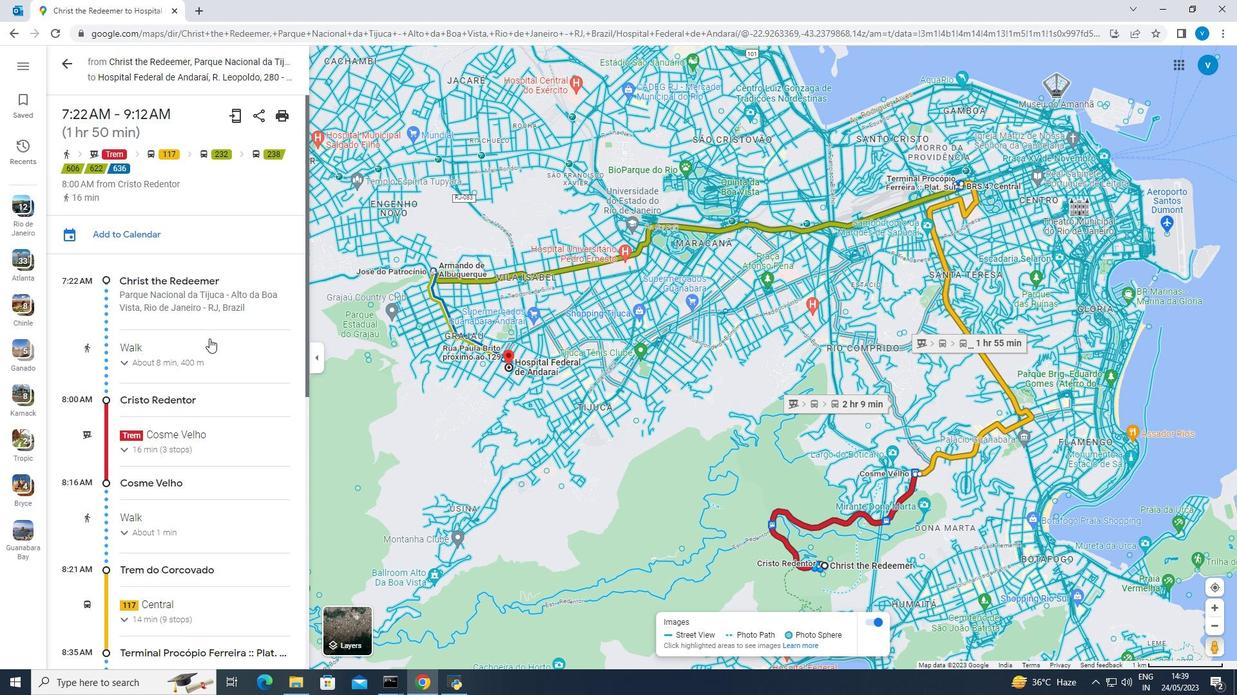 
Action: Mouse scrolled (209, 339) with delta (0, 0)
Screenshot: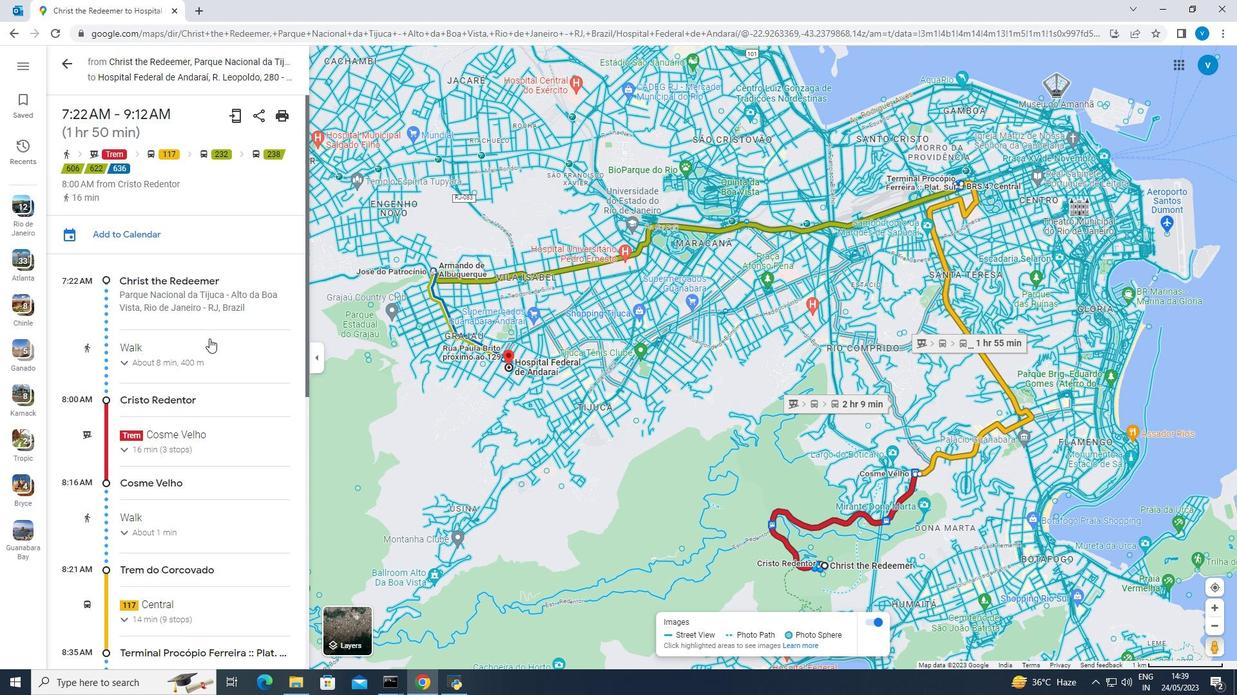 
Action: Mouse scrolled (209, 339) with delta (0, 0)
Screenshot: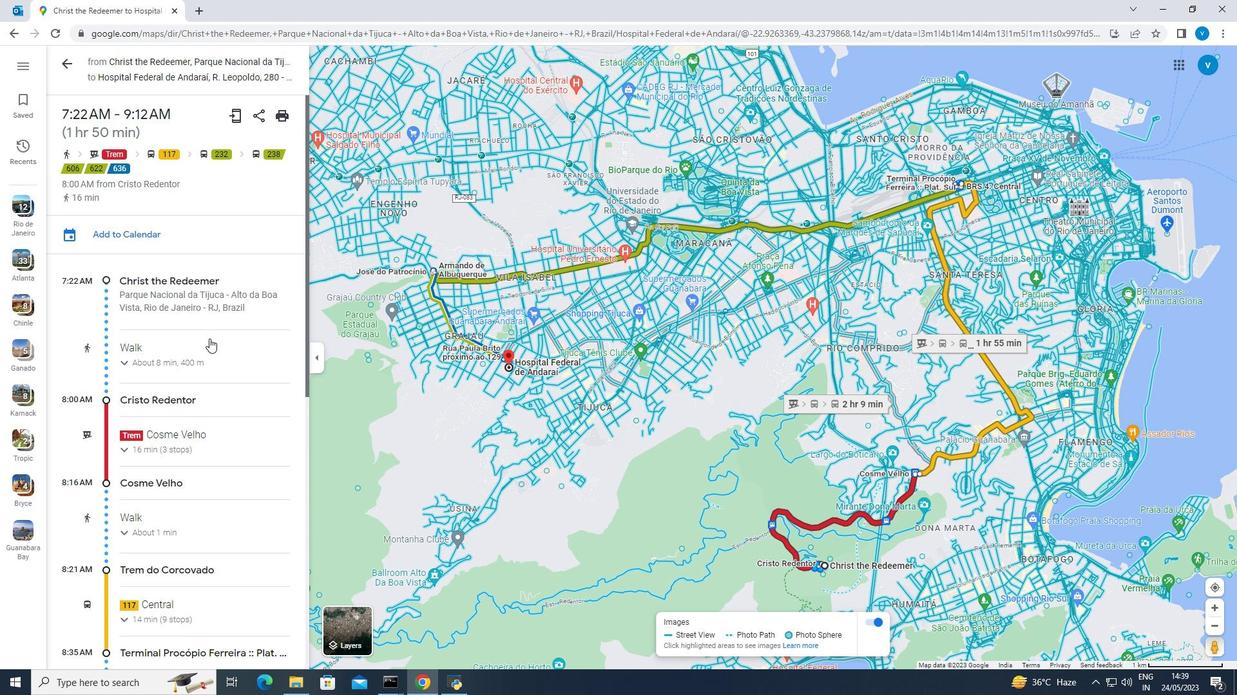 
Action: Mouse moved to (72, 67)
Screenshot: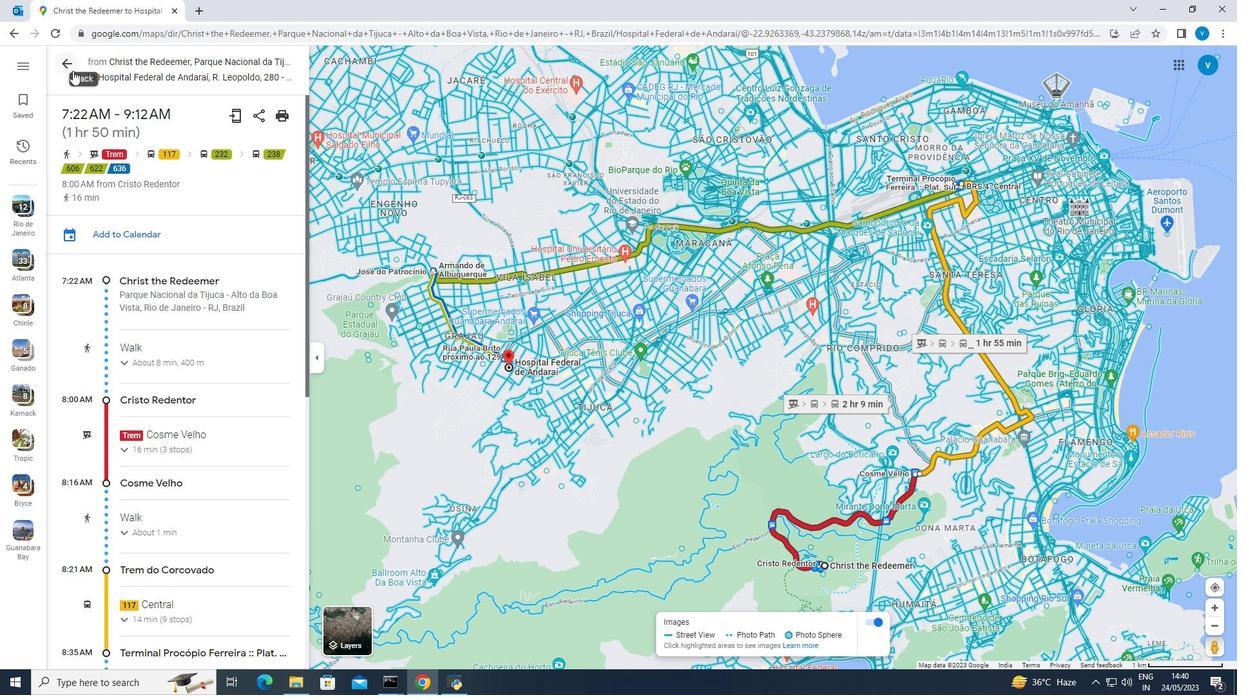 
Action: Mouse pressed left at (72, 67)
Screenshot: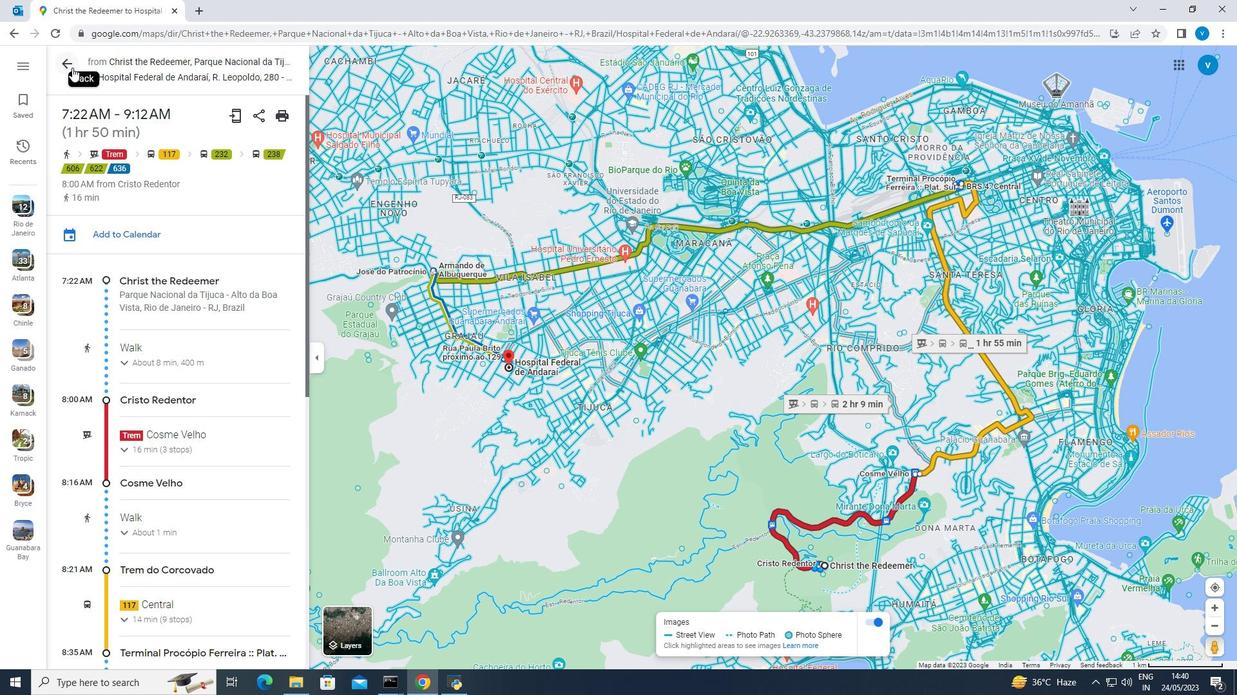 
Action: Mouse moved to (219, 339)
Screenshot: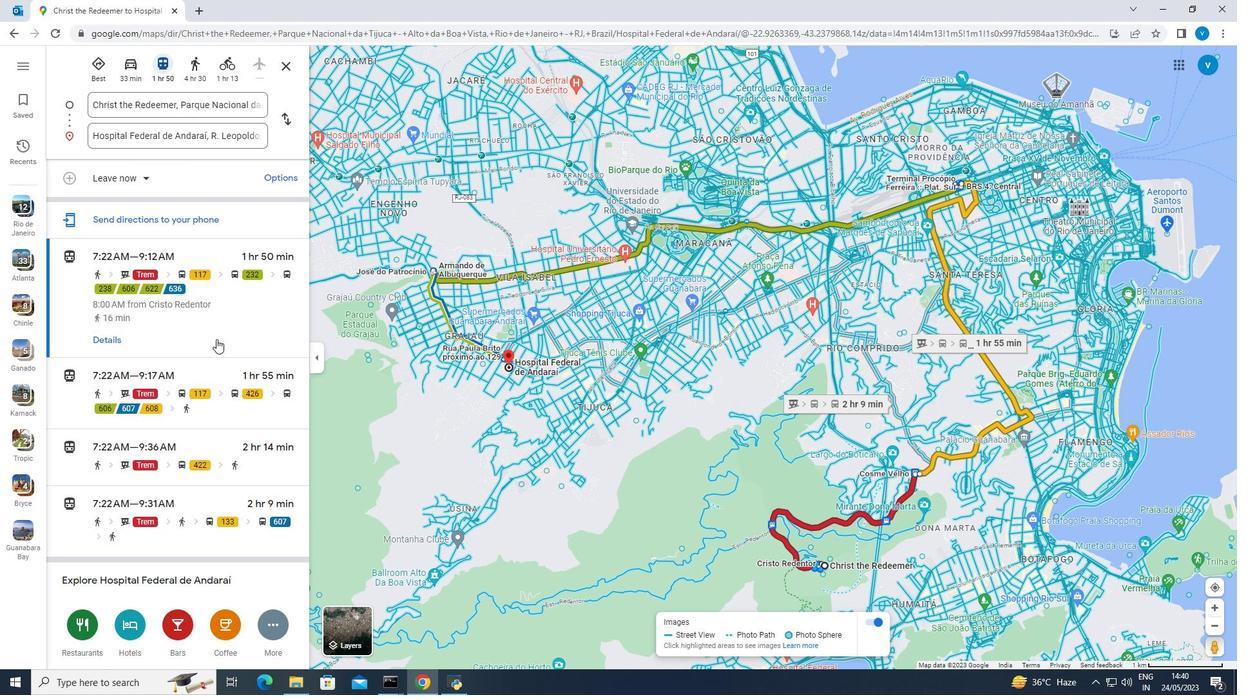 
Action: Mouse scrolled (219, 338) with delta (0, 0)
Screenshot: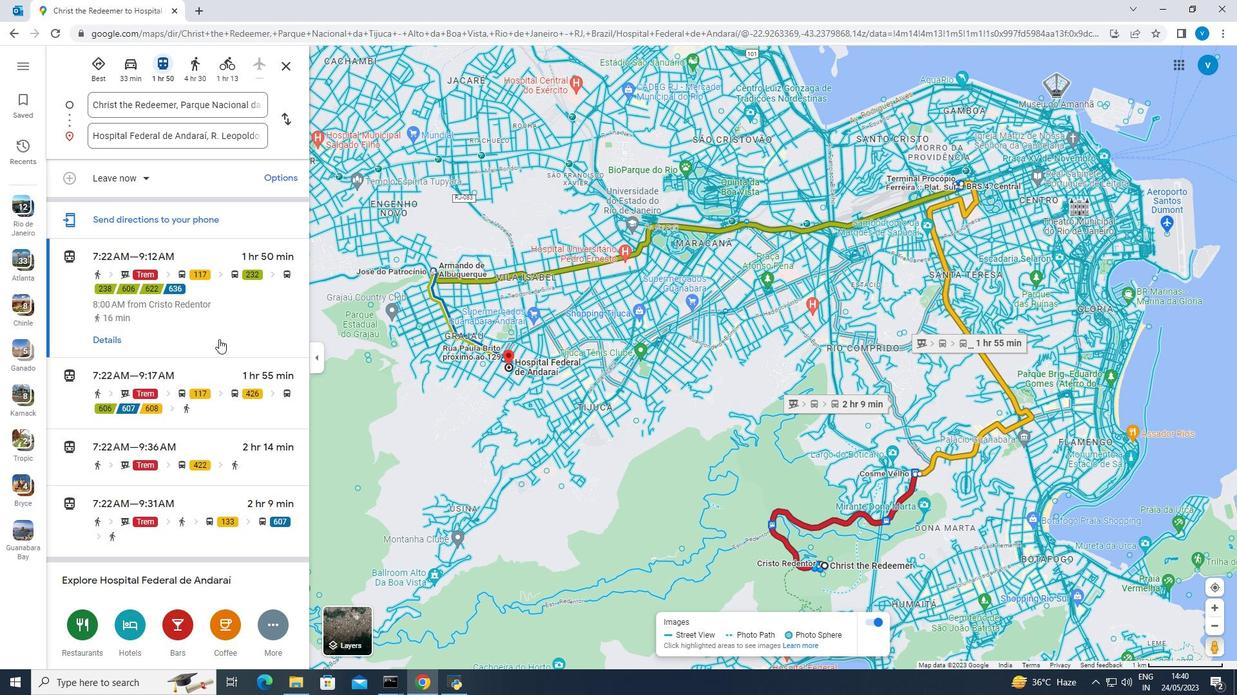 
Action: Mouse moved to (207, 322)
Screenshot: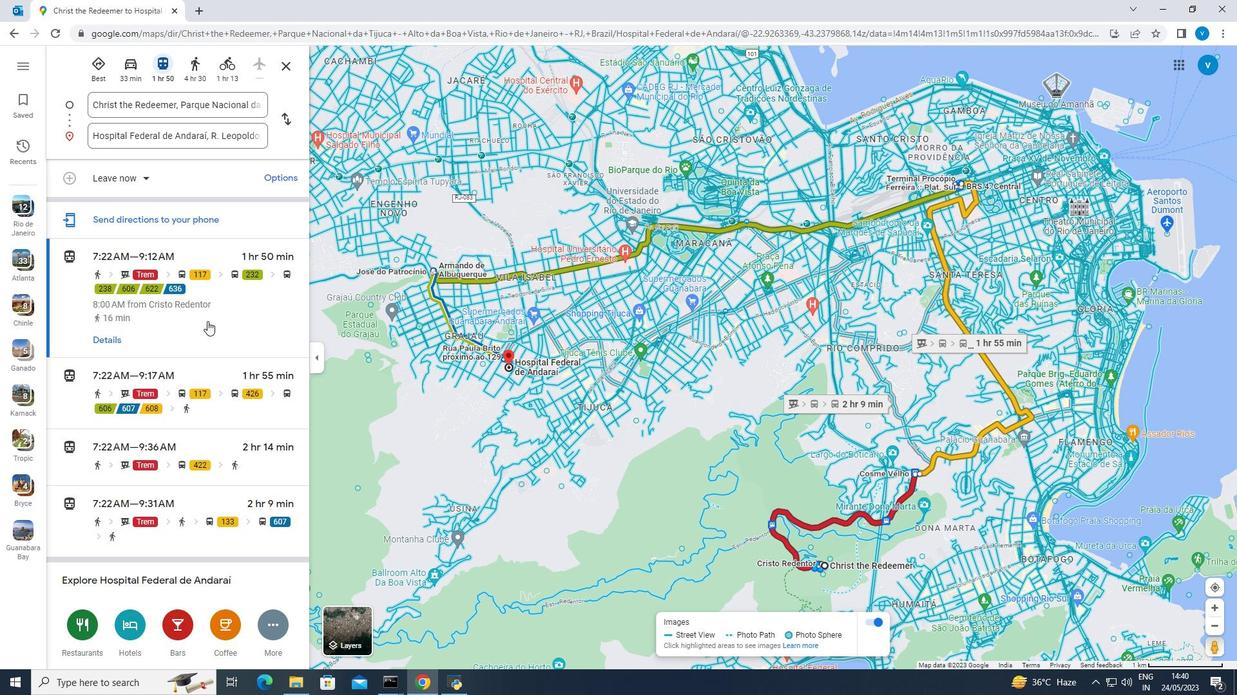 
Action: Mouse scrolled (207, 321) with delta (0, 0)
Screenshot: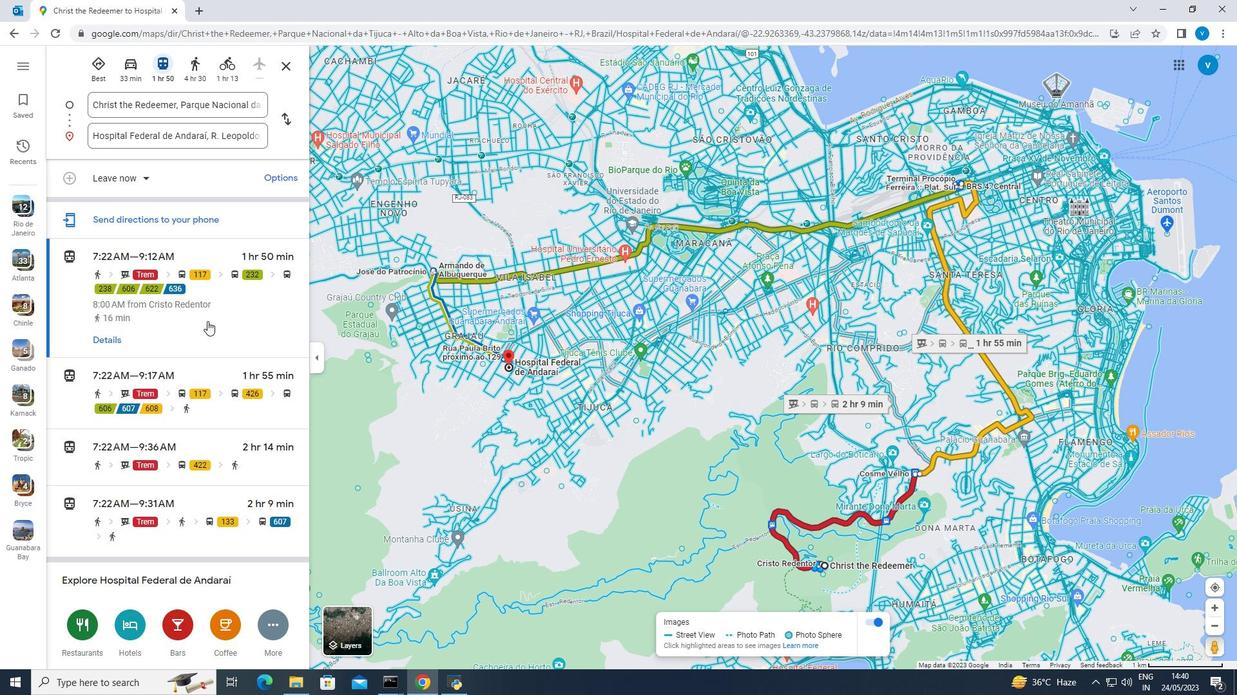 
Action: Mouse moved to (164, 380)
Screenshot: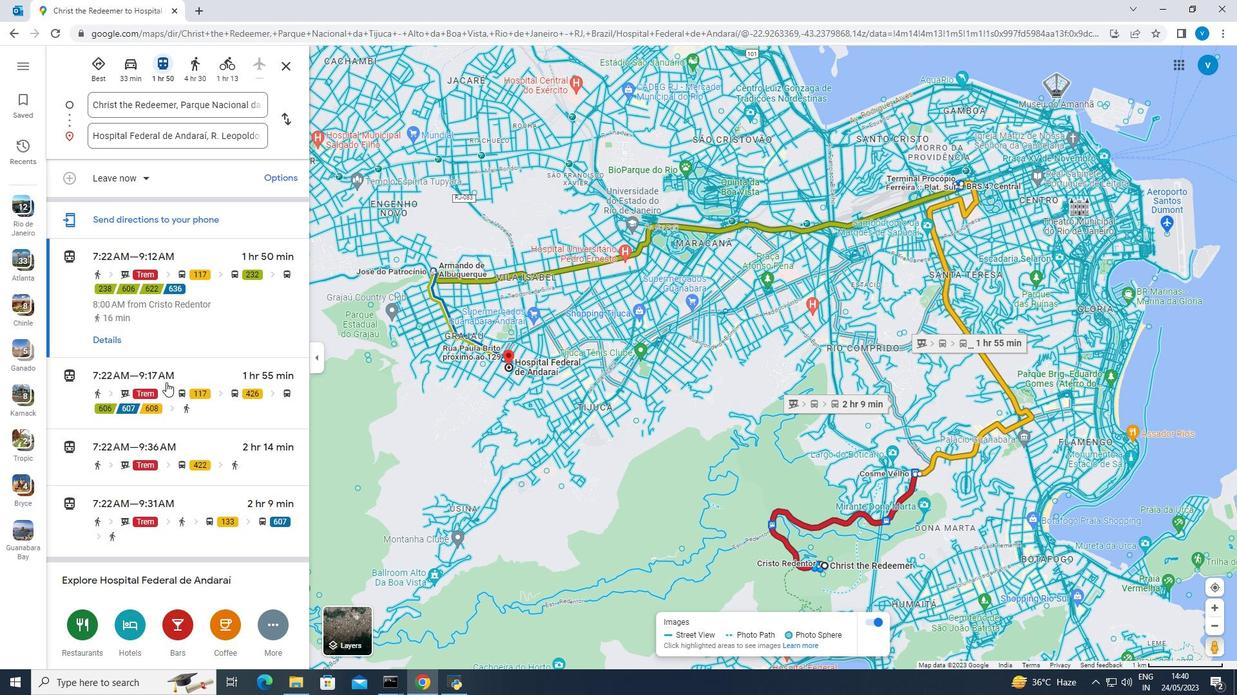 
Action: Mouse pressed left at (164, 380)
Screenshot: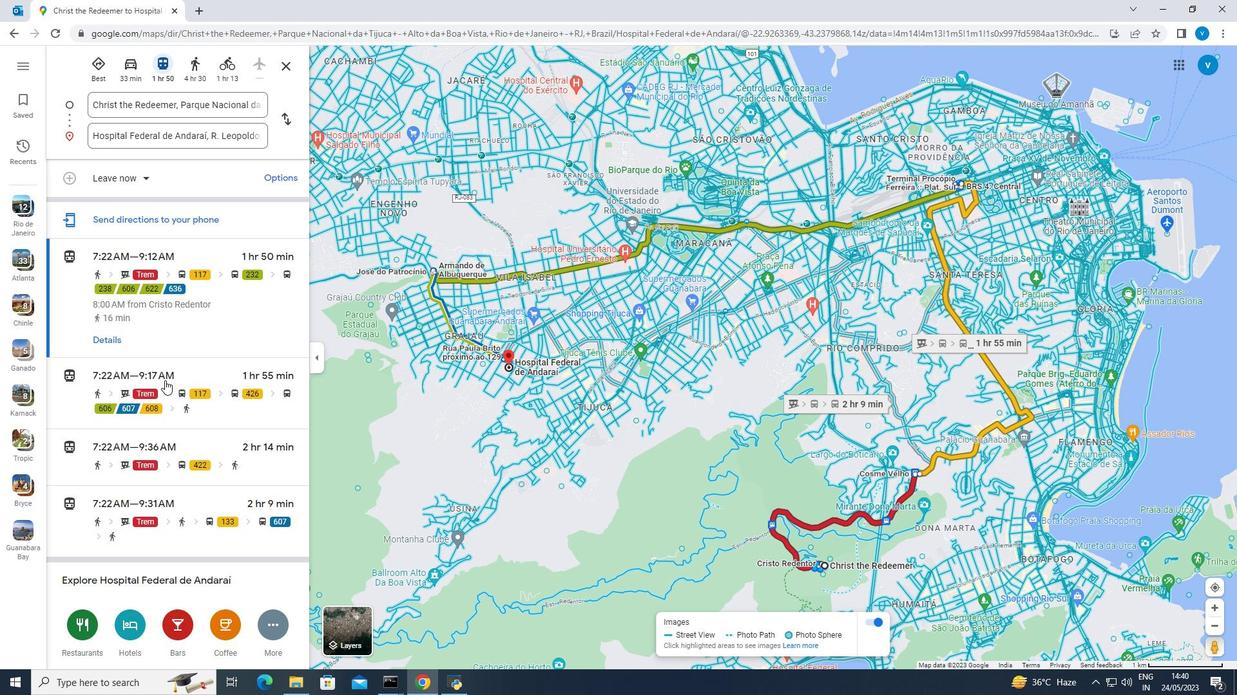 
Action: Mouse moved to (112, 409)
Screenshot: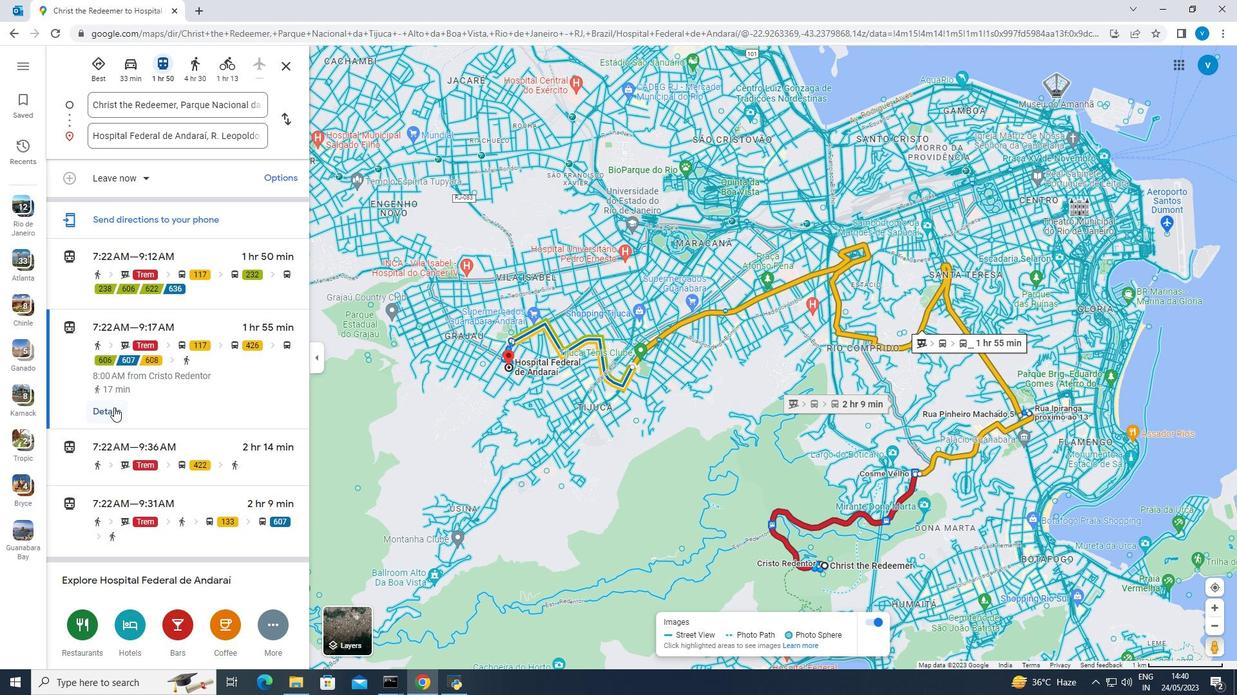 
Action: Mouse pressed left at (112, 409)
Screenshot: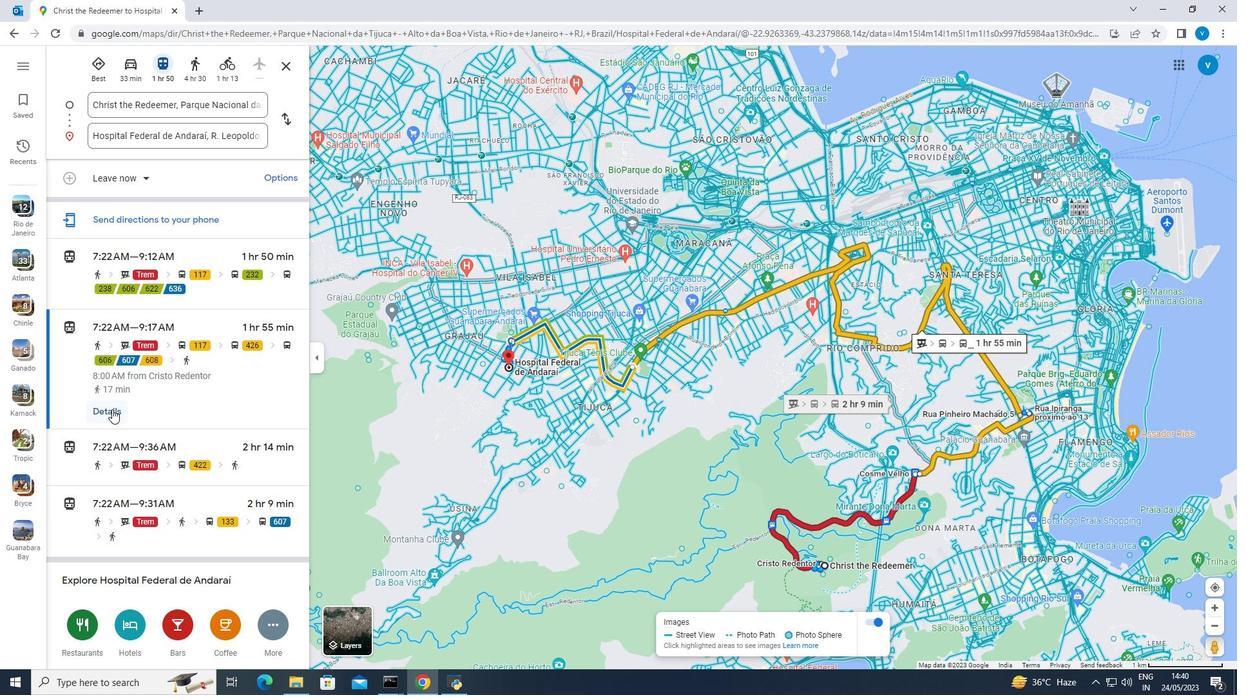 
Action: Mouse moved to (227, 318)
Screenshot: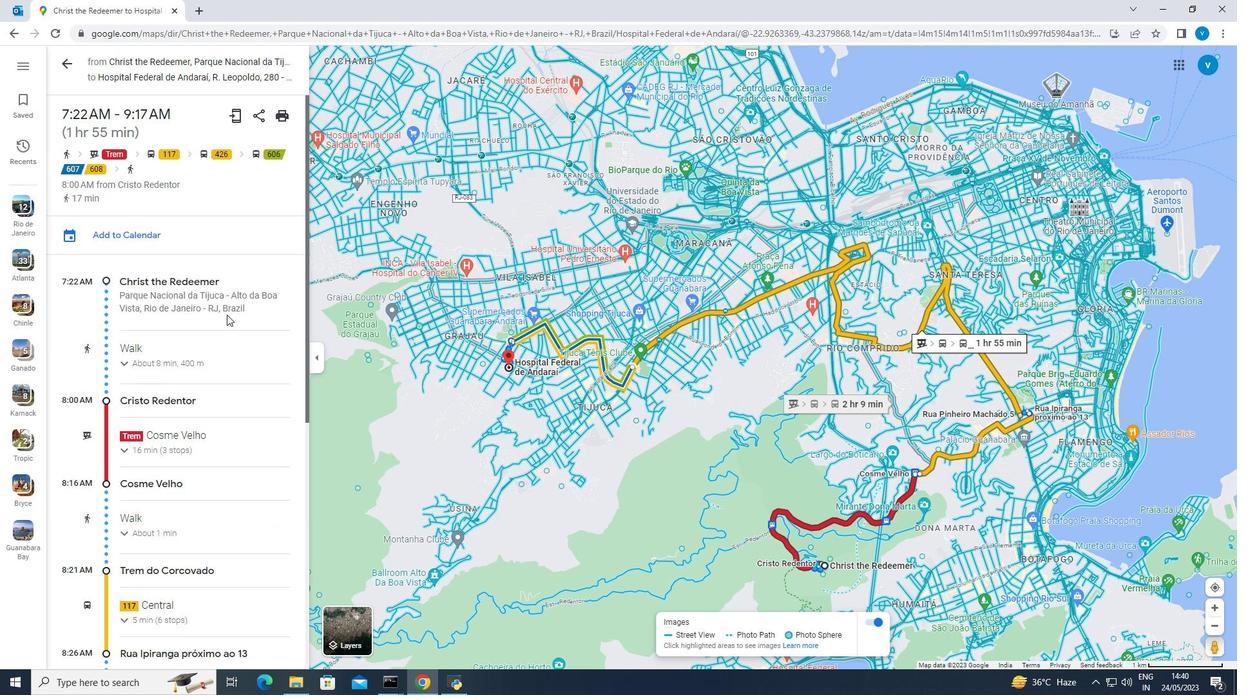 
Action: Mouse scrolled (227, 318) with delta (0, 0)
Screenshot: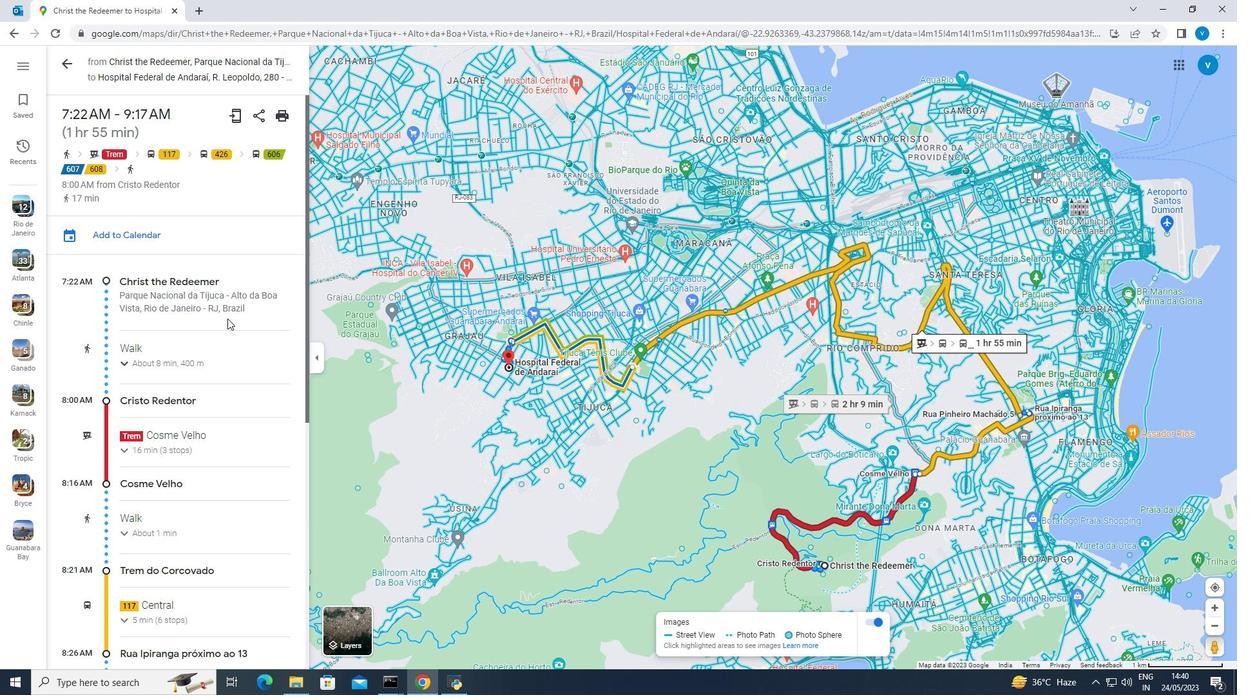 
Action: Mouse moved to (211, 315)
Screenshot: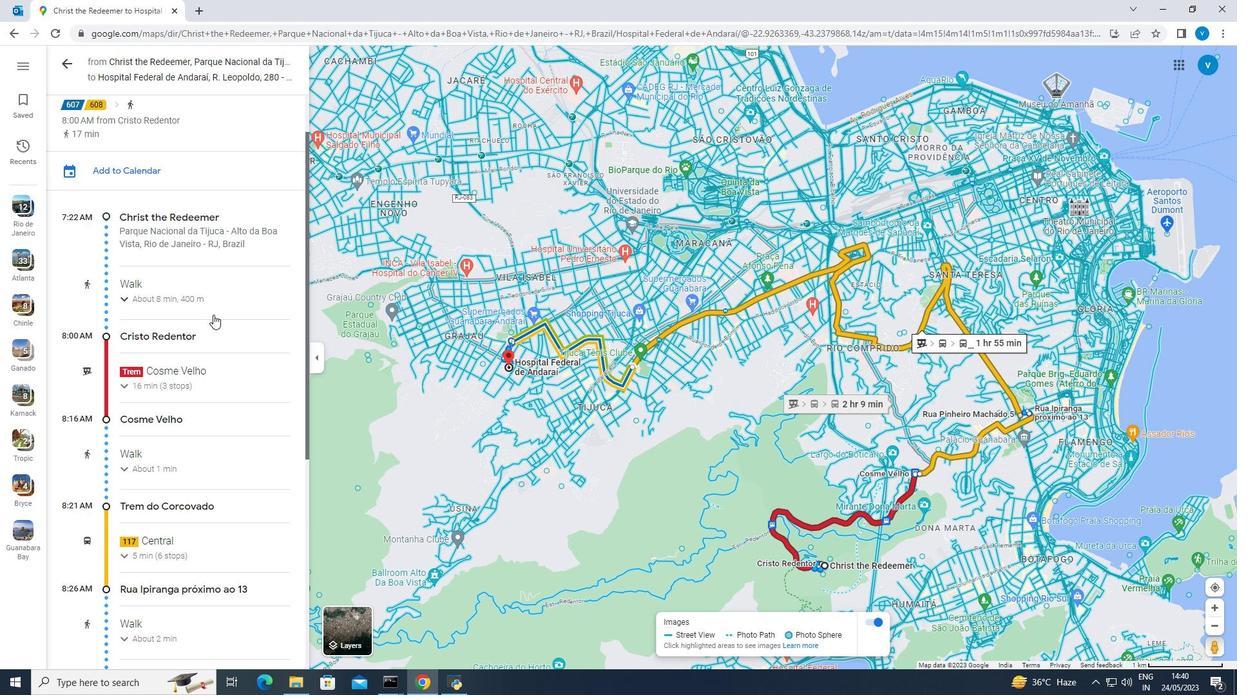
Action: Mouse scrolled (211, 315) with delta (0, 0)
Screenshot: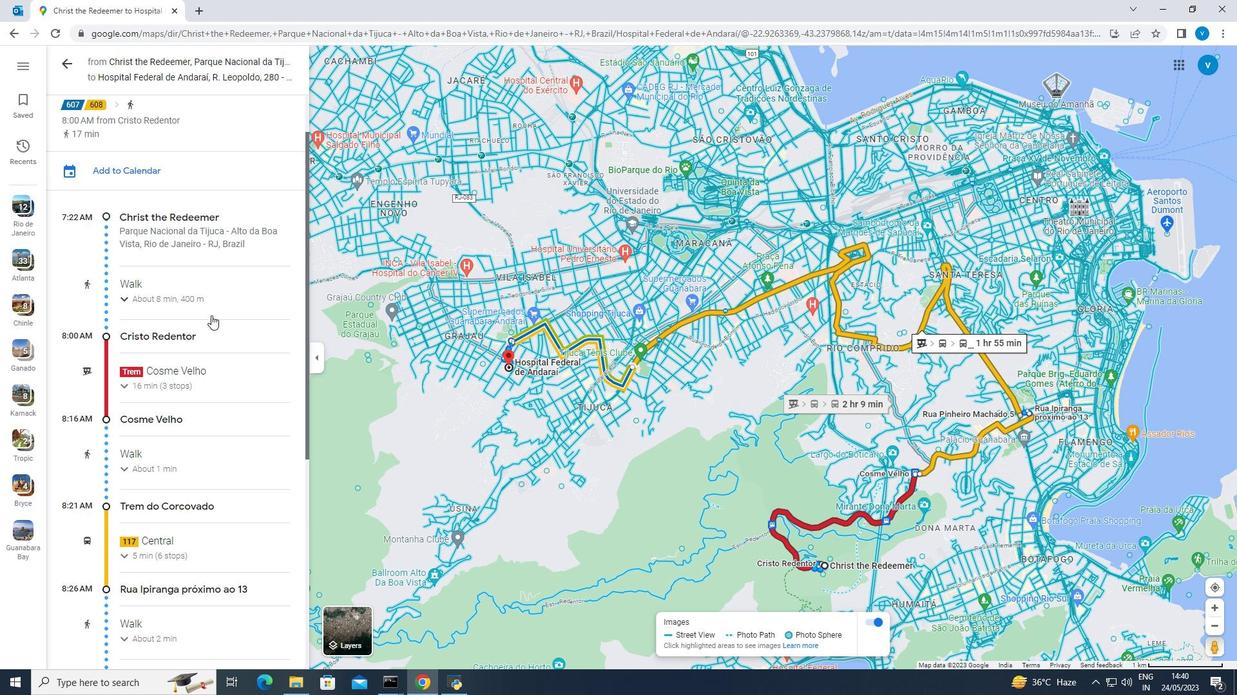 
Action: Mouse moved to (210, 315)
Screenshot: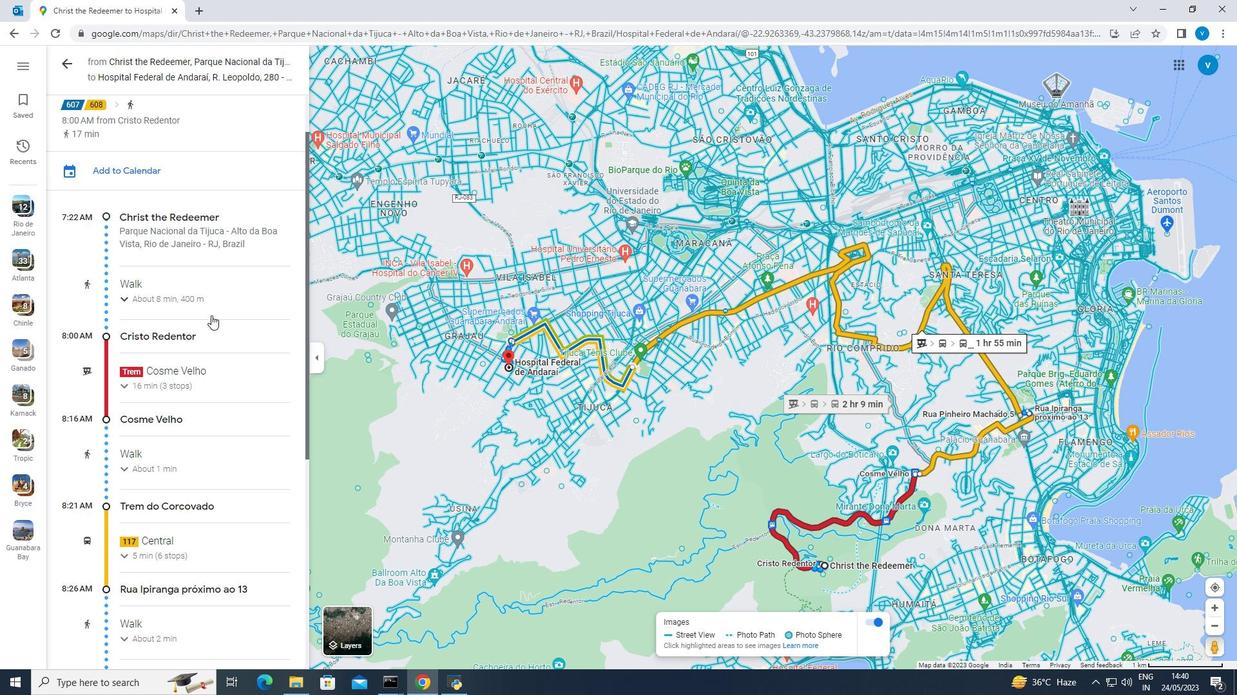 
Action: Mouse scrolled (210, 315) with delta (0, 0)
Screenshot: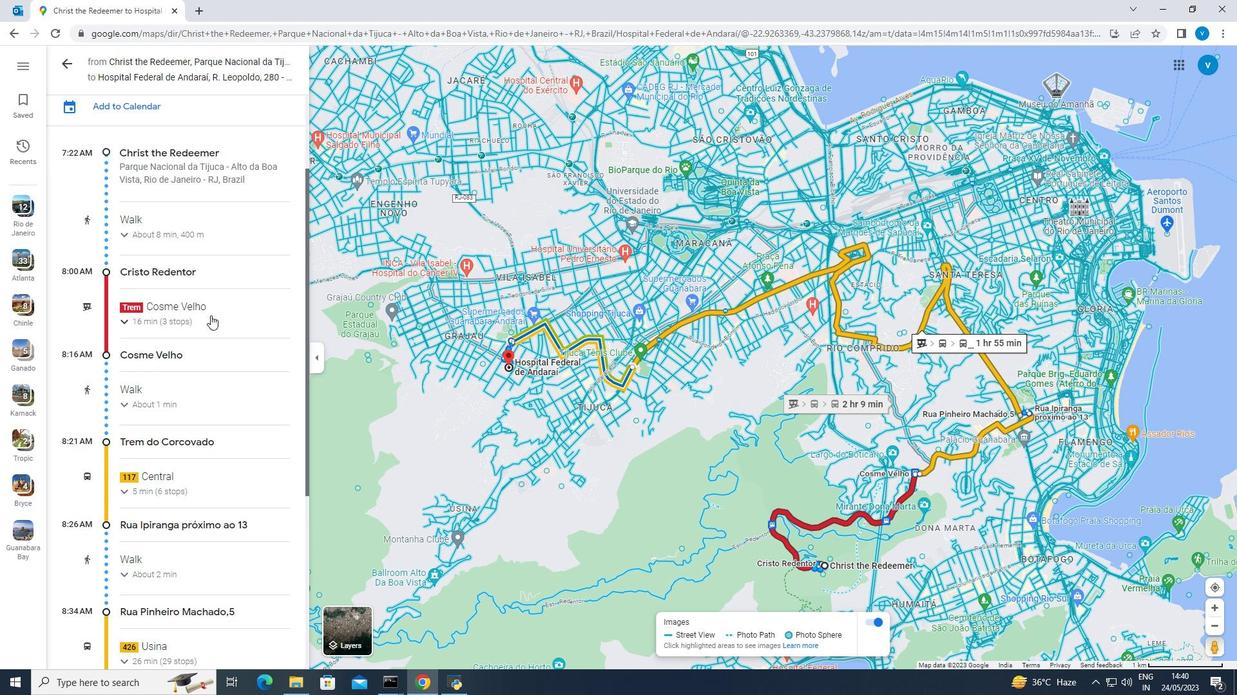 
Action: Mouse scrolled (210, 315) with delta (0, 0)
Screenshot: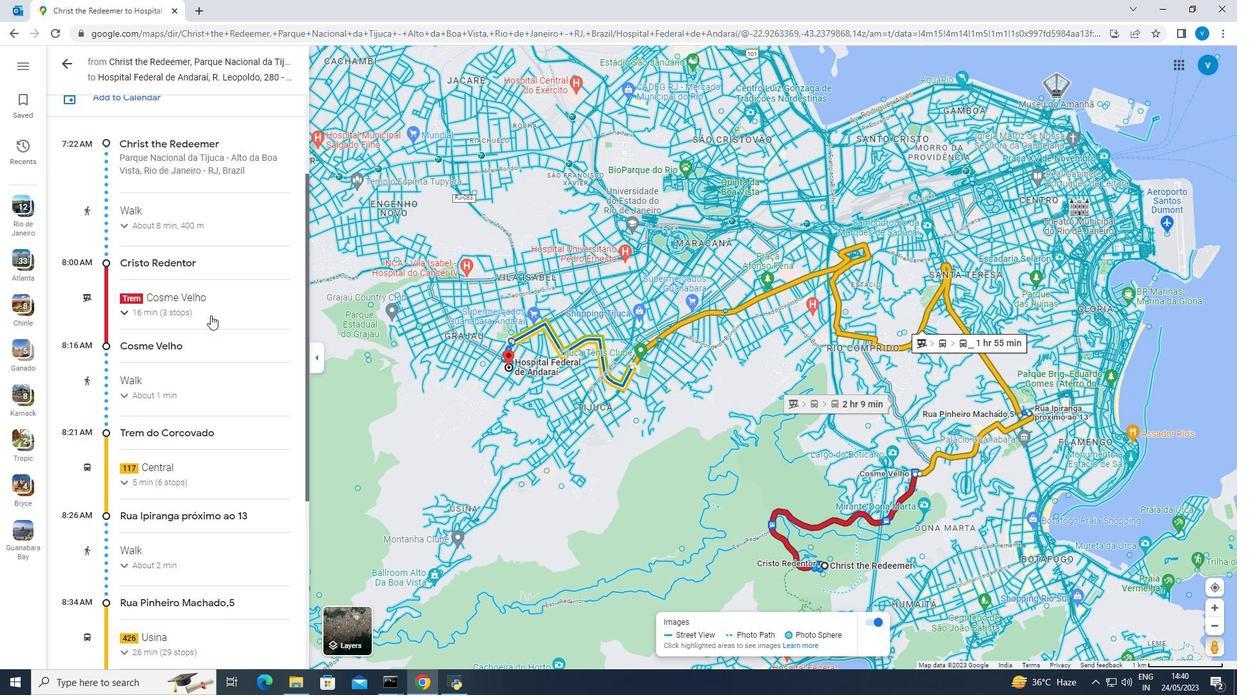 
Action: Mouse moved to (209, 316)
Screenshot: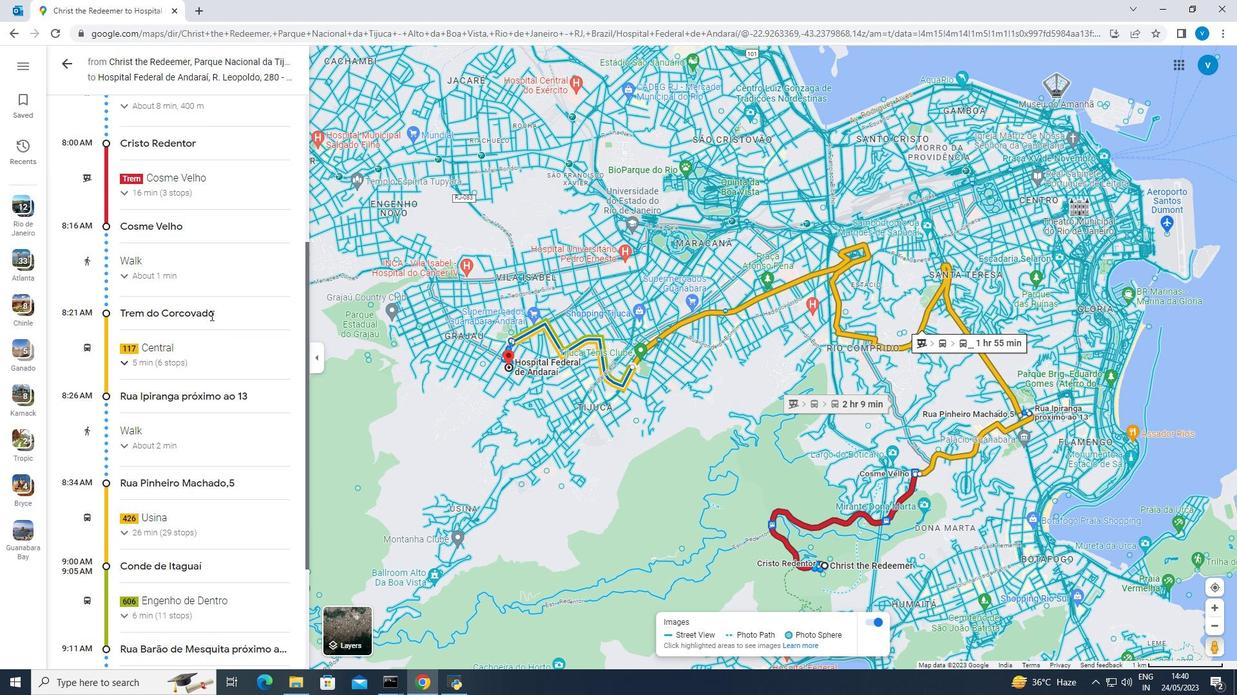 
Action: Mouse scrolled (209, 315) with delta (0, 0)
Screenshot: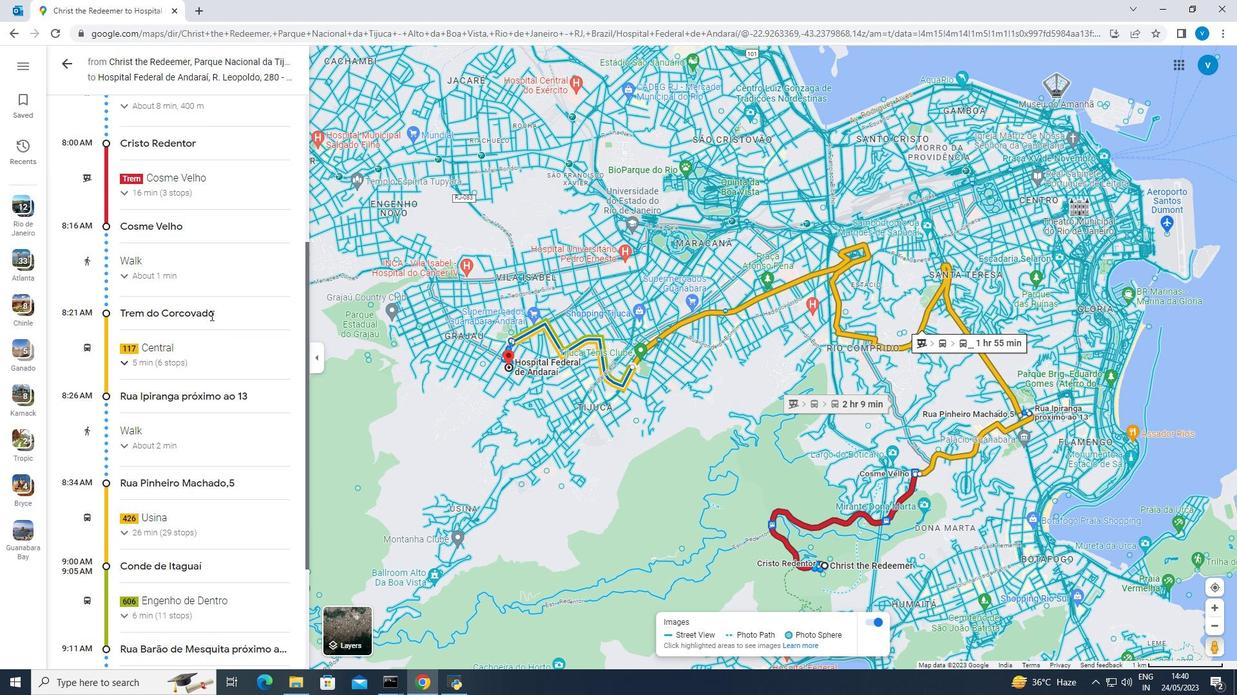 
Action: Mouse moved to (208, 317)
Screenshot: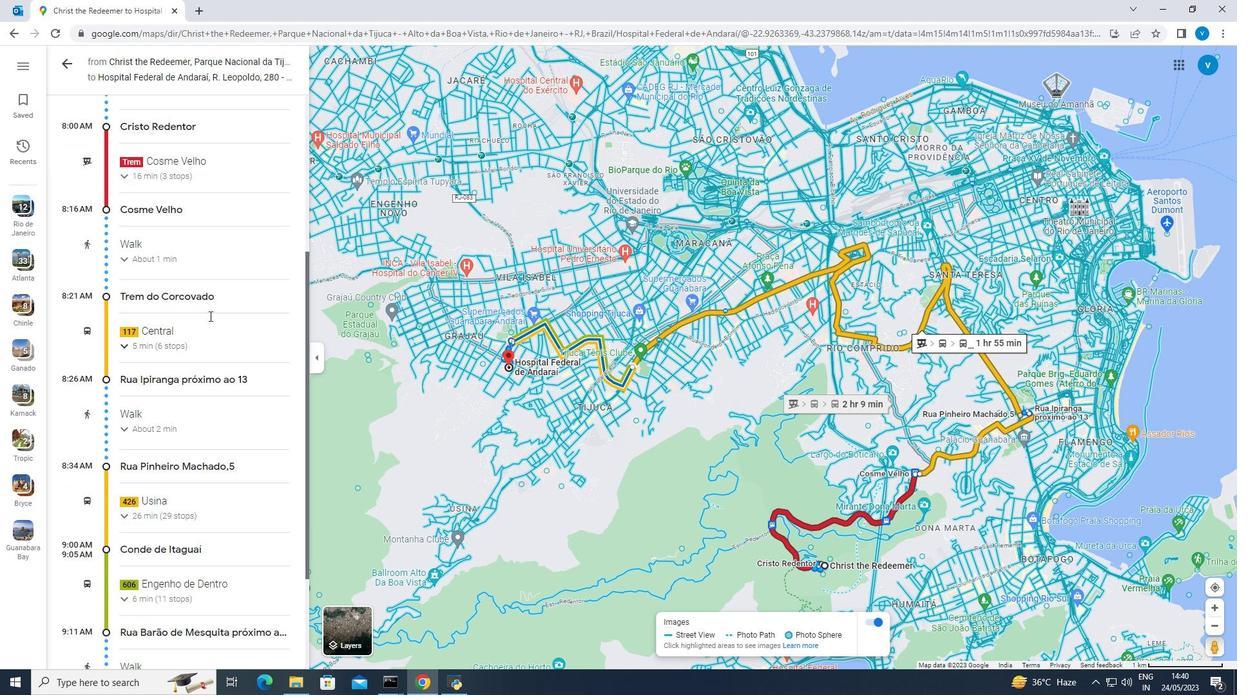 
Action: Mouse scrolled (208, 316) with delta (0, 0)
Screenshot: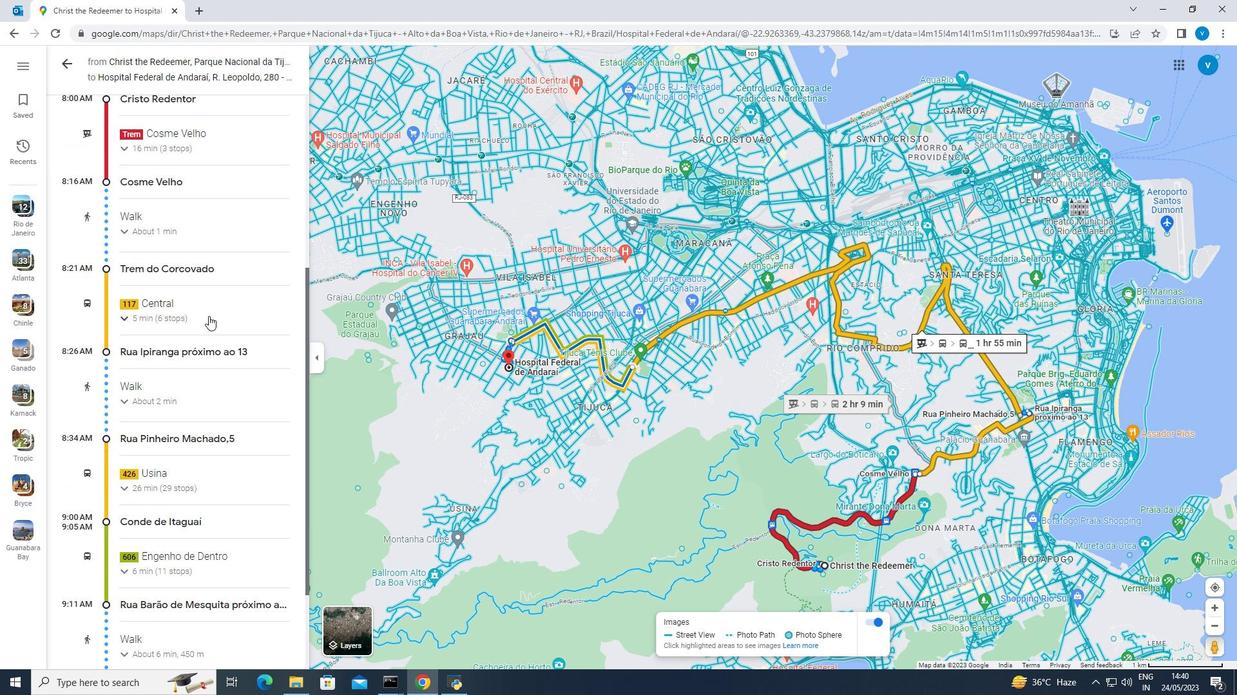 
Action: Mouse scrolled (208, 316) with delta (0, 0)
Screenshot: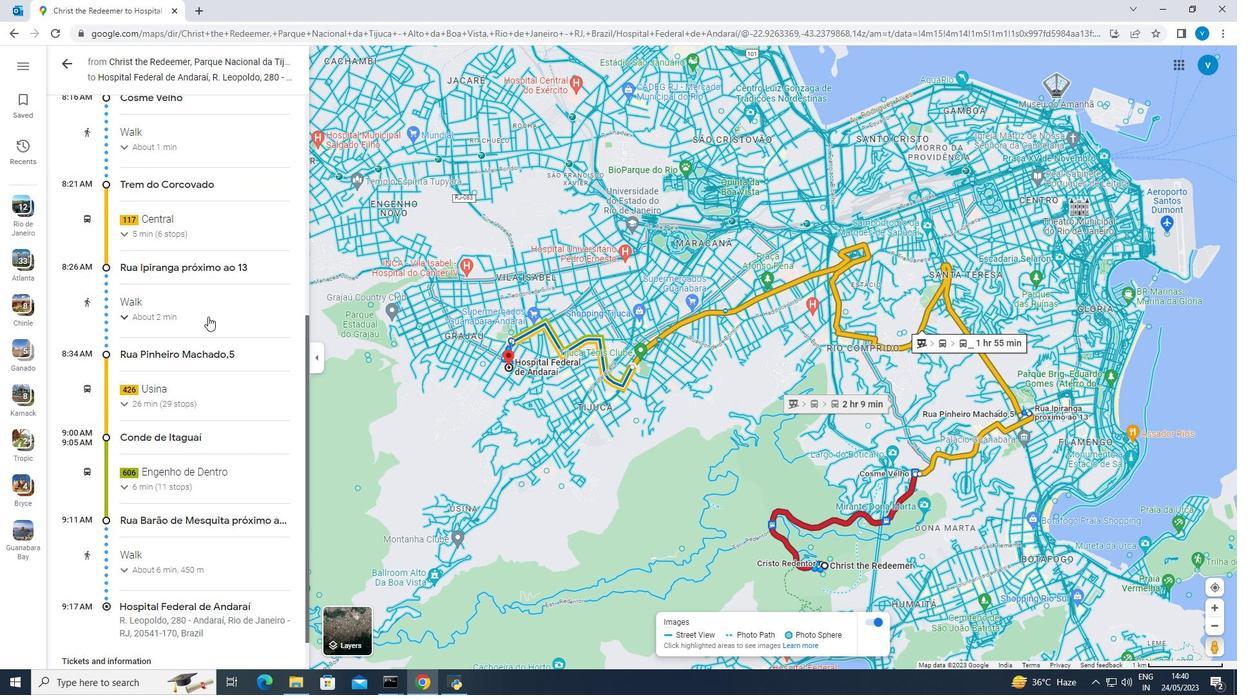 
Action: Mouse scrolled (208, 316) with delta (0, 0)
Screenshot: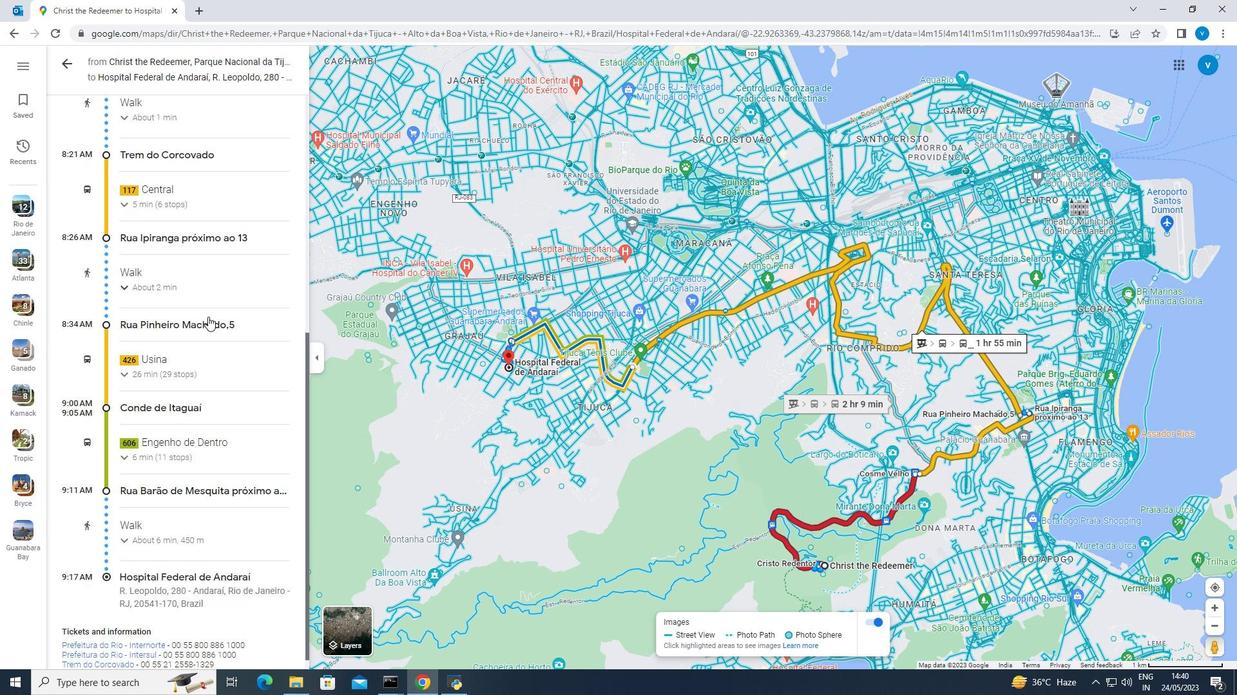 
Action: Mouse scrolled (208, 316) with delta (0, 0)
Screenshot: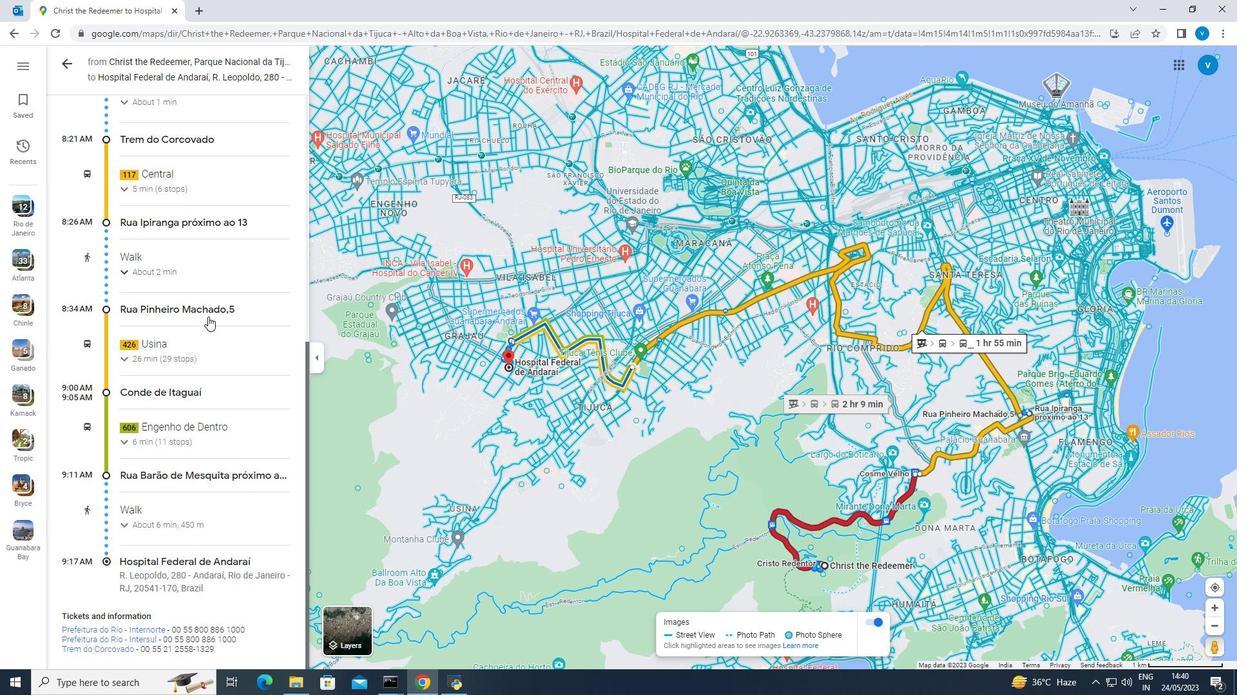 
Action: Mouse moved to (210, 371)
Screenshot: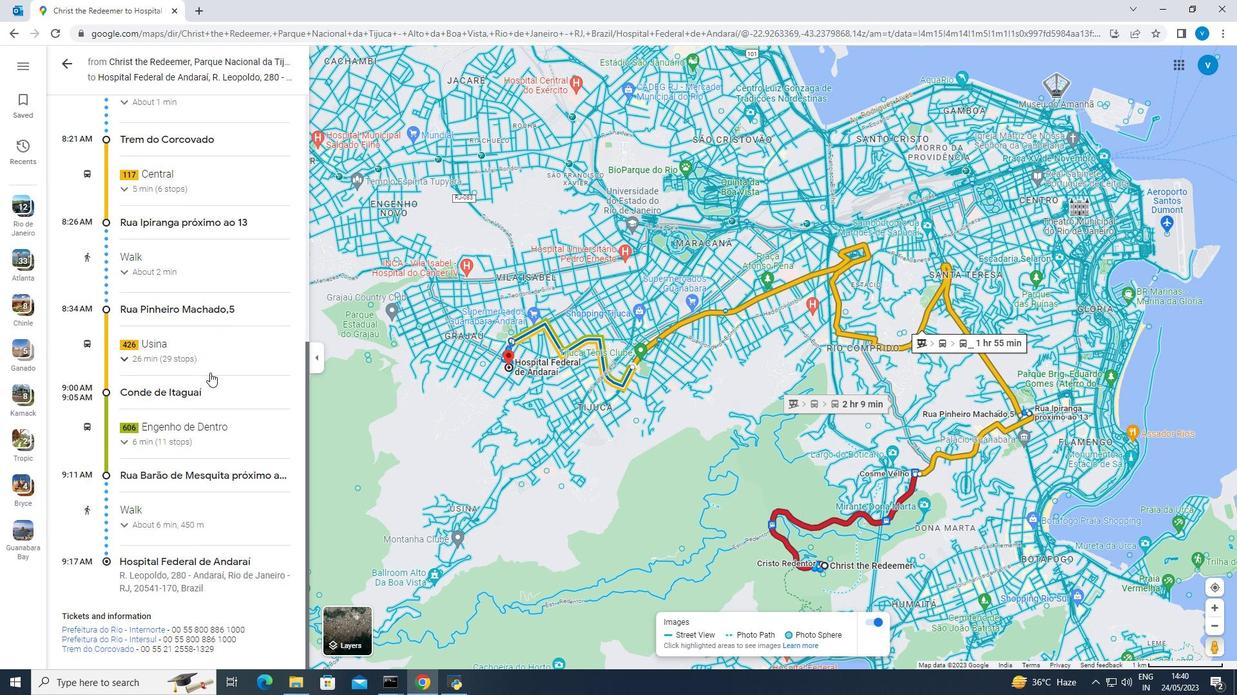 
Action: Mouse scrolled (210, 372) with delta (0, 0)
Screenshot: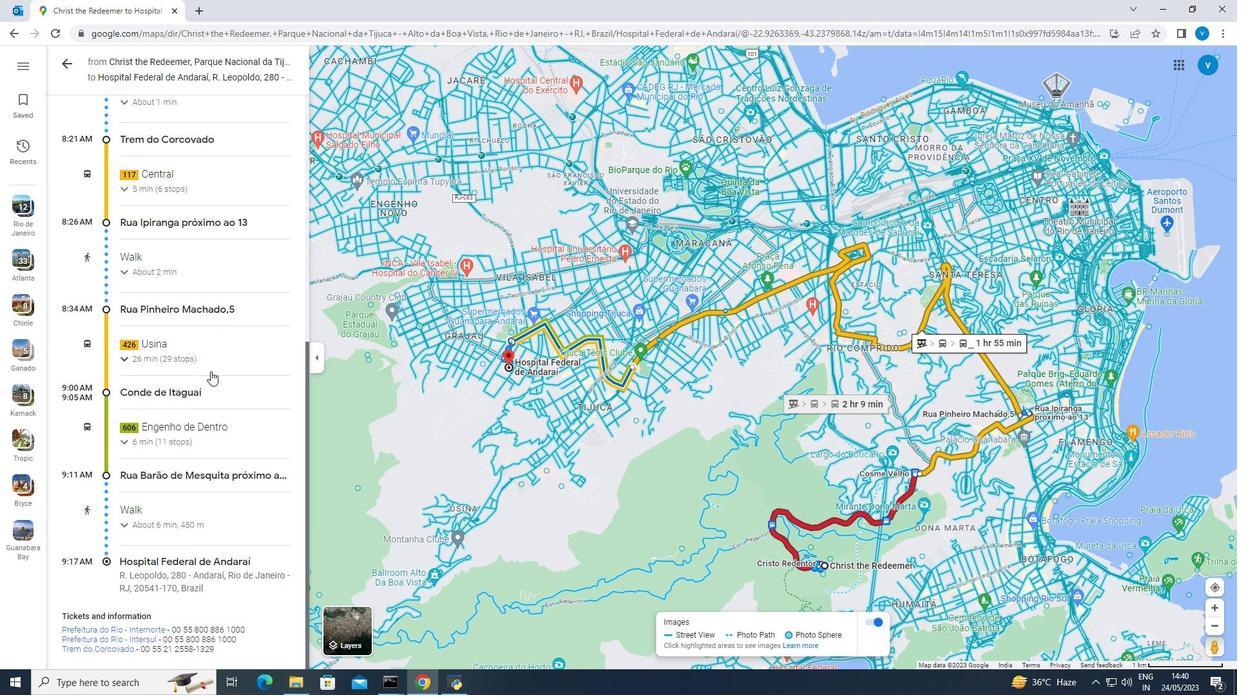 
Action: Mouse scrolled (210, 372) with delta (0, 0)
Screenshot: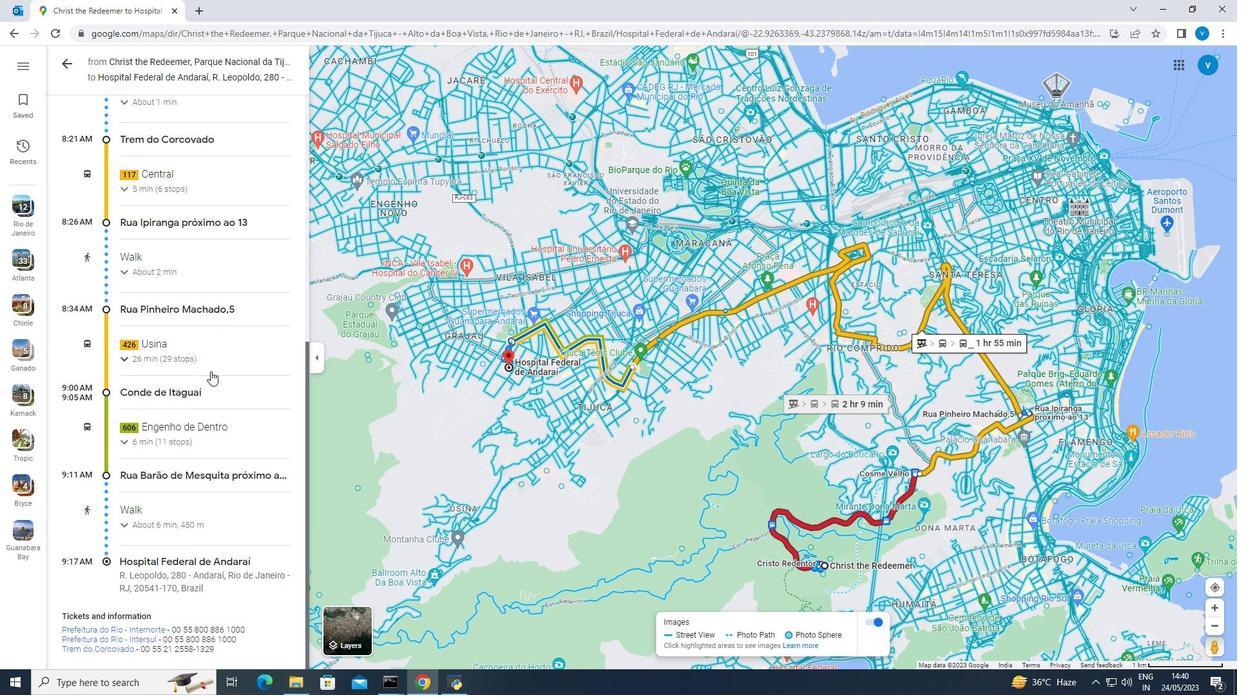 
Action: Mouse scrolled (210, 372) with delta (0, 0)
Screenshot: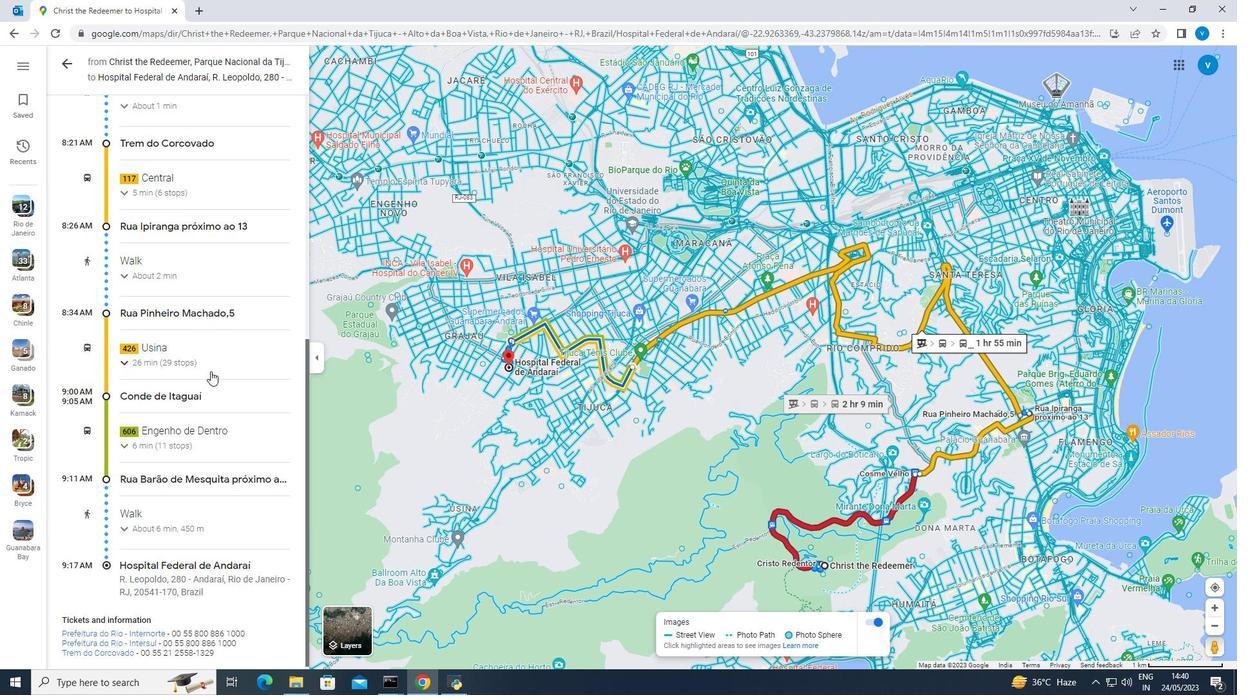 
Action: Mouse scrolled (210, 372) with delta (0, 0)
Screenshot: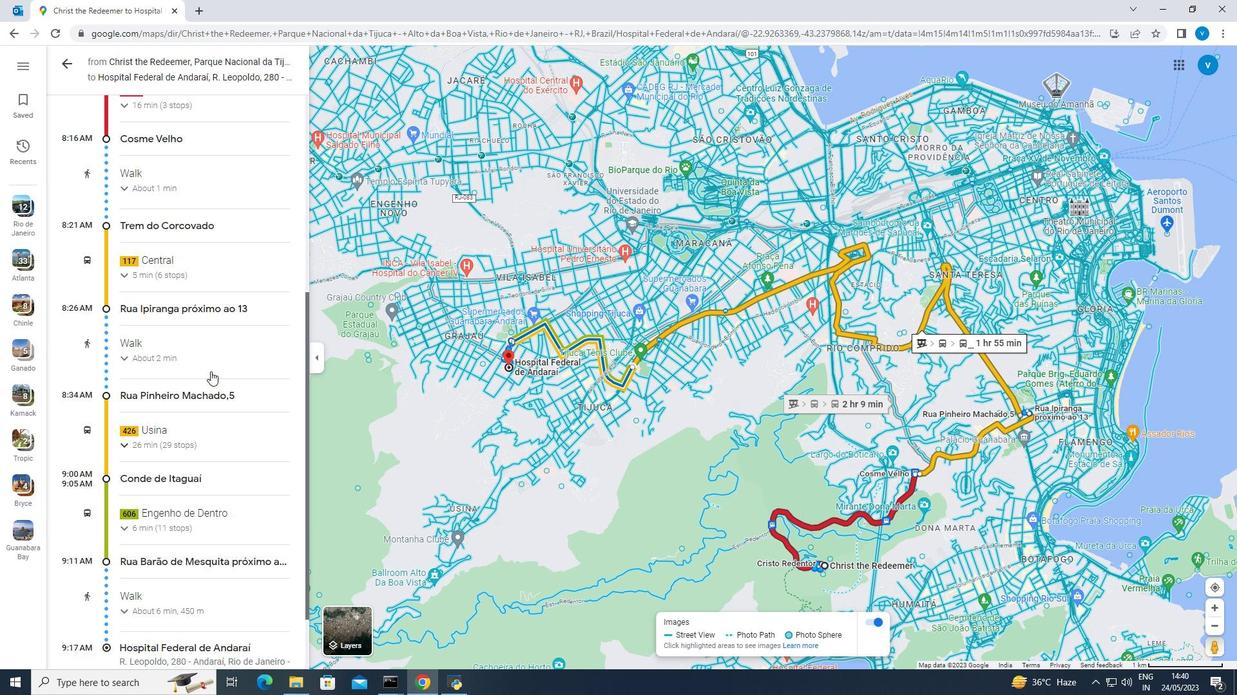 
Action: Mouse scrolled (210, 372) with delta (0, 0)
Screenshot: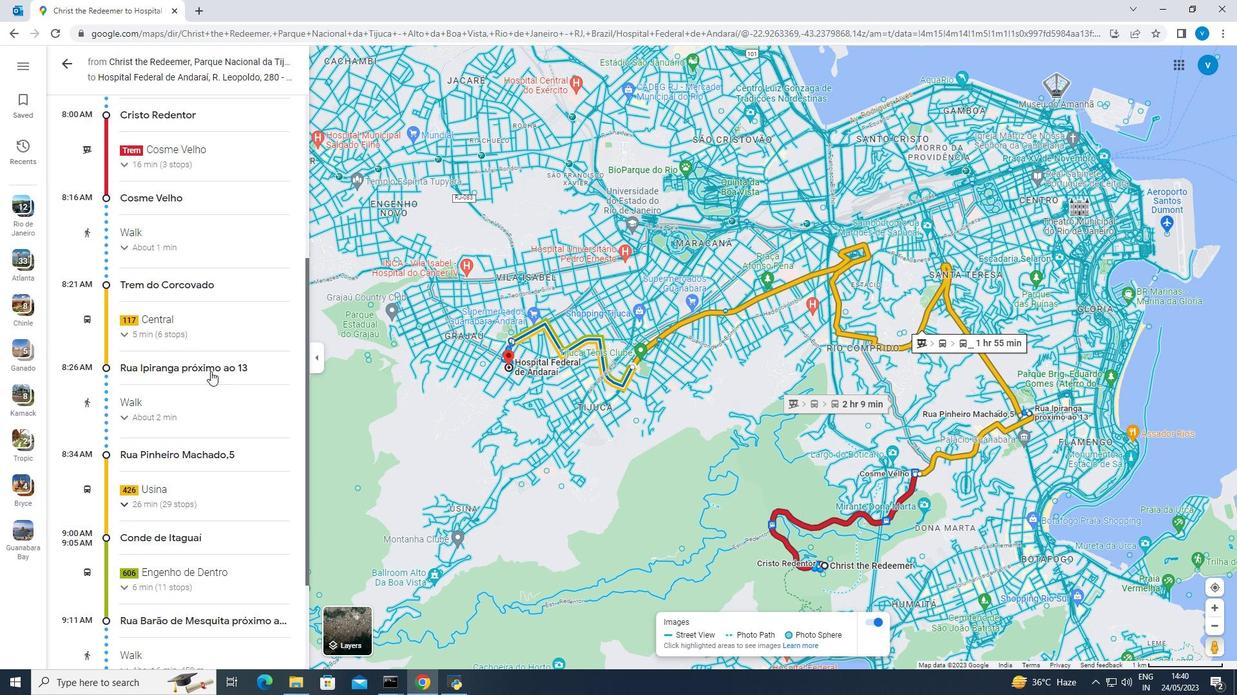 
Action: Mouse moved to (210, 367)
Screenshot: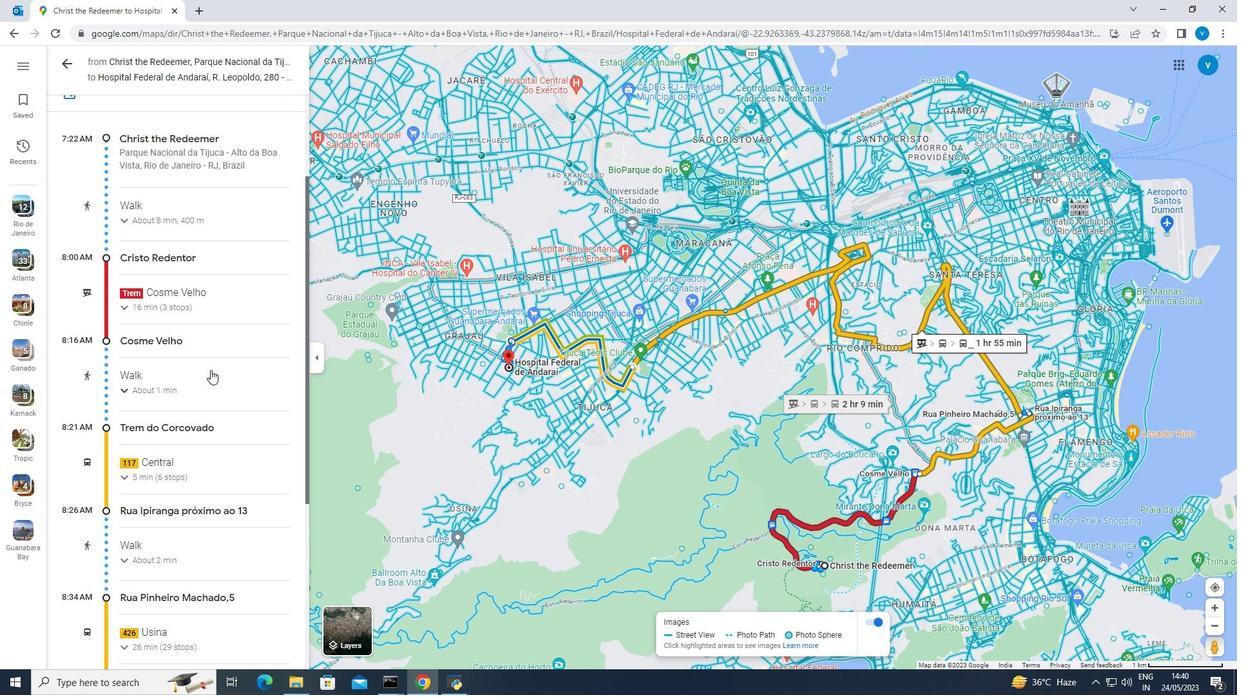 
Action: Mouse scrolled (210, 368) with delta (0, 0)
Screenshot: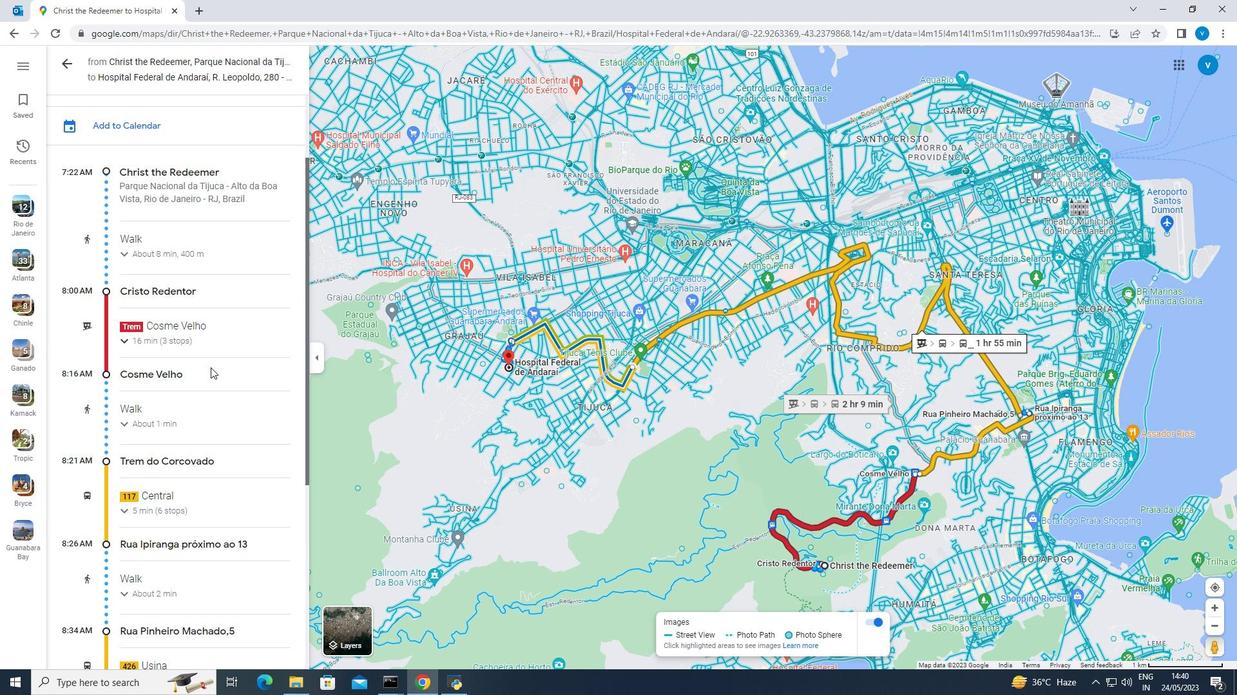 
Action: Mouse scrolled (210, 368) with delta (0, 0)
Screenshot: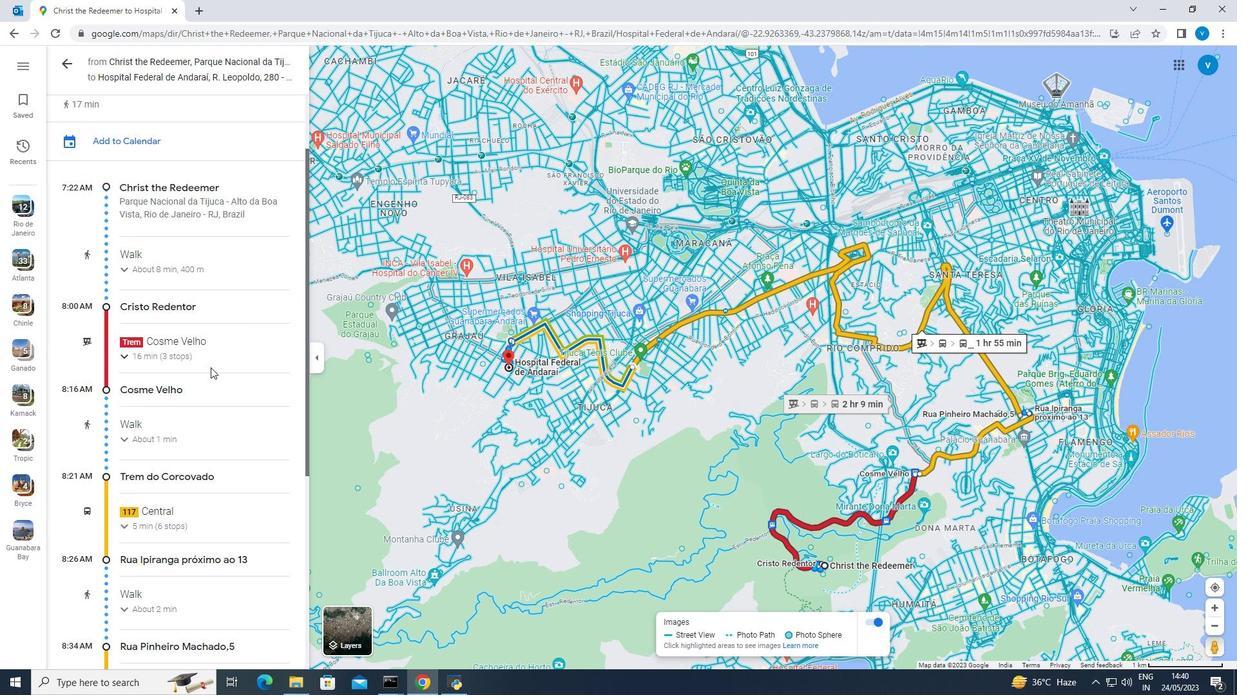 
Action: Mouse scrolled (210, 368) with delta (0, 0)
Screenshot: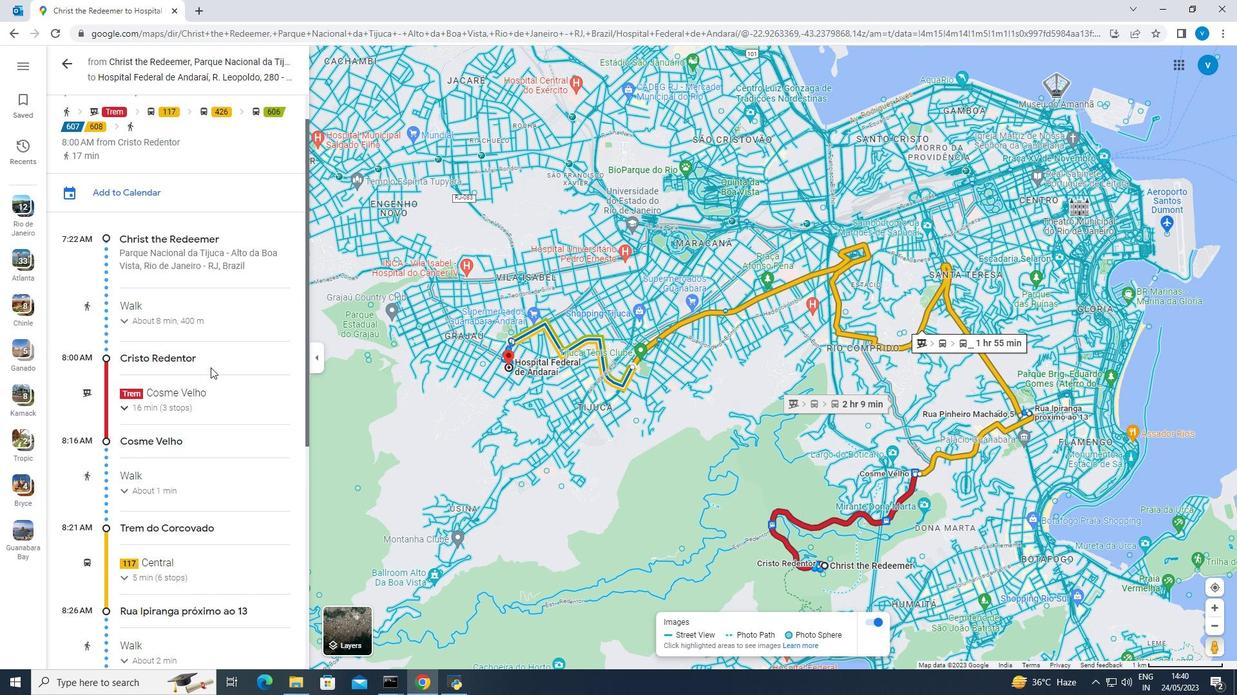 
Action: Mouse scrolled (210, 368) with delta (0, 0)
Screenshot: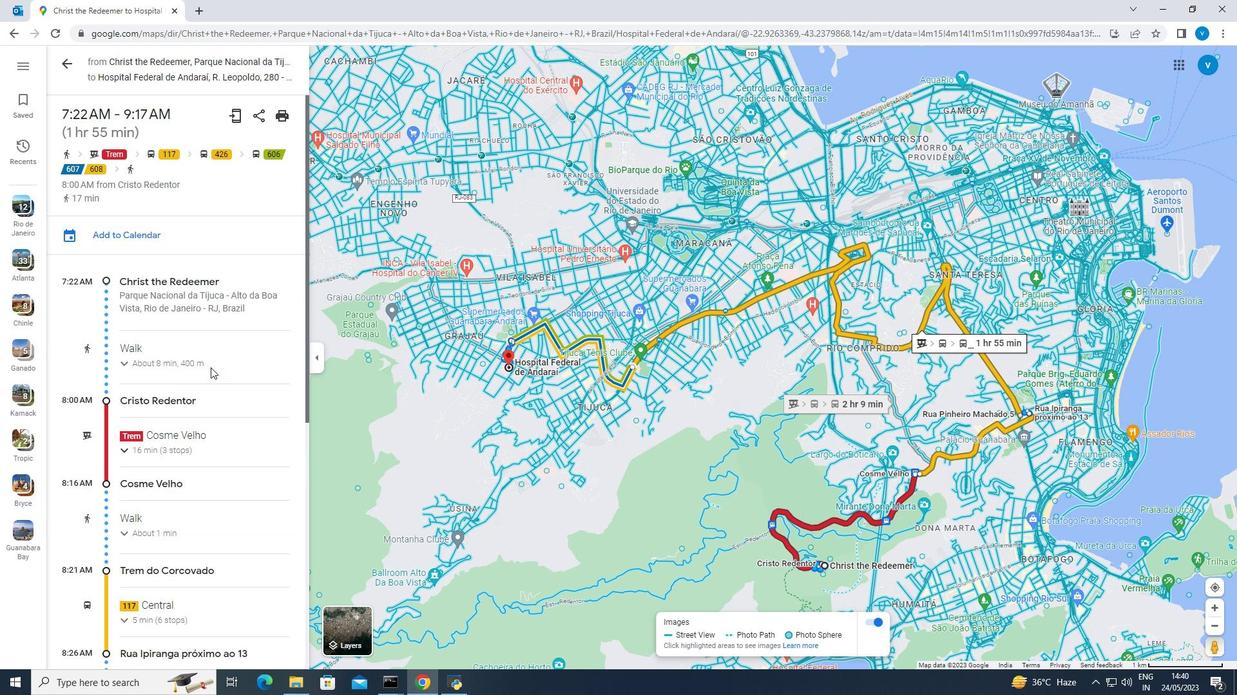
Action: Mouse scrolled (210, 368) with delta (0, 0)
Screenshot: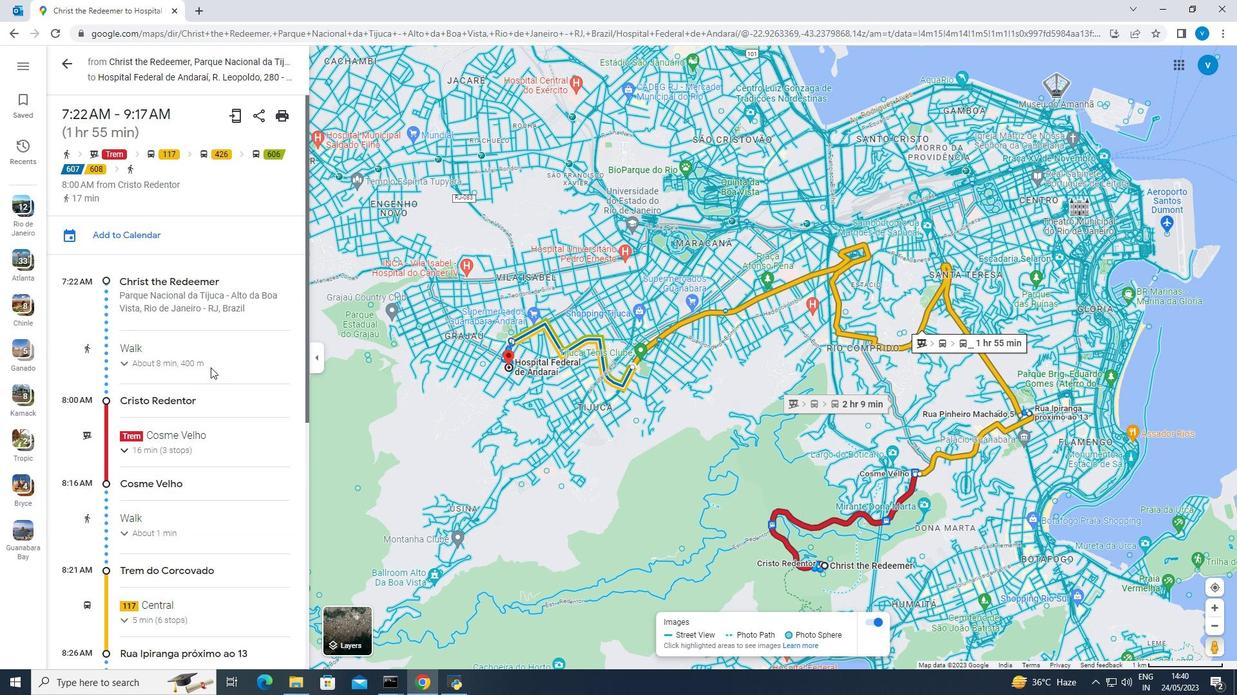 
Action: Mouse moved to (66, 60)
Screenshot: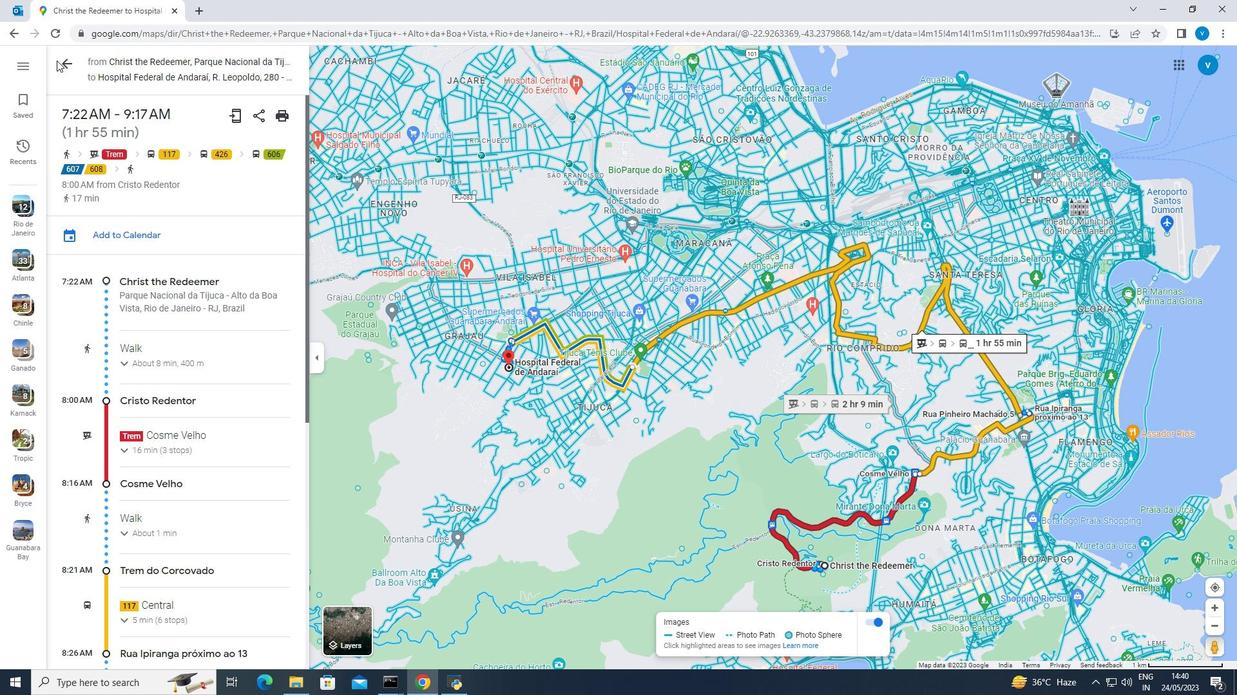 
Action: Mouse pressed left at (66, 60)
Screenshot: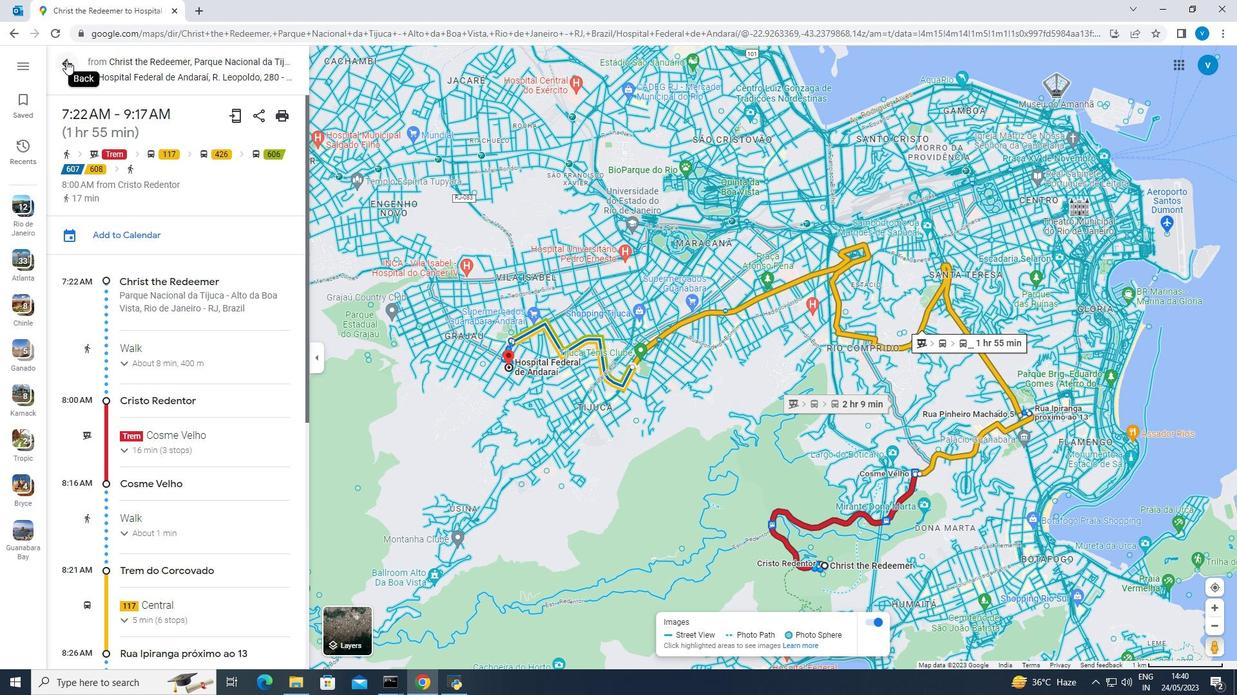 
Action: Mouse moved to (161, 411)
Screenshot: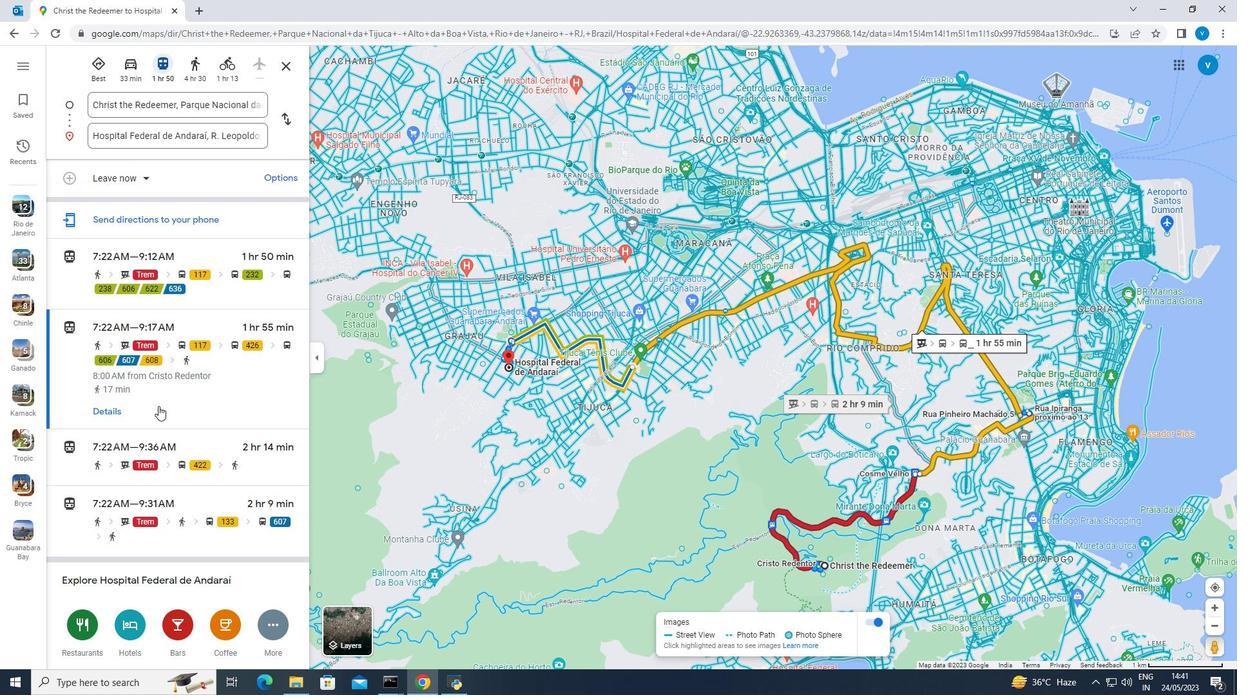 
Action: Mouse scrolled (161, 410) with delta (0, 0)
Screenshot: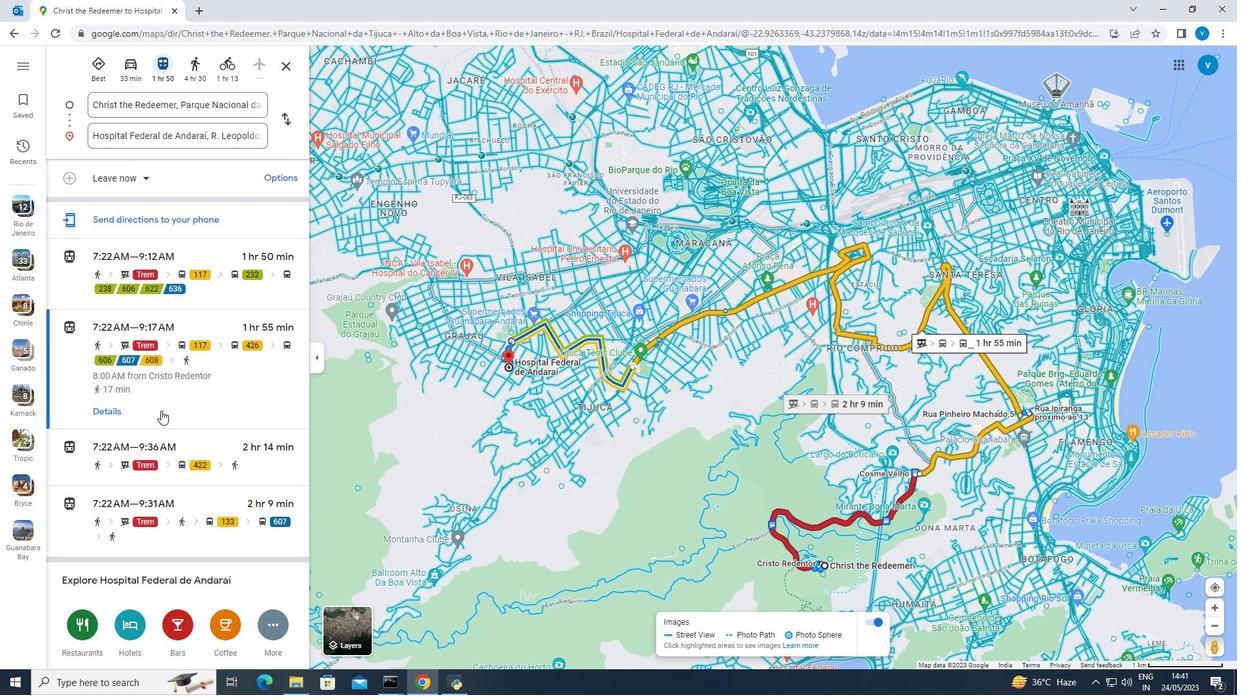 
Action: Mouse scrolled (161, 410) with delta (0, 0)
Screenshot: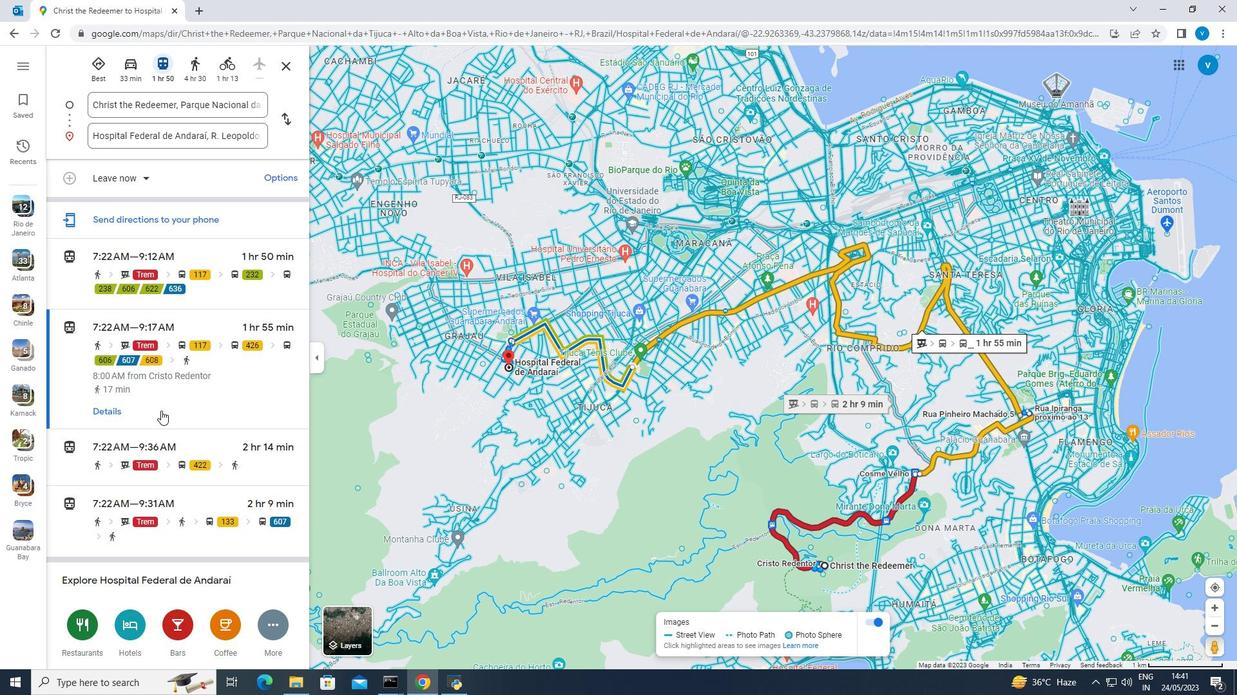 
Action: Mouse moved to (167, 502)
Screenshot: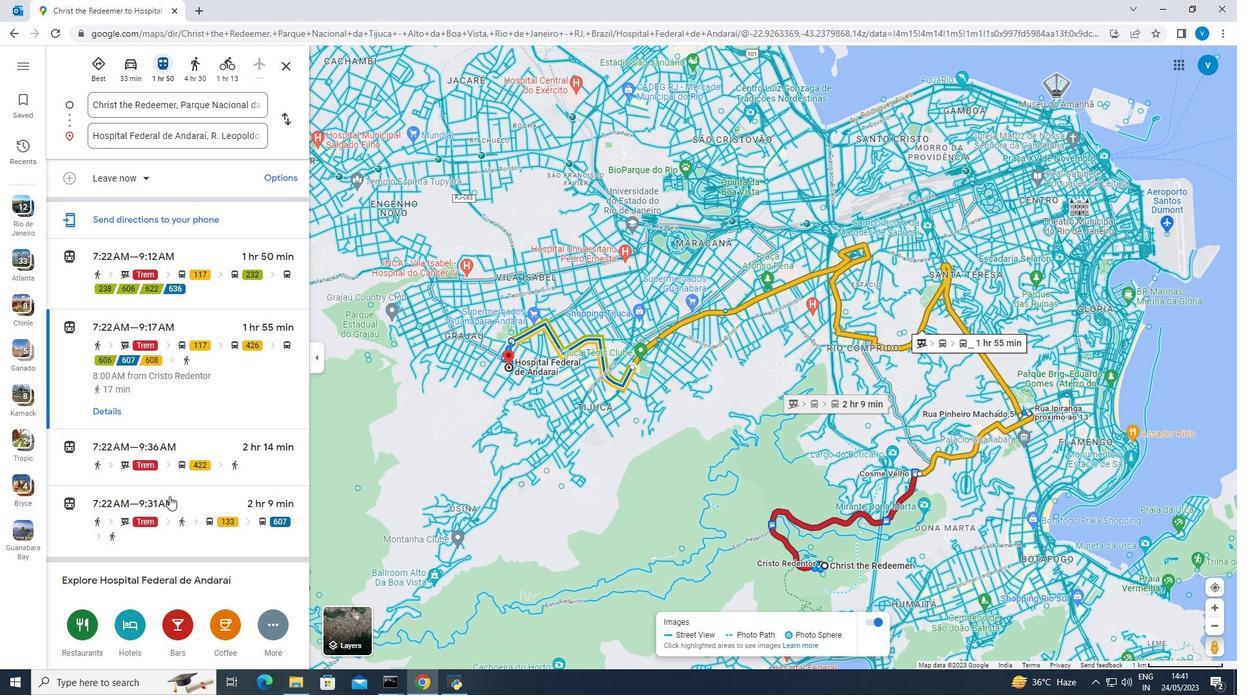 
Action: Mouse pressed left at (167, 502)
Screenshot: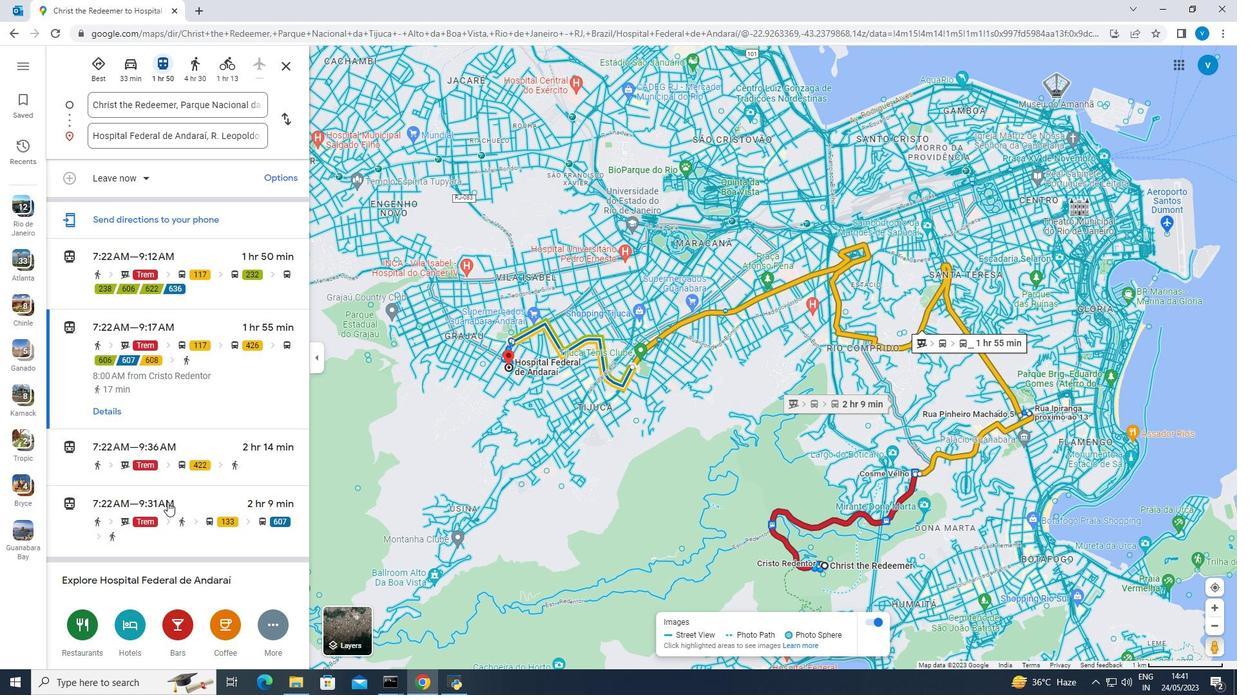 
Action: Mouse pressed left at (167, 502)
Screenshot: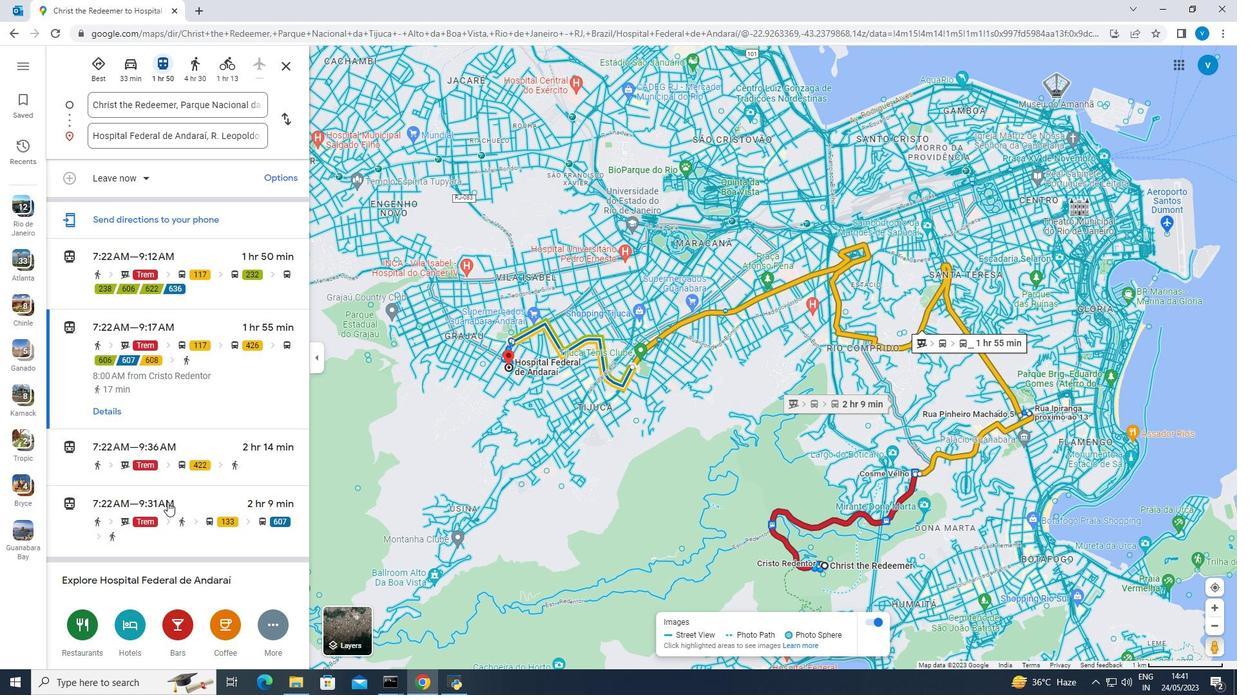 
Action: Mouse moved to (193, 459)
Screenshot: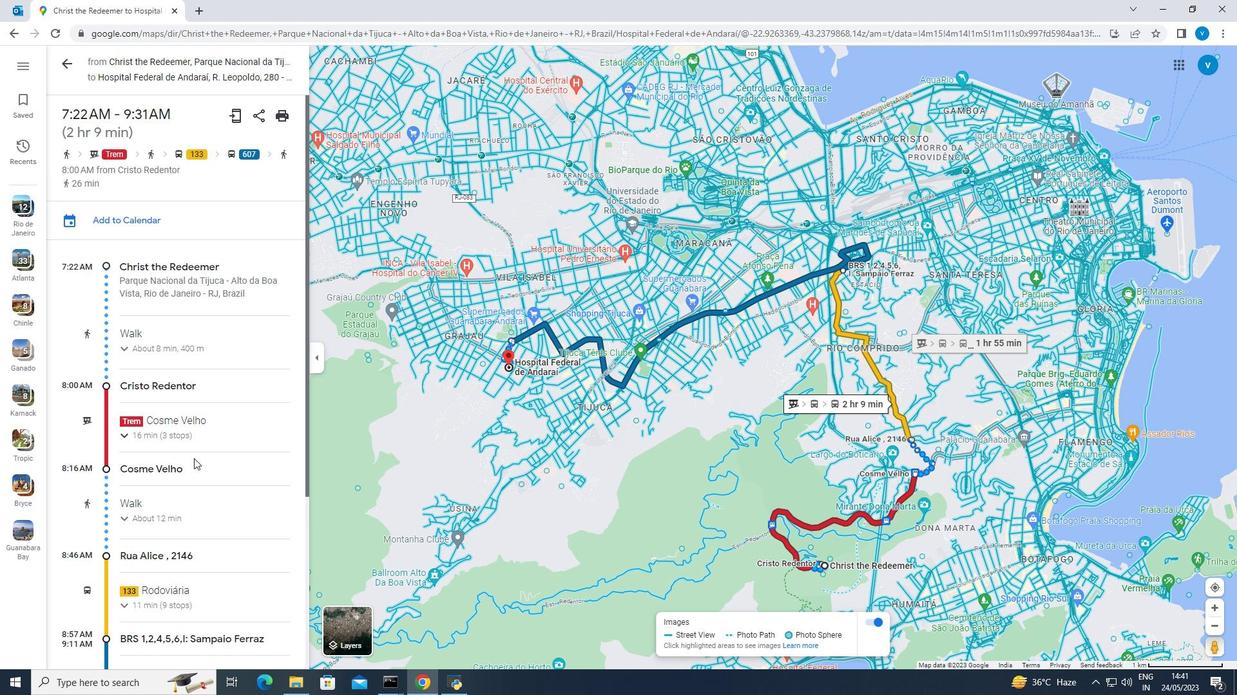 
Action: Mouse scrolled (193, 458) with delta (0, 0)
Screenshot: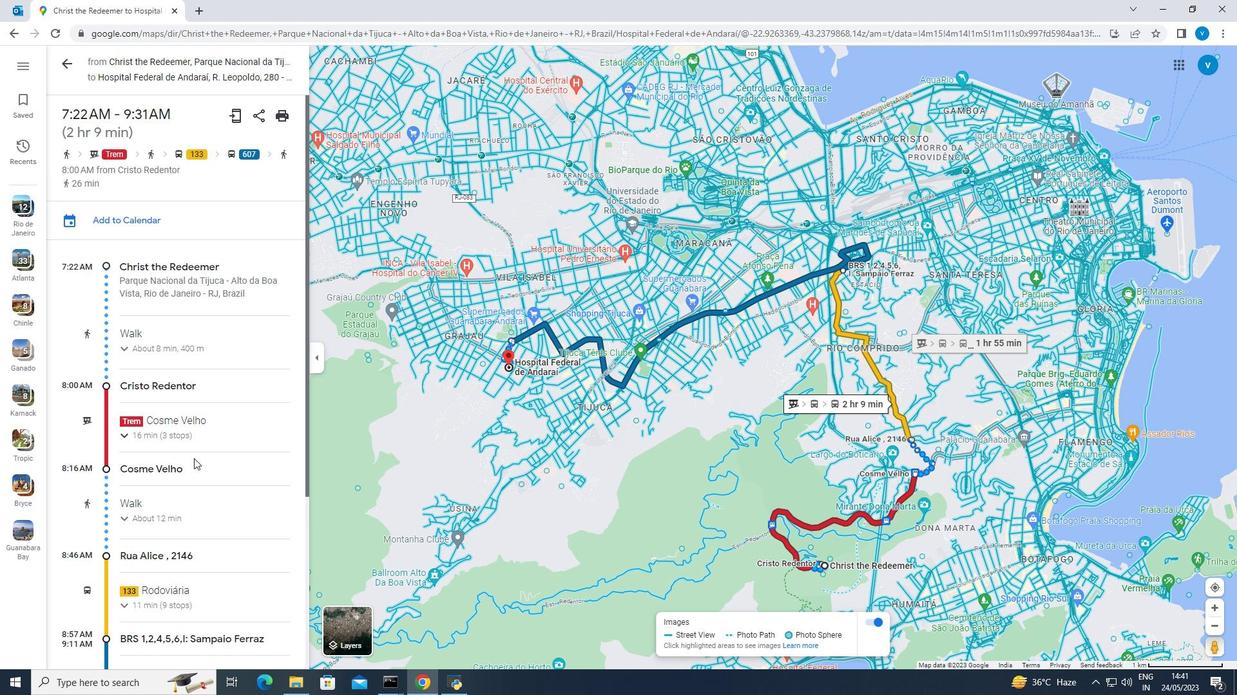 
Action: Mouse moved to (193, 460)
Screenshot: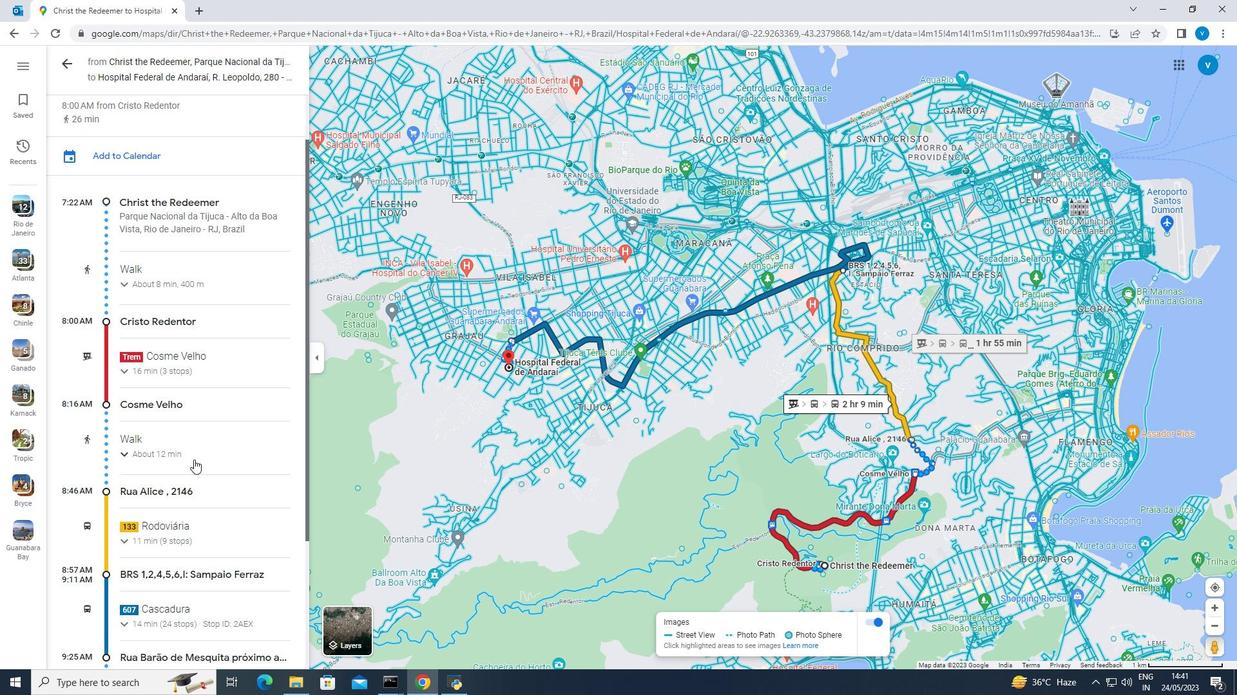 
Action: Mouse scrolled (193, 459) with delta (0, 0)
Screenshot: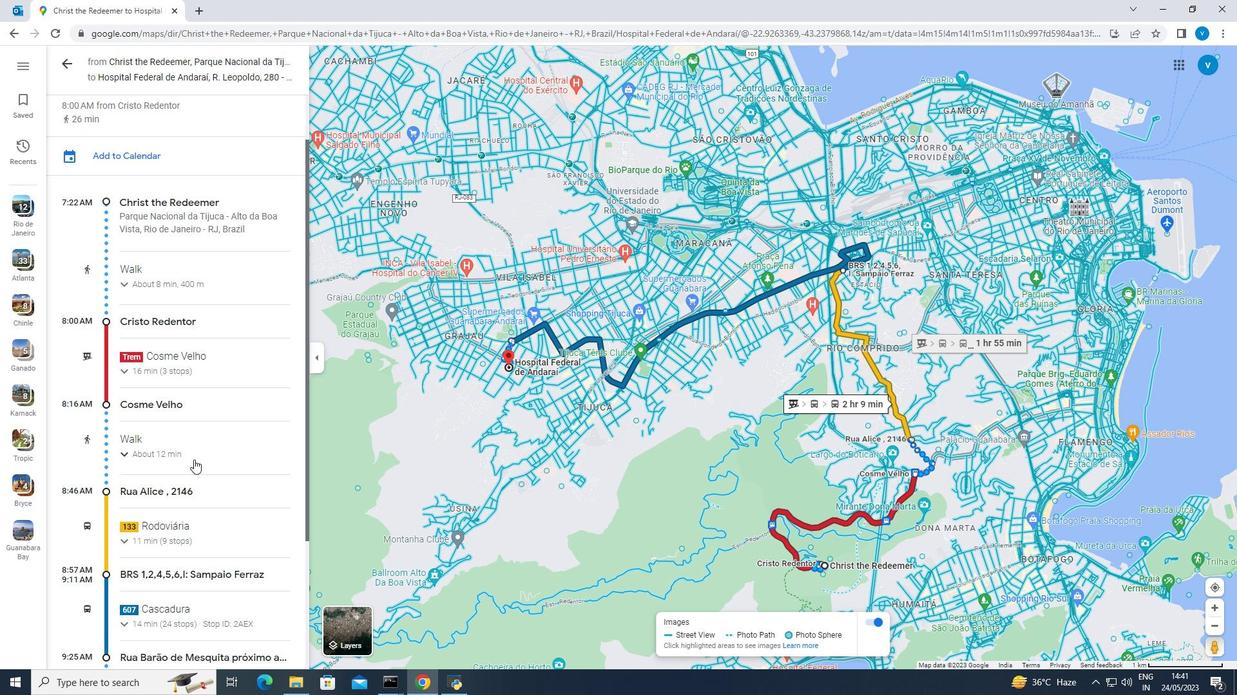 
Action: Mouse scrolled (193, 459) with delta (0, 0)
Screenshot: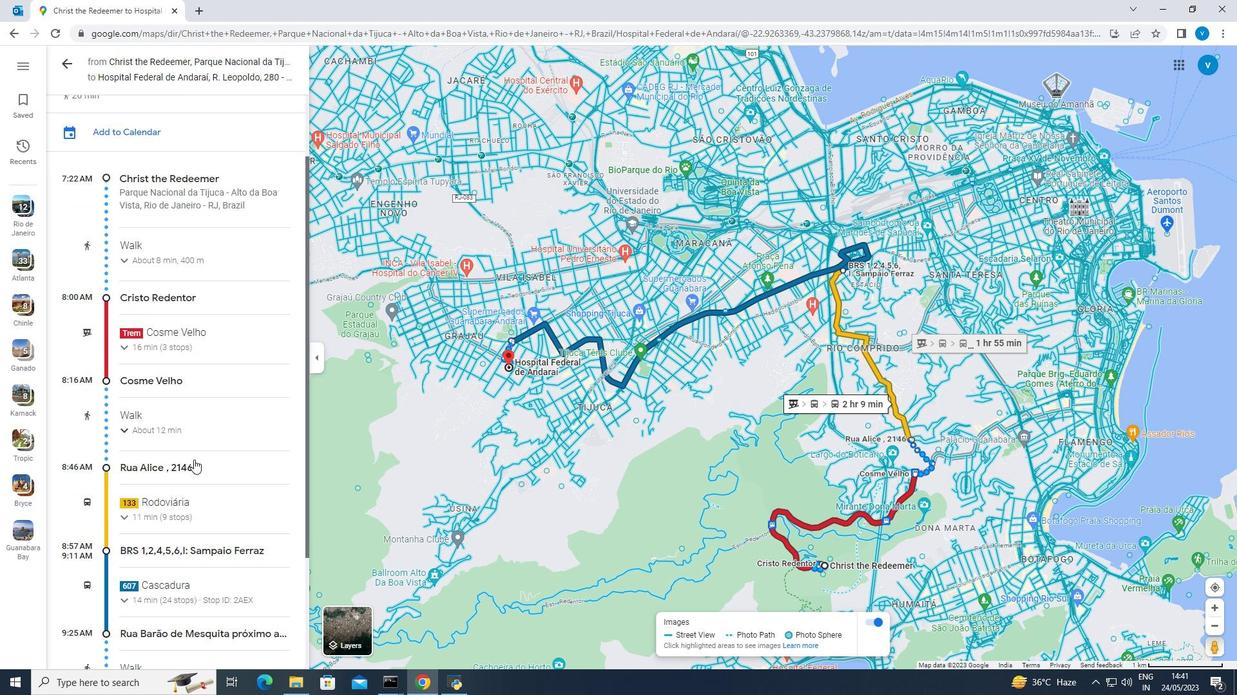 
Action: Mouse moved to (193, 461)
Screenshot: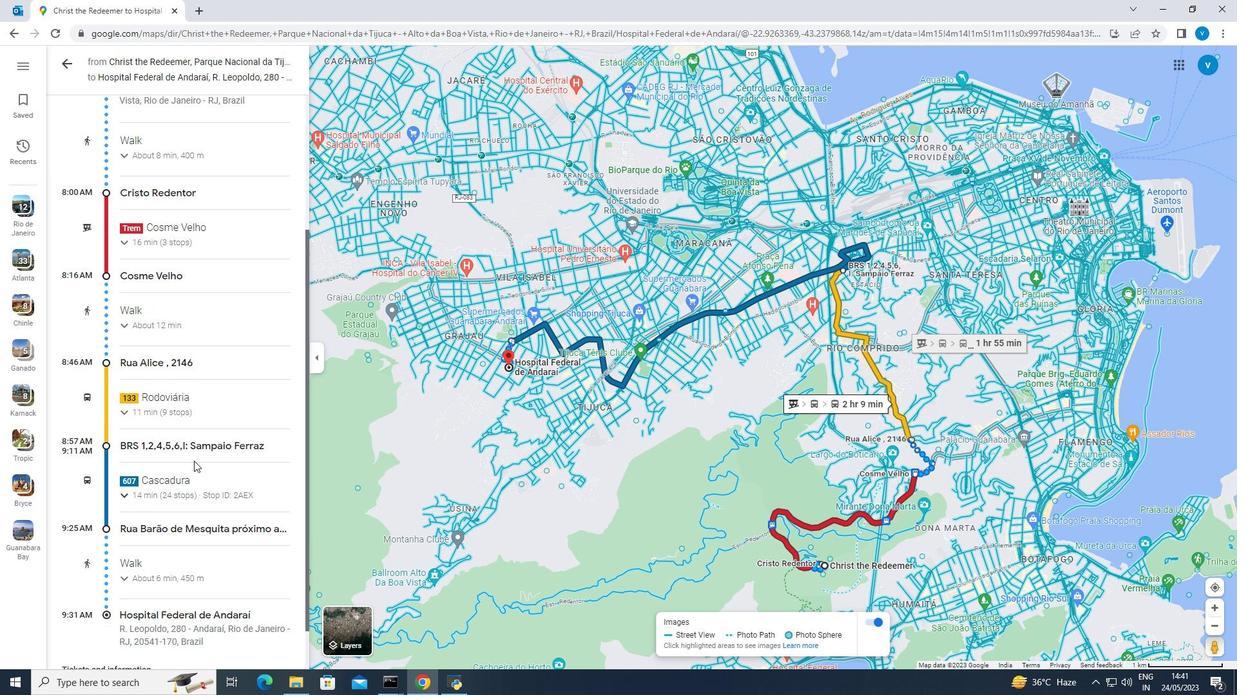 
Action: Mouse scrolled (193, 461) with delta (0, 0)
Screenshot: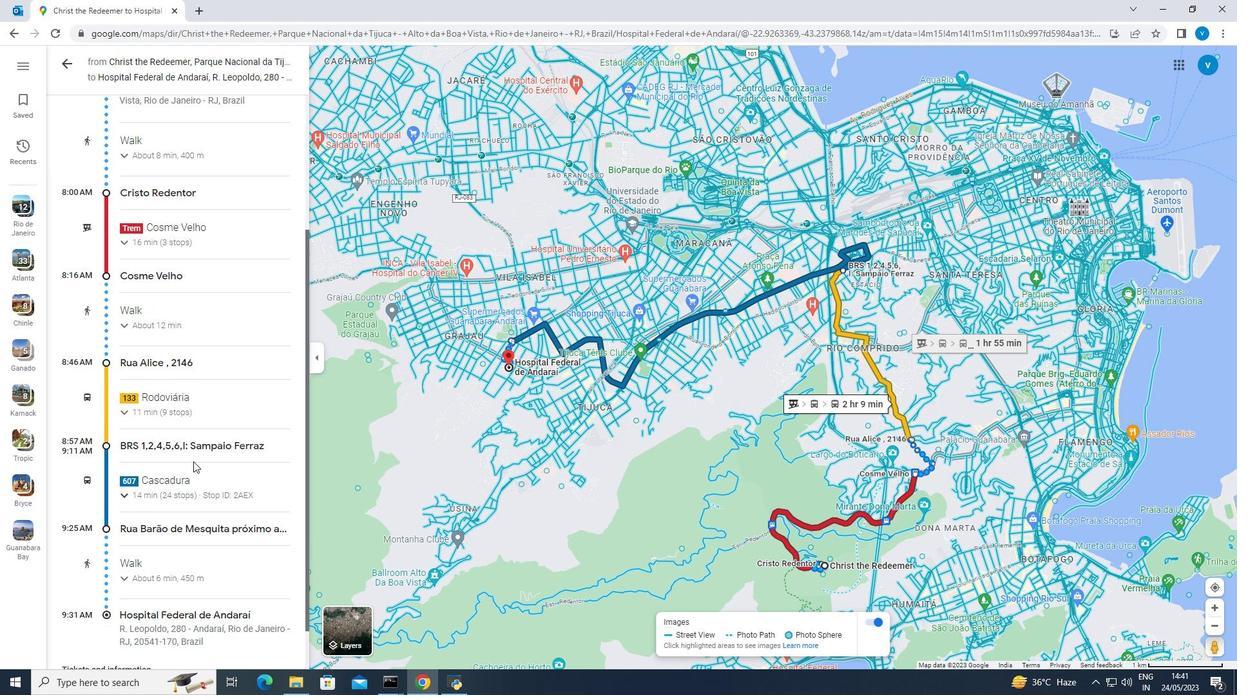 
Action: Mouse moved to (190, 461)
Screenshot: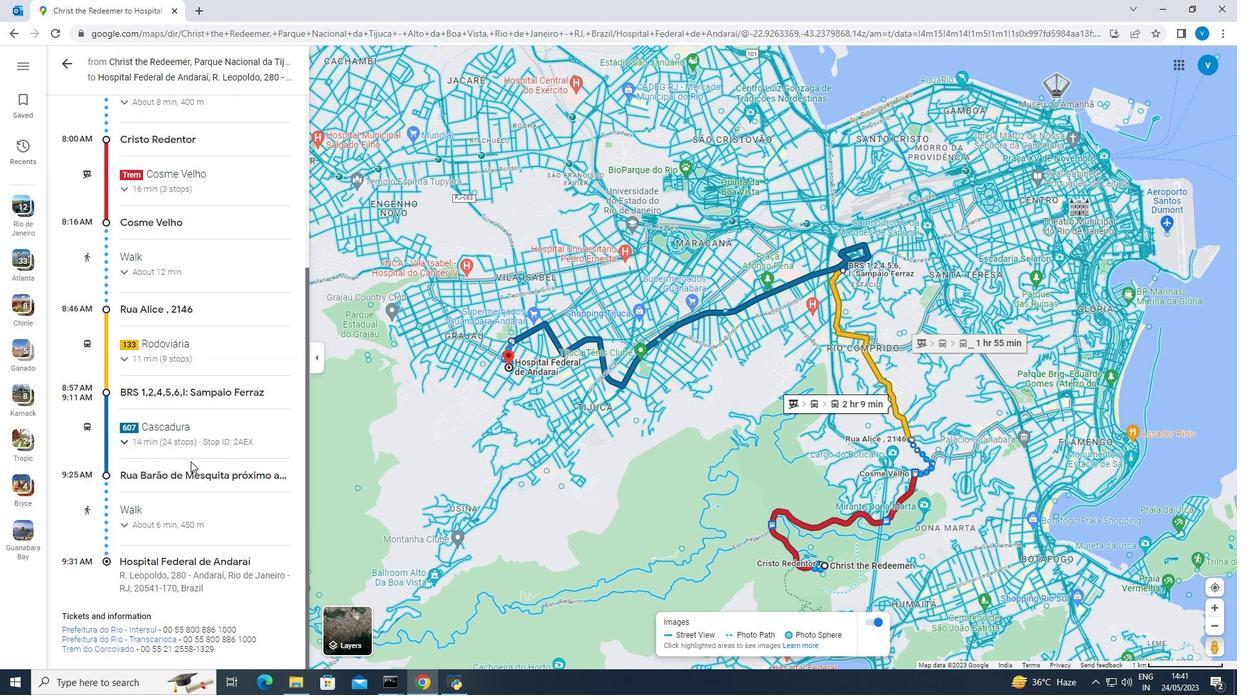
Action: Mouse scrolled (190, 461) with delta (0, 0)
Screenshot: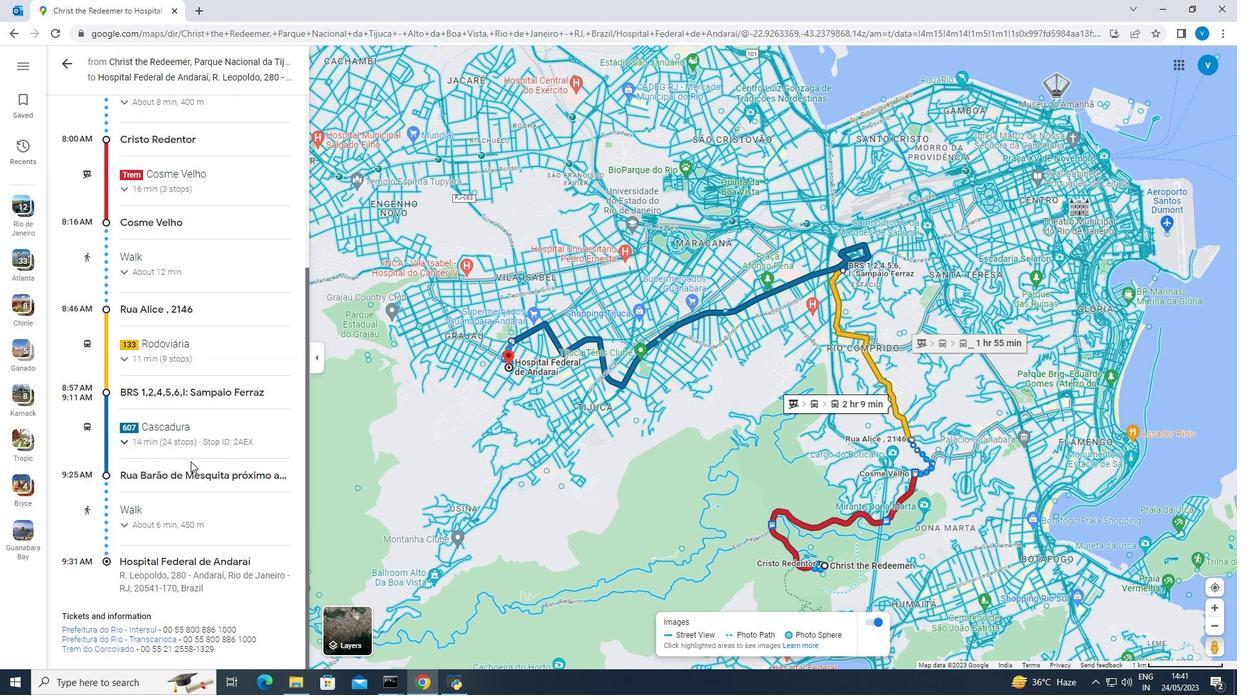 
Action: Mouse scrolled (190, 461) with delta (0, 0)
Screenshot: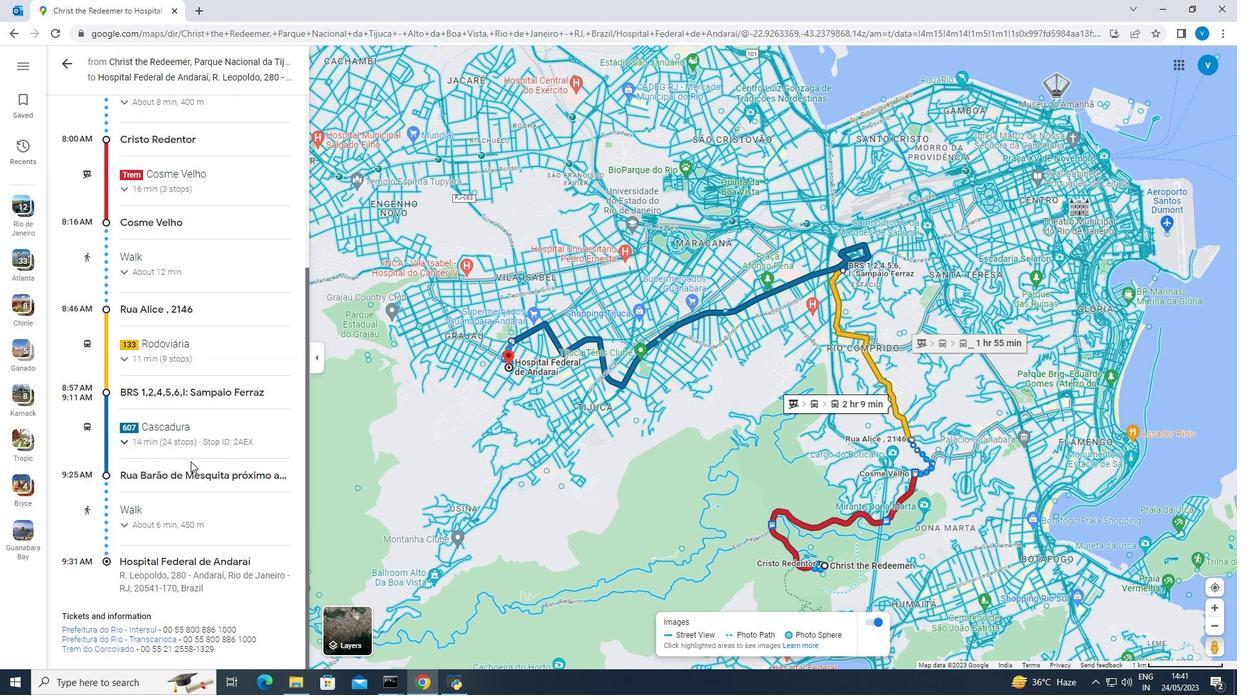 
Action: Mouse moved to (189, 456)
Screenshot: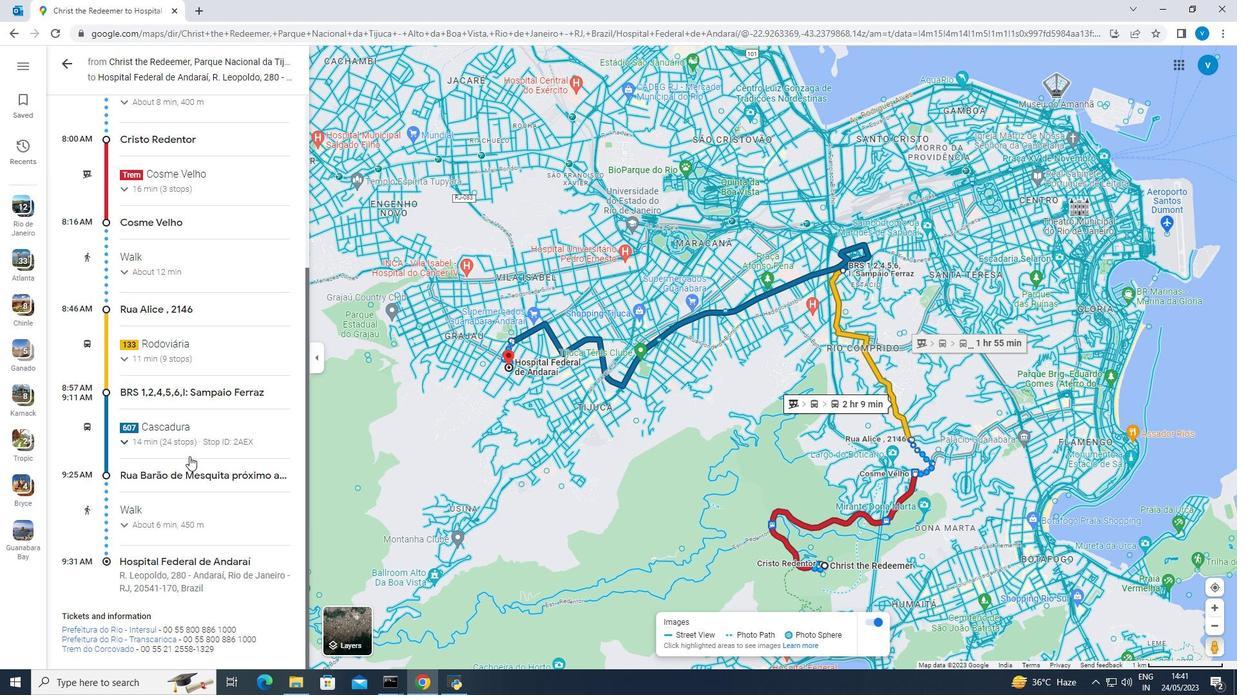 
Action: Mouse scrolled (189, 456) with delta (0, 0)
Screenshot: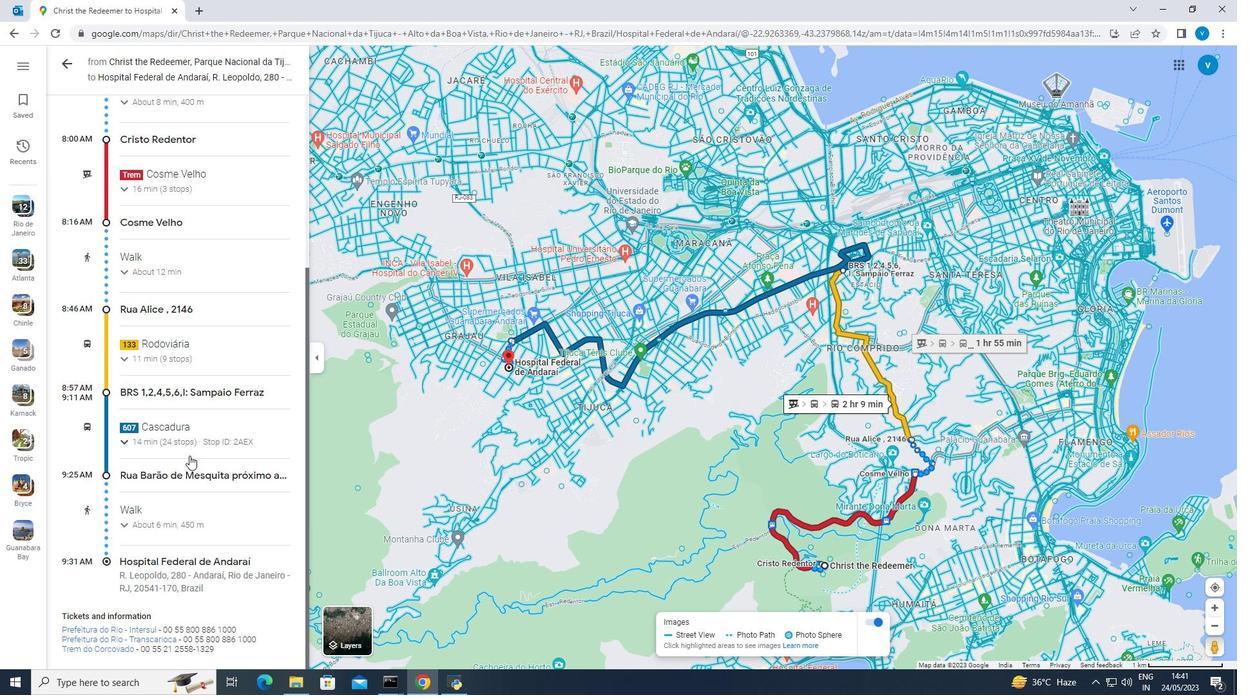 
Action: Mouse scrolled (189, 456) with delta (0, 0)
Screenshot: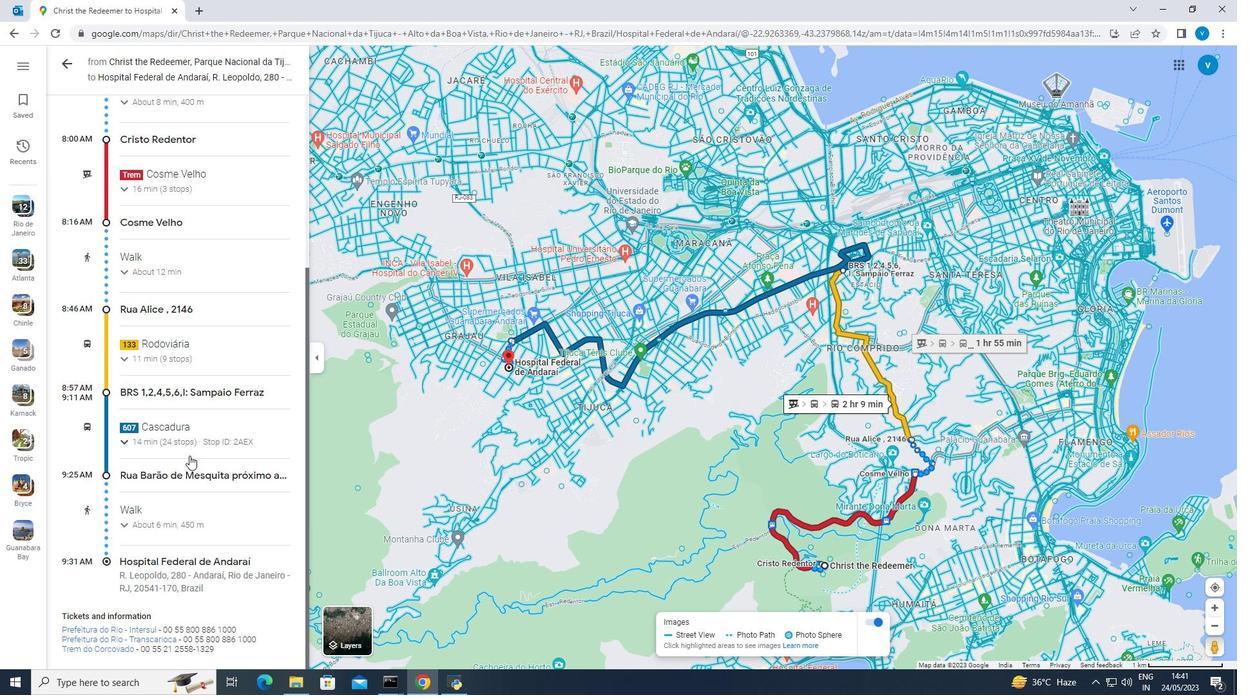 
Action: Mouse scrolled (189, 456) with delta (0, 0)
Screenshot: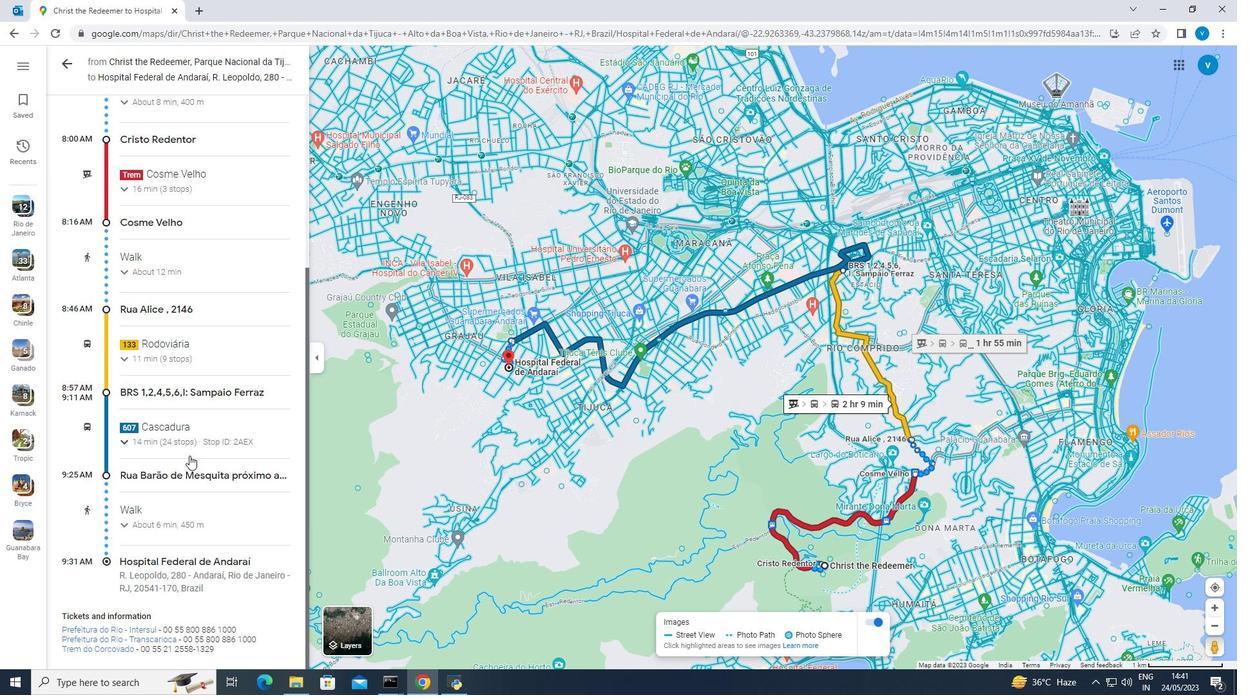 
Action: Mouse scrolled (189, 456) with delta (0, 0)
Screenshot: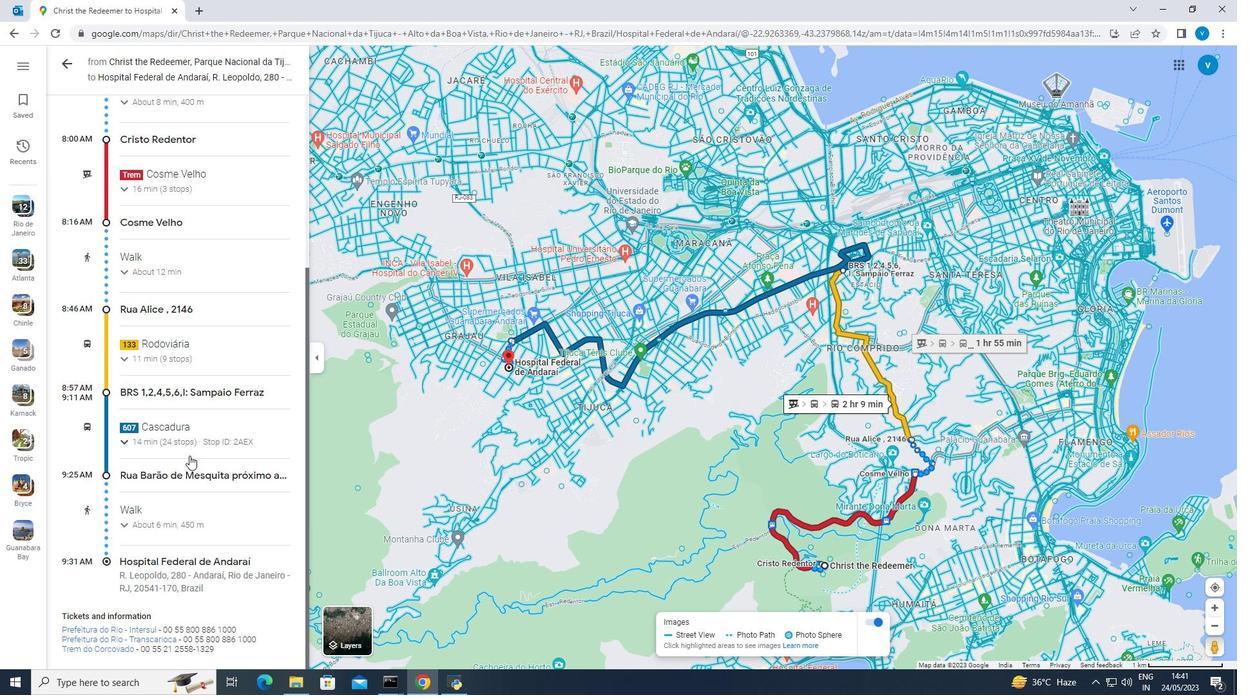
Action: Mouse scrolled (189, 456) with delta (0, 0)
Screenshot: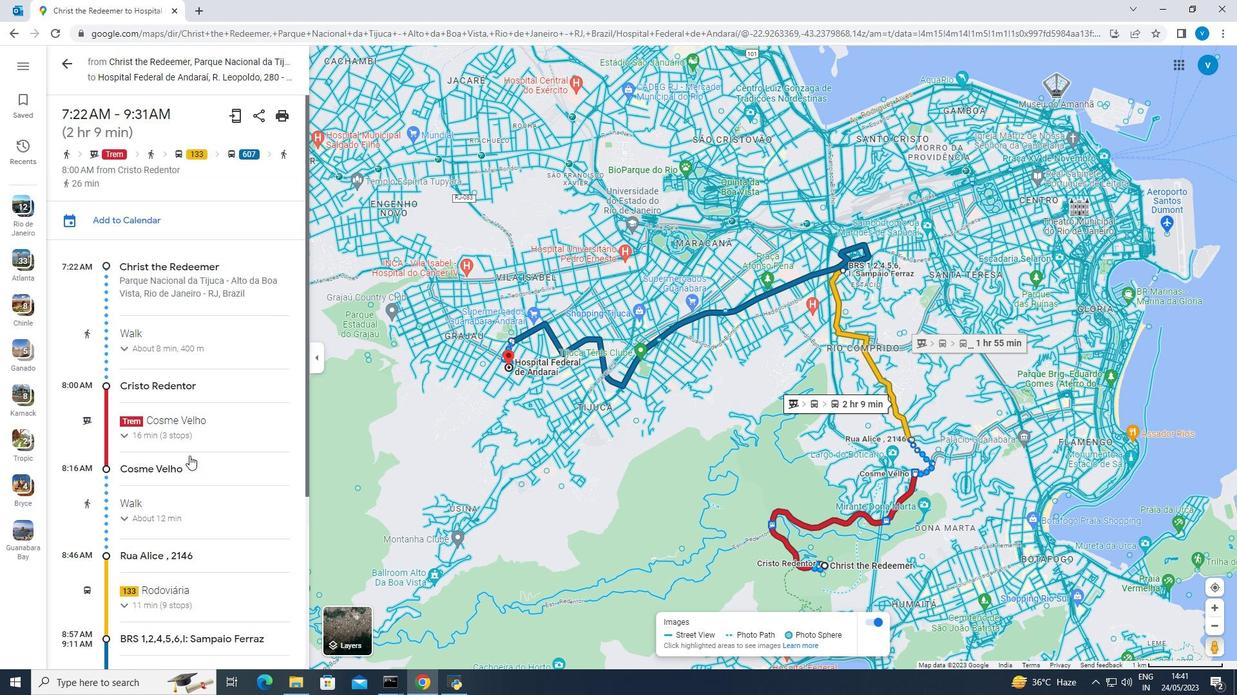 
Action: Mouse scrolled (189, 456) with delta (0, 0)
Screenshot: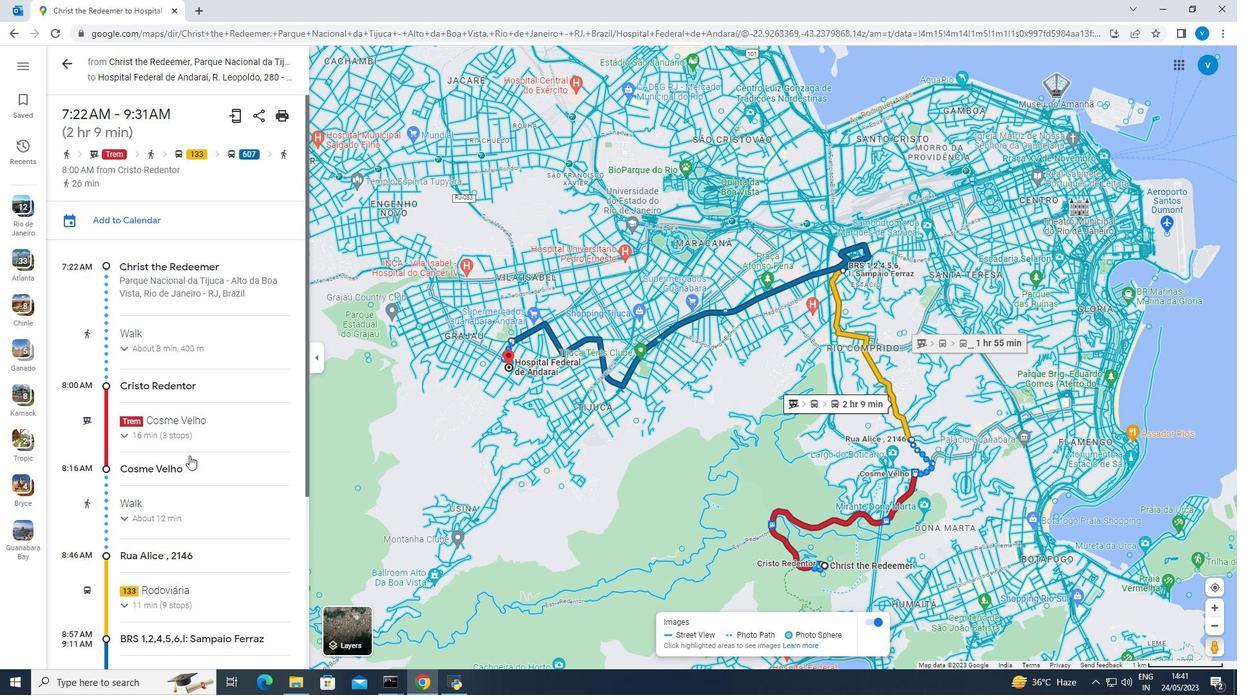 
Action: Mouse scrolled (189, 456) with delta (0, 0)
Screenshot: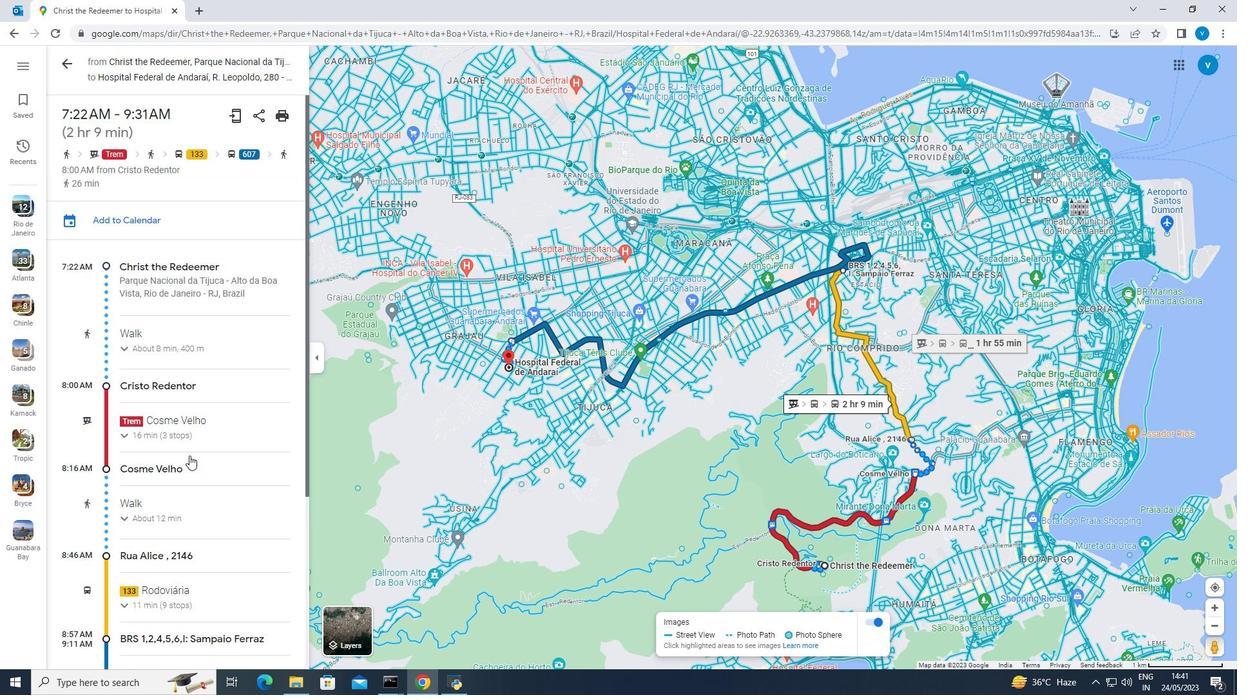 
Action: Mouse scrolled (189, 456) with delta (0, 0)
Screenshot: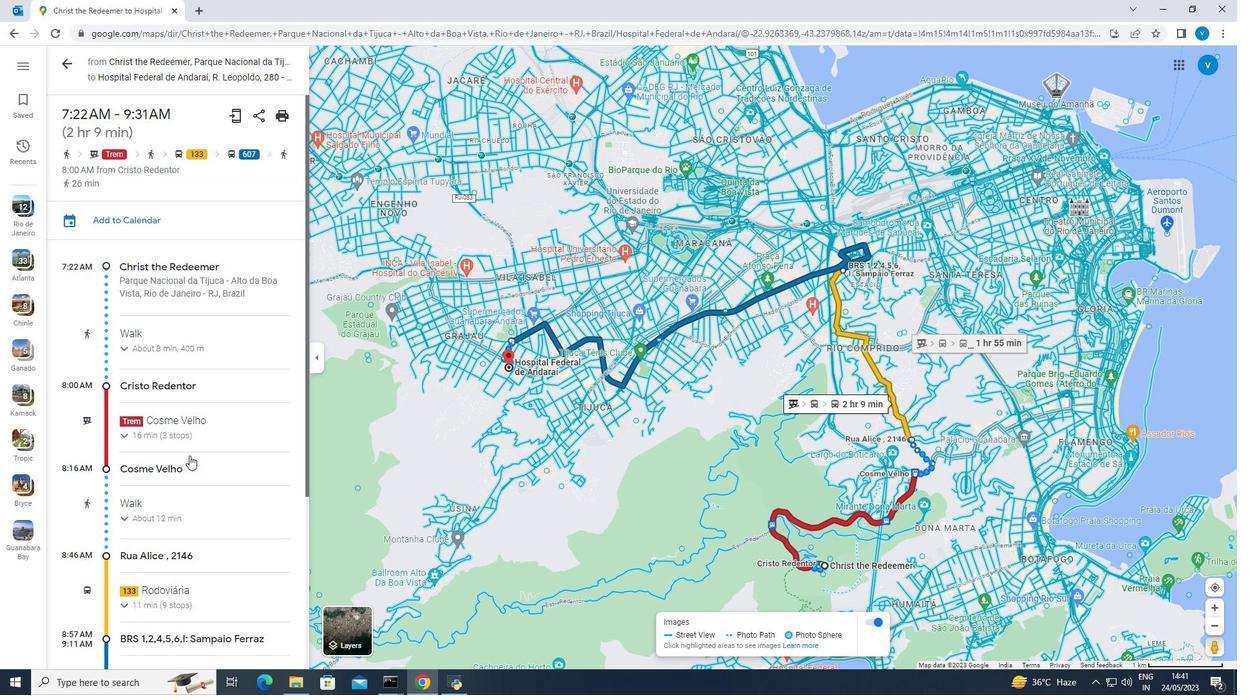 
Action: Mouse moved to (62, 60)
Screenshot: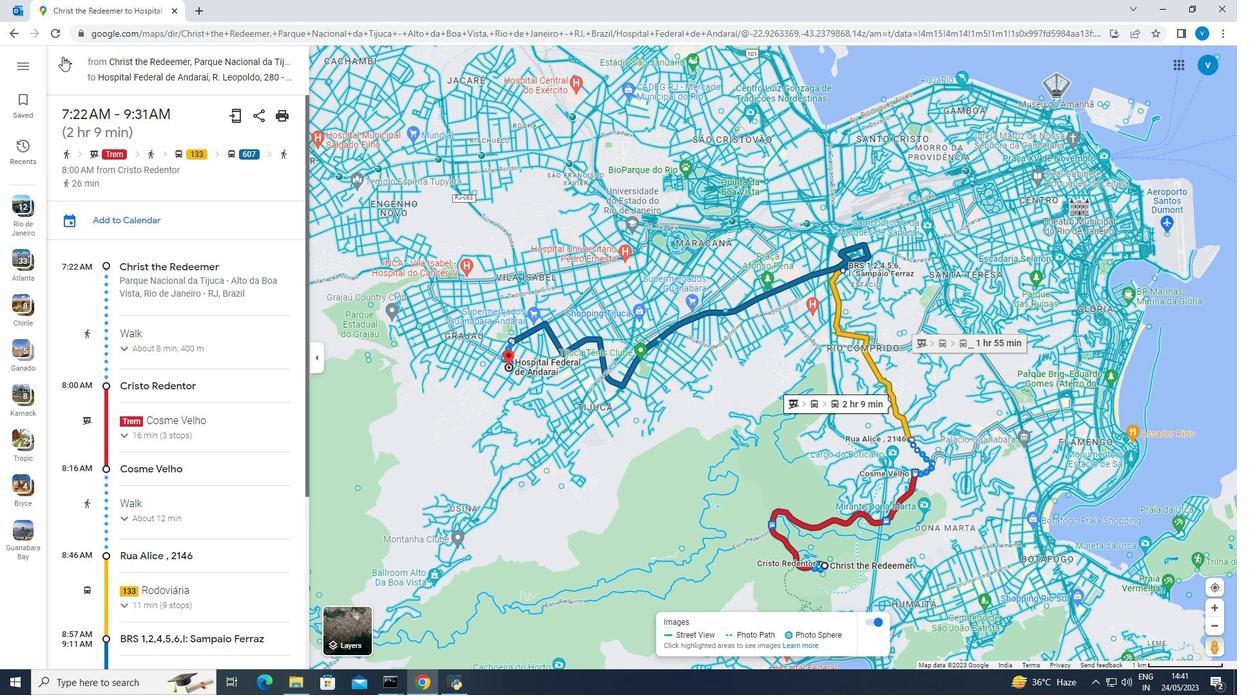 
Action: Mouse pressed left at (62, 60)
Screenshot: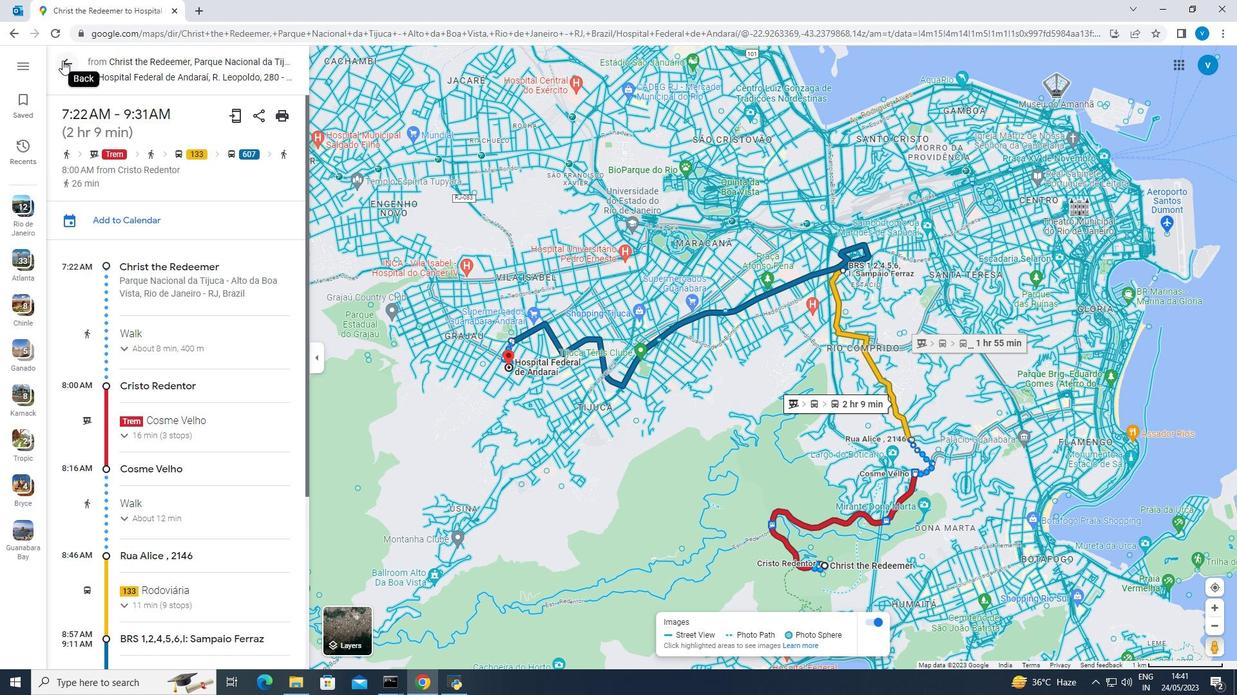 
